 Task: Create relationship between feedback and registration object.
Action: Mouse moved to (806, 64)
Screenshot: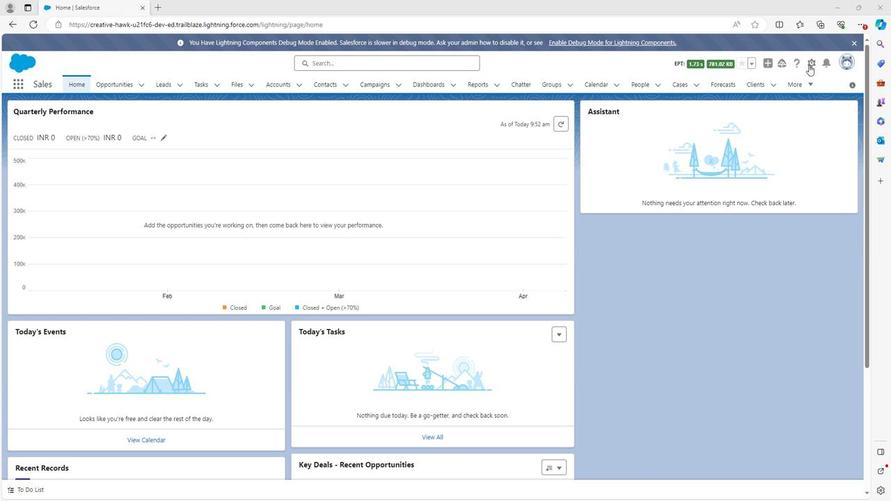 
Action: Mouse pressed left at (806, 64)
Screenshot: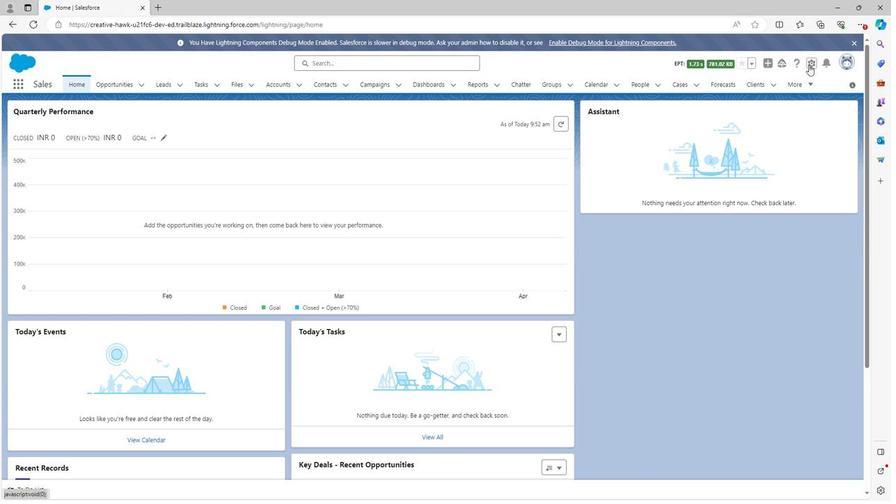 
Action: Mouse moved to (765, 89)
Screenshot: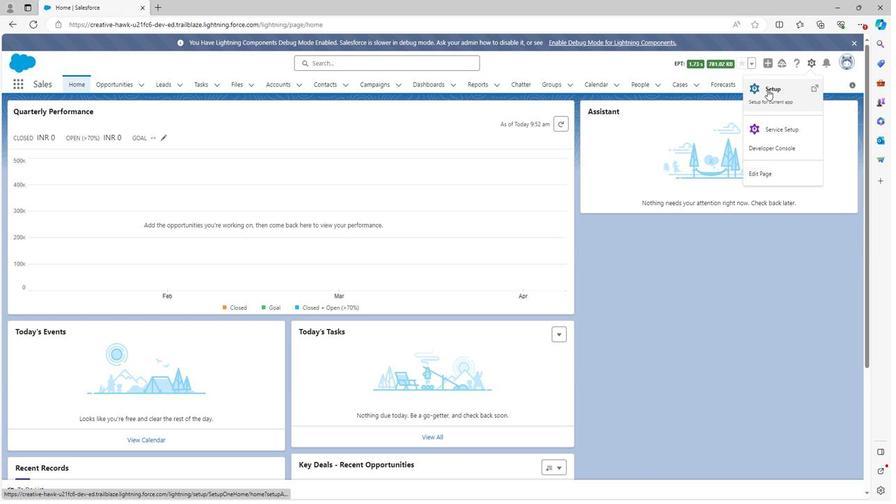 
Action: Mouse pressed left at (765, 89)
Screenshot: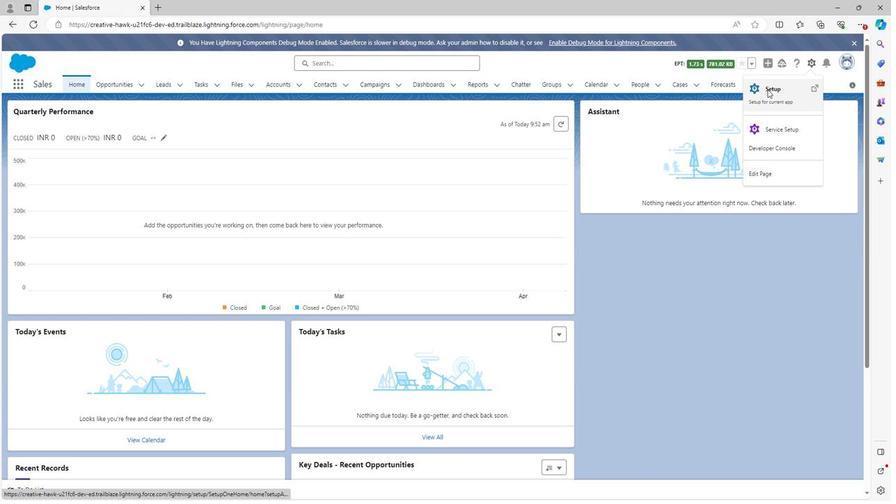 
Action: Mouse moved to (115, 85)
Screenshot: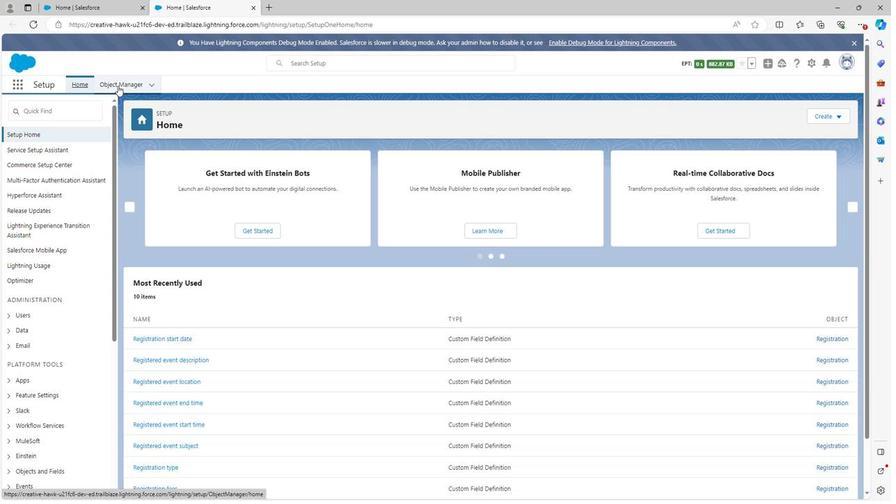 
Action: Mouse pressed left at (115, 85)
Screenshot: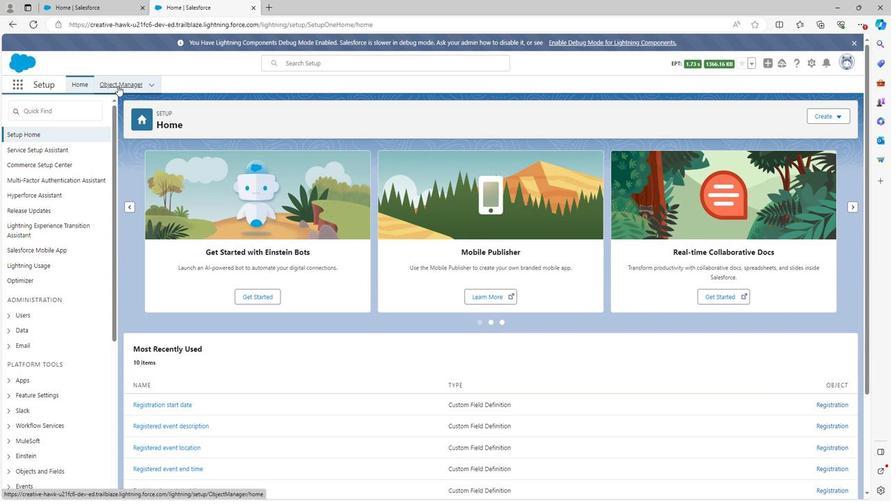 
Action: Mouse moved to (94, 379)
Screenshot: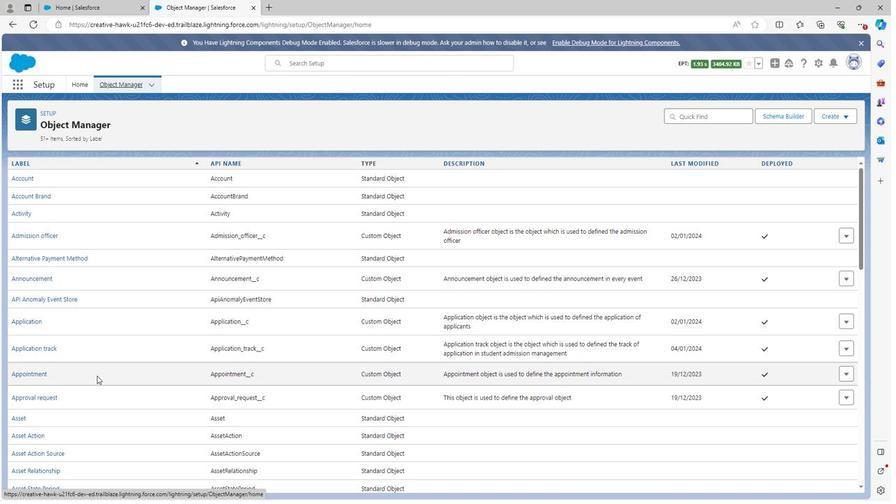 
Action: Mouse scrolled (94, 378) with delta (0, 0)
Screenshot: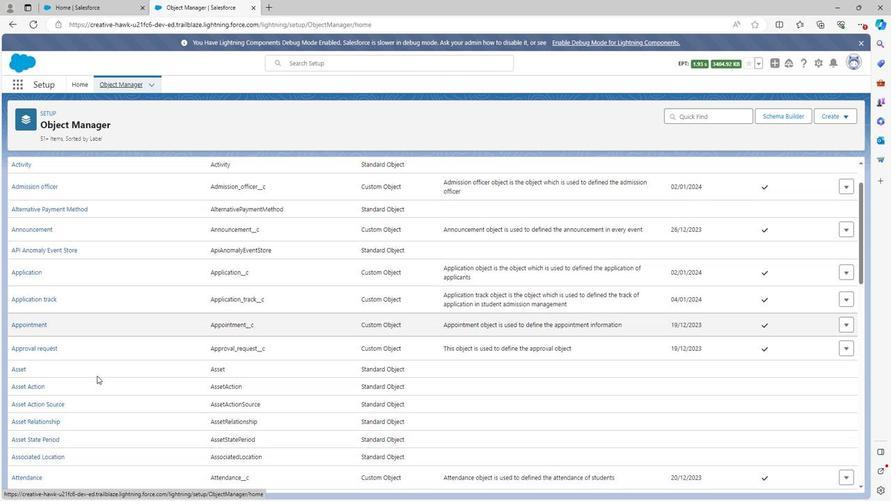 
Action: Mouse moved to (95, 378)
Screenshot: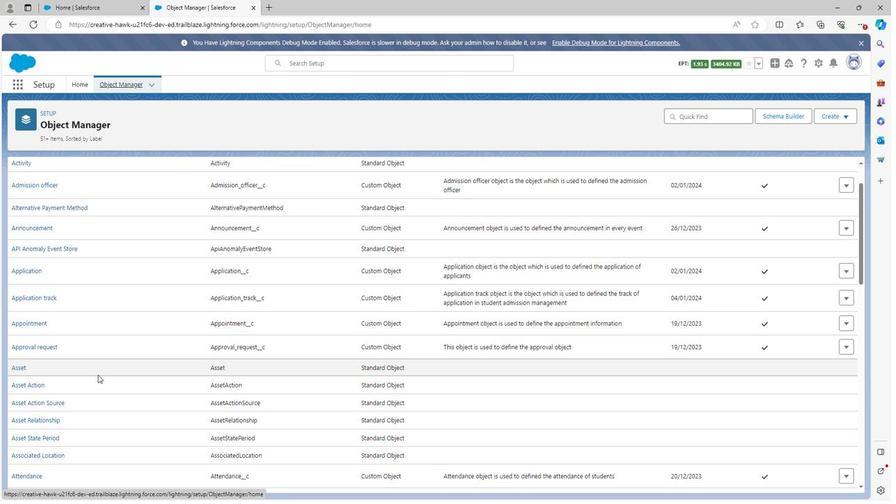 
Action: Mouse scrolled (95, 378) with delta (0, 0)
Screenshot: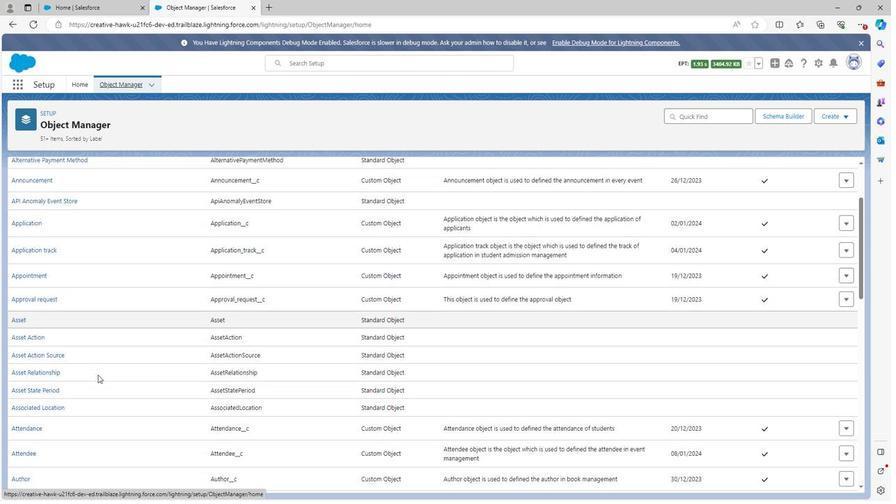 
Action: Mouse scrolled (95, 378) with delta (0, 0)
Screenshot: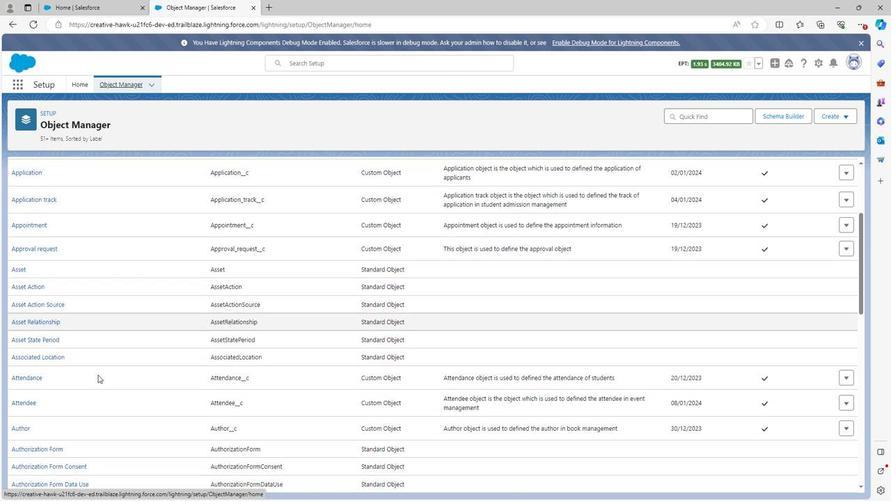 
Action: Mouse scrolled (95, 378) with delta (0, 0)
Screenshot: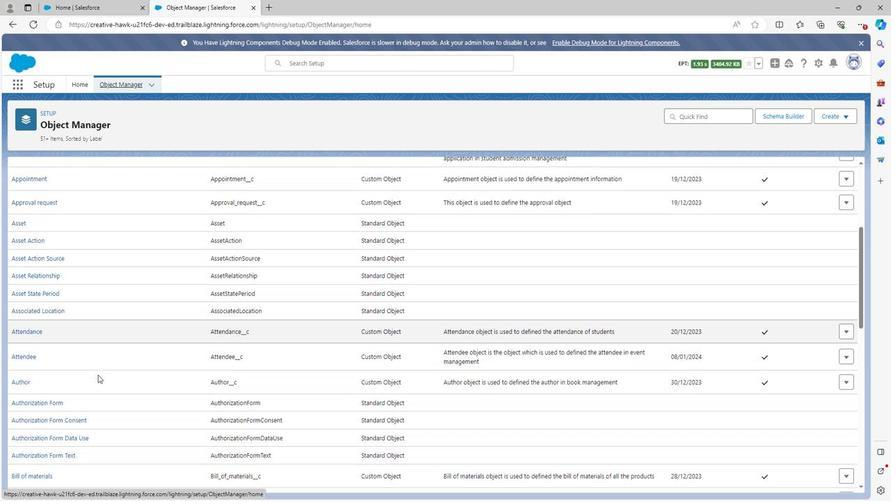 
Action: Mouse scrolled (95, 378) with delta (0, 0)
Screenshot: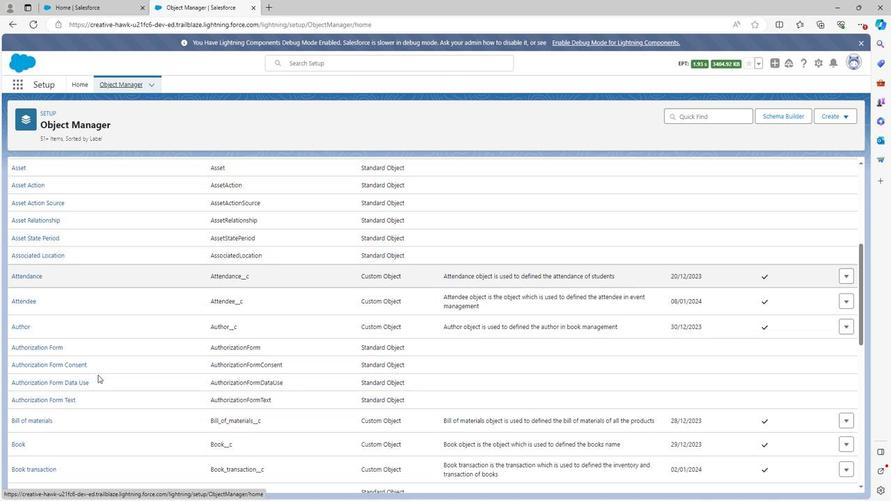 
Action: Mouse scrolled (95, 378) with delta (0, 0)
Screenshot: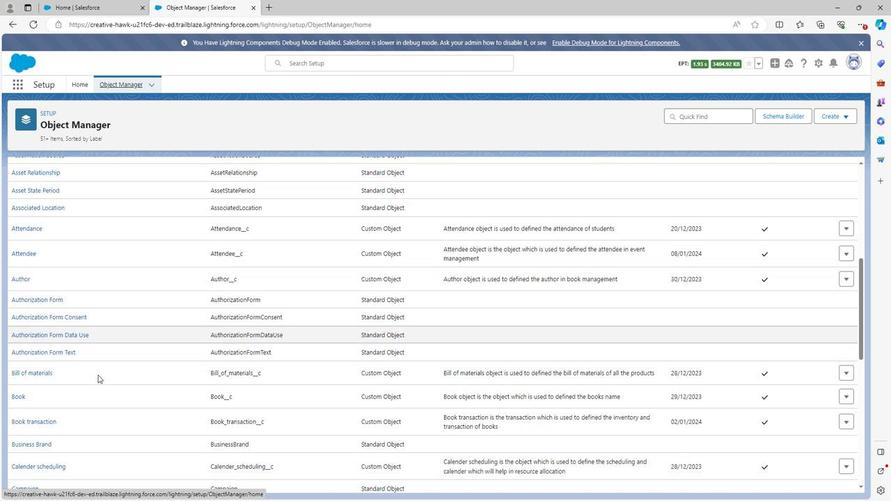 
Action: Mouse scrolled (95, 378) with delta (0, 0)
Screenshot: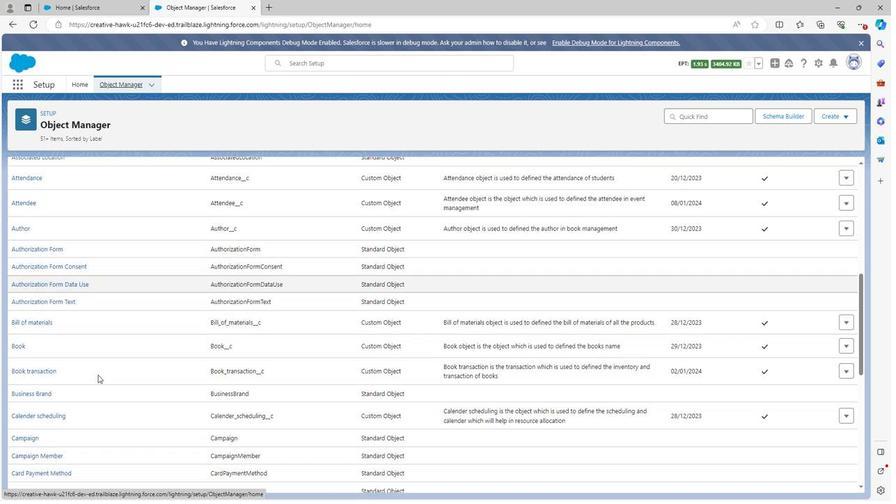 
Action: Mouse scrolled (95, 378) with delta (0, 0)
Screenshot: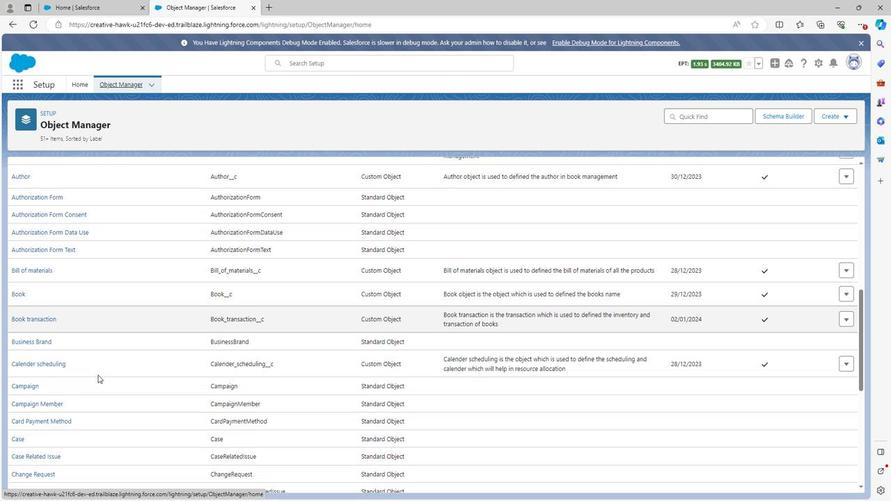 
Action: Mouse scrolled (95, 378) with delta (0, 0)
Screenshot: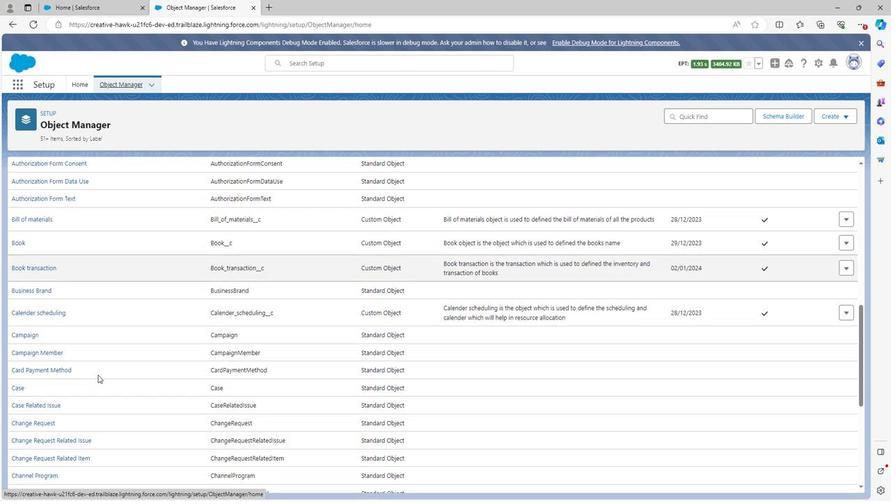 
Action: Mouse scrolled (95, 378) with delta (0, 0)
Screenshot: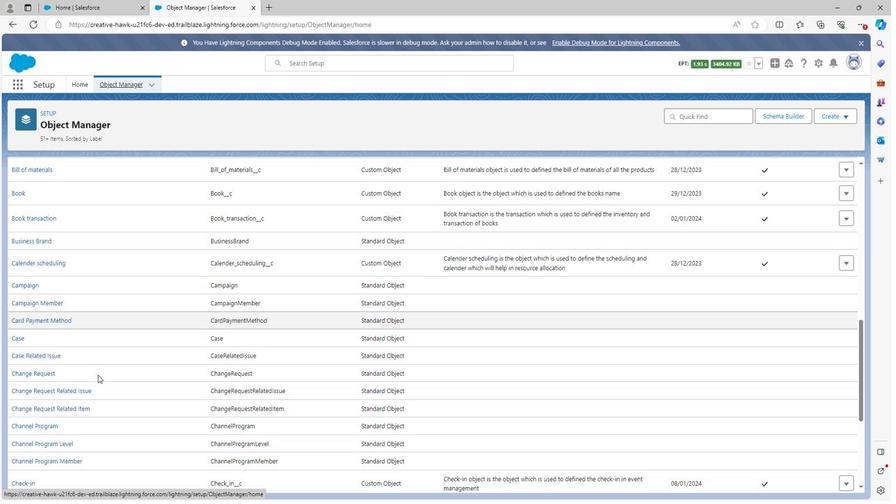 
Action: Mouse scrolled (95, 378) with delta (0, 0)
Screenshot: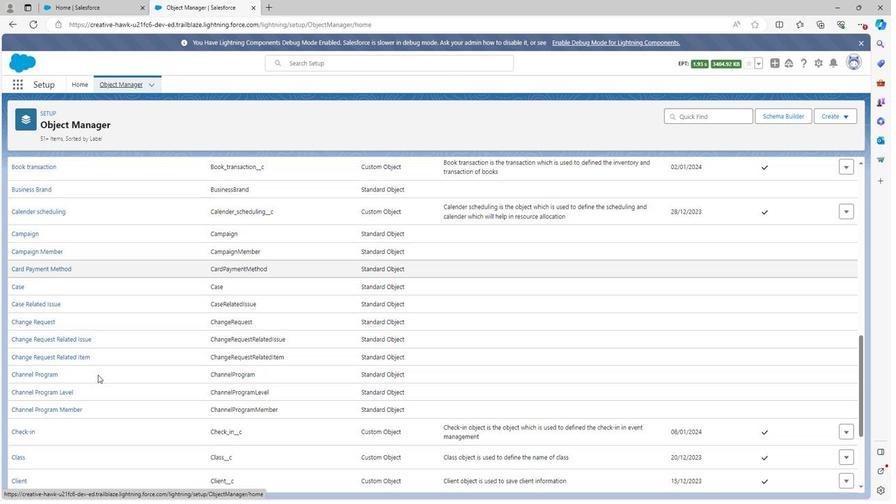
Action: Mouse scrolled (95, 378) with delta (0, 0)
Screenshot: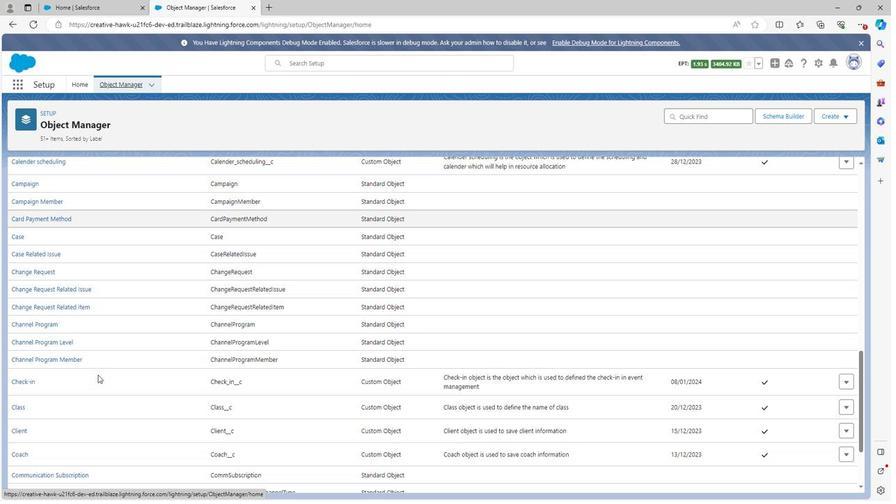 
Action: Mouse scrolled (95, 378) with delta (0, 0)
Screenshot: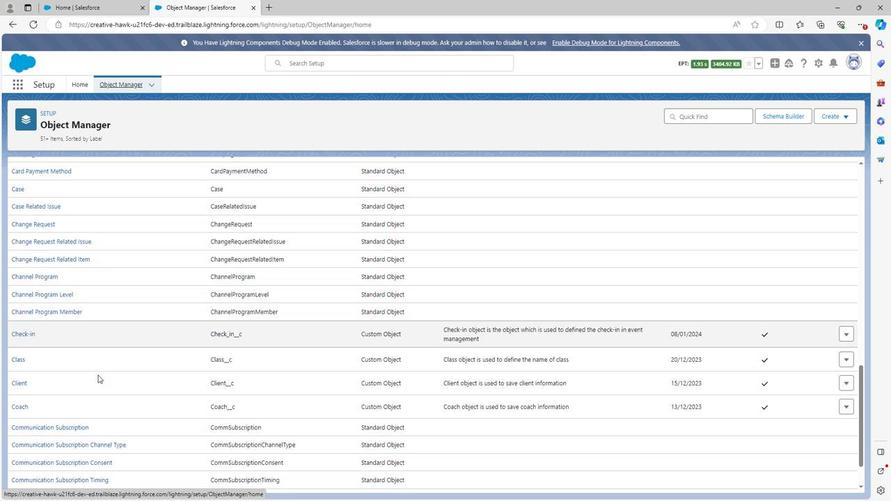 
Action: Mouse scrolled (95, 378) with delta (0, 0)
Screenshot: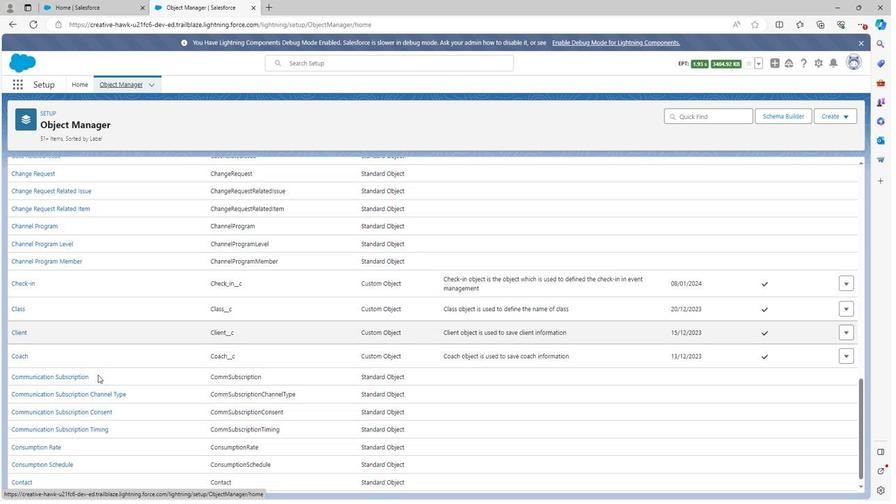 
Action: Mouse scrolled (95, 378) with delta (0, 0)
Screenshot: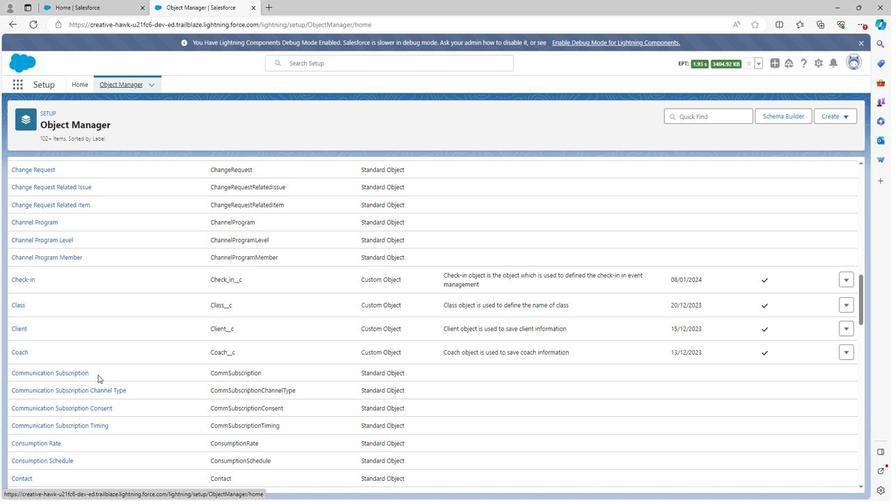 
Action: Mouse scrolled (95, 378) with delta (0, 0)
Screenshot: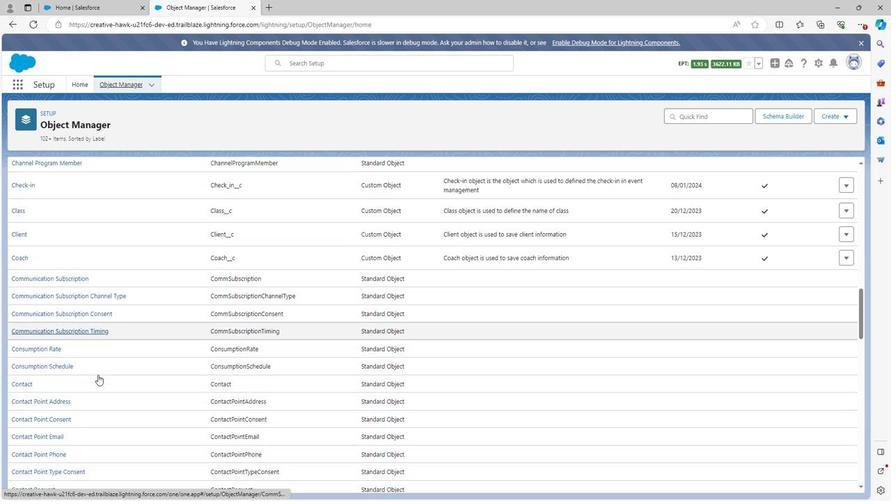 
Action: Mouse scrolled (95, 378) with delta (0, 0)
Screenshot: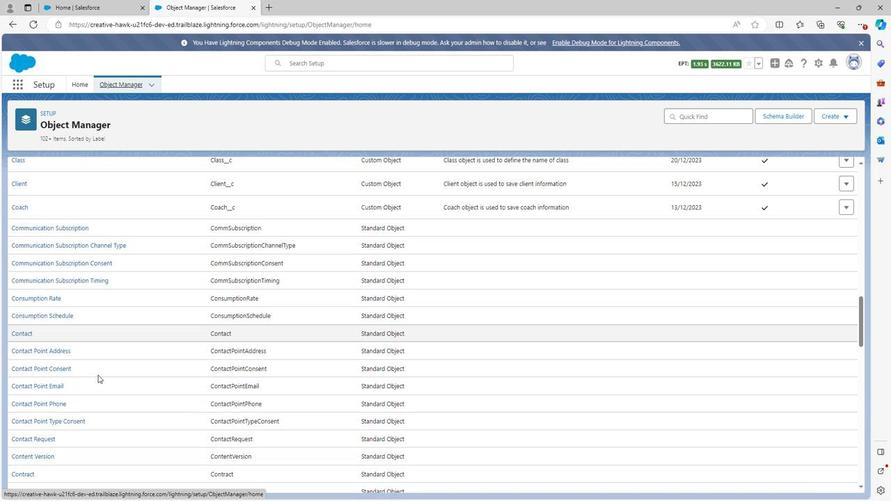 
Action: Mouse scrolled (95, 378) with delta (0, 0)
Screenshot: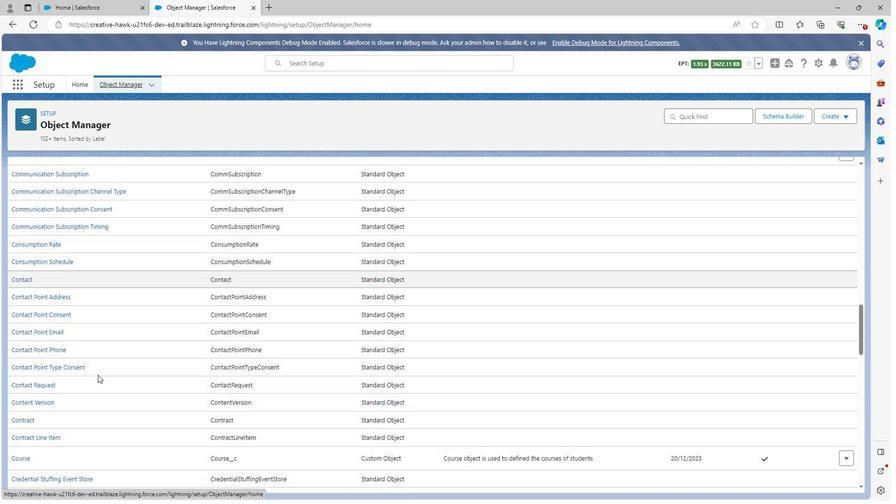 
Action: Mouse scrolled (95, 378) with delta (0, 0)
Screenshot: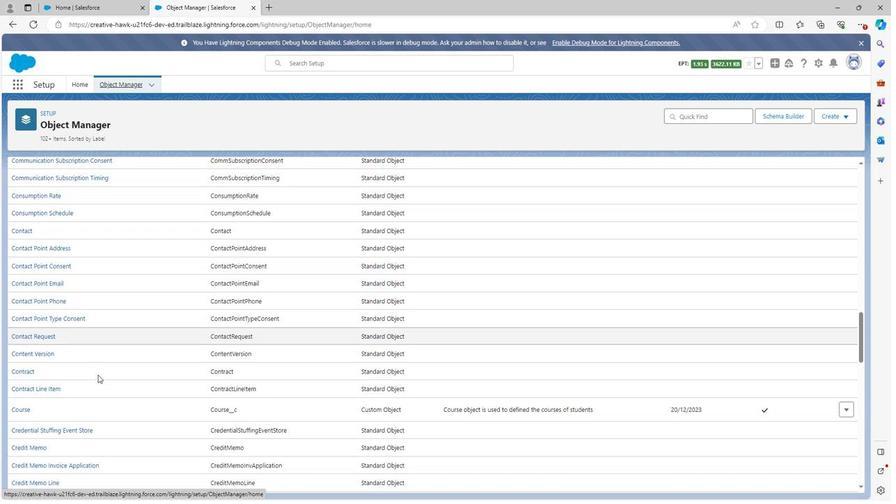 
Action: Mouse scrolled (95, 378) with delta (0, 0)
Screenshot: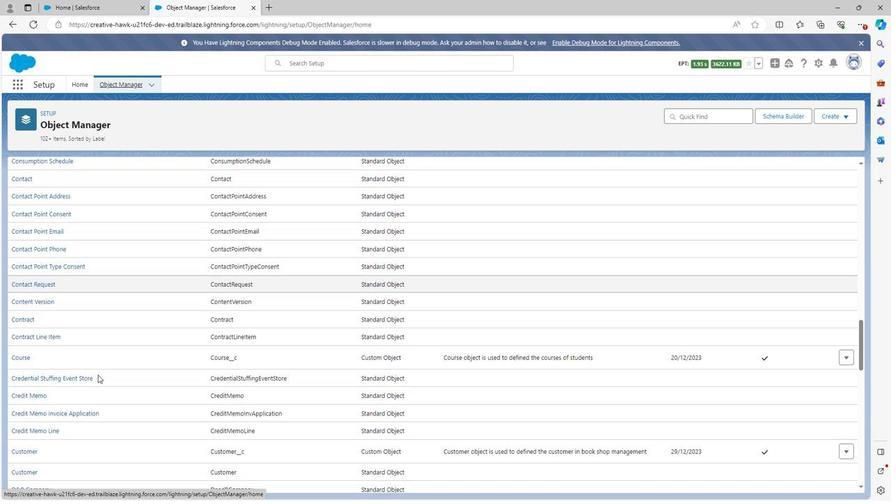 
Action: Mouse scrolled (95, 378) with delta (0, 0)
Screenshot: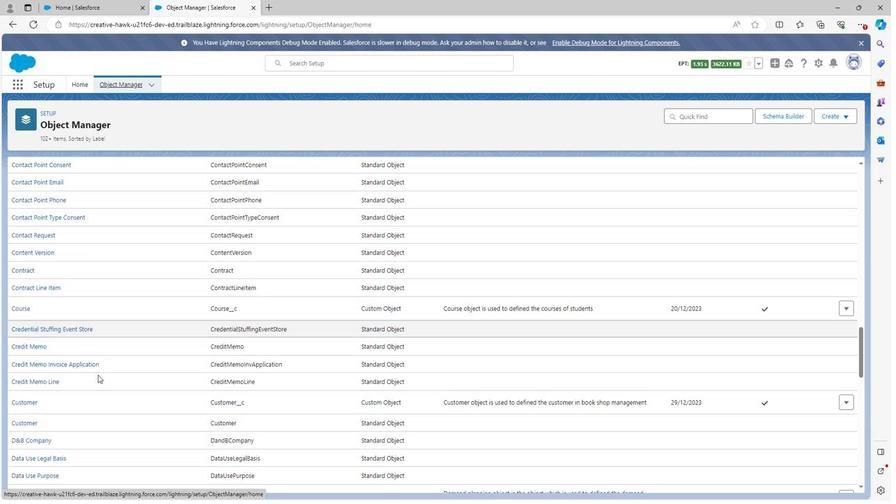 
Action: Mouse scrolled (95, 378) with delta (0, 0)
Screenshot: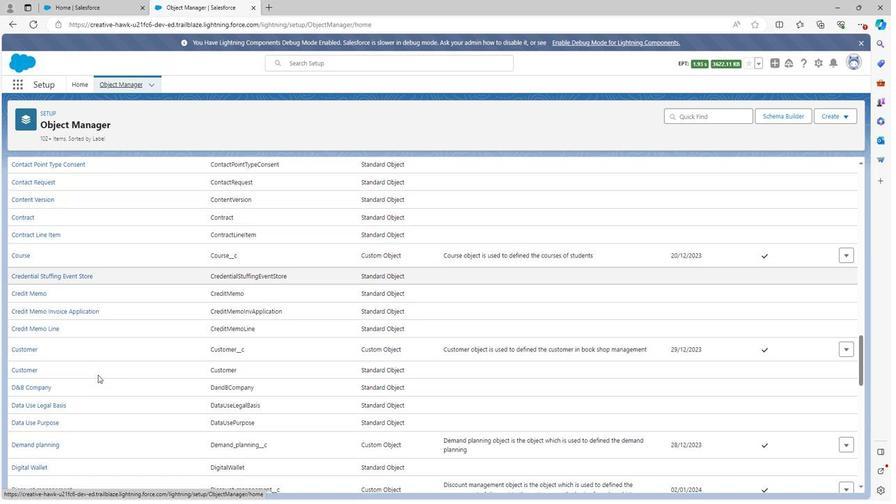 
Action: Mouse scrolled (95, 378) with delta (0, 0)
Screenshot: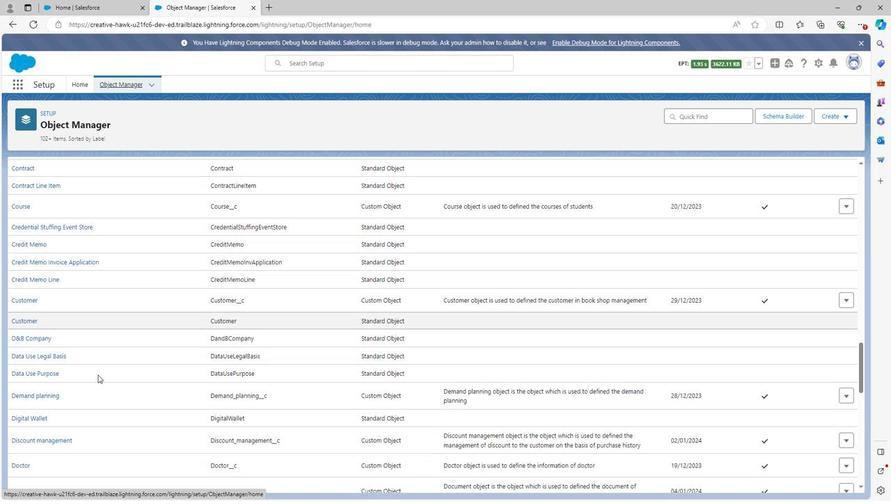 
Action: Mouse scrolled (95, 378) with delta (0, 0)
Screenshot: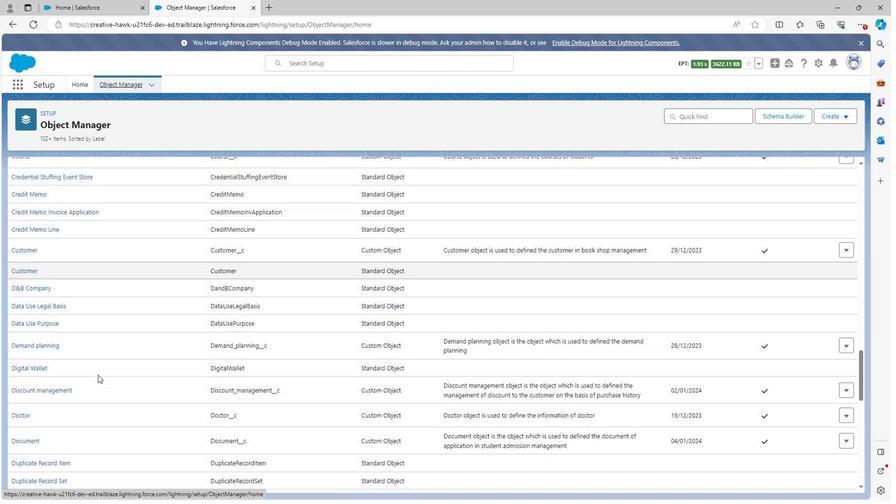 
Action: Mouse scrolled (95, 378) with delta (0, 0)
Screenshot: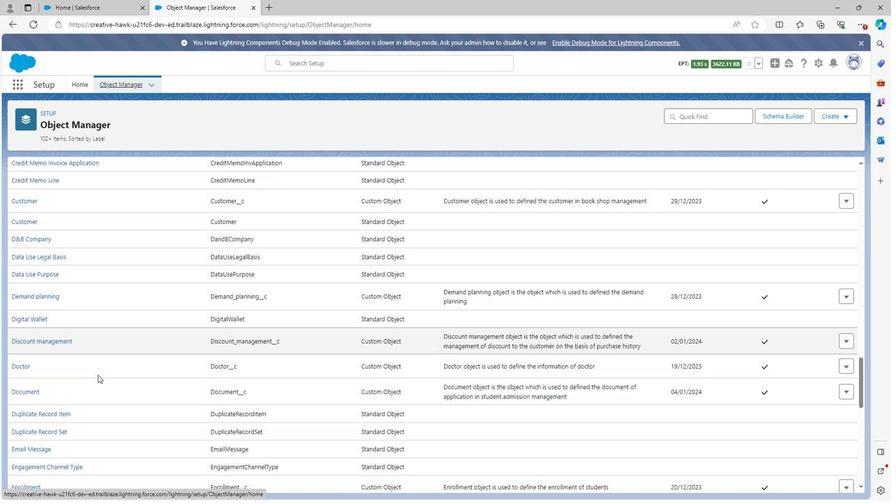
Action: Mouse scrolled (95, 378) with delta (0, 0)
Screenshot: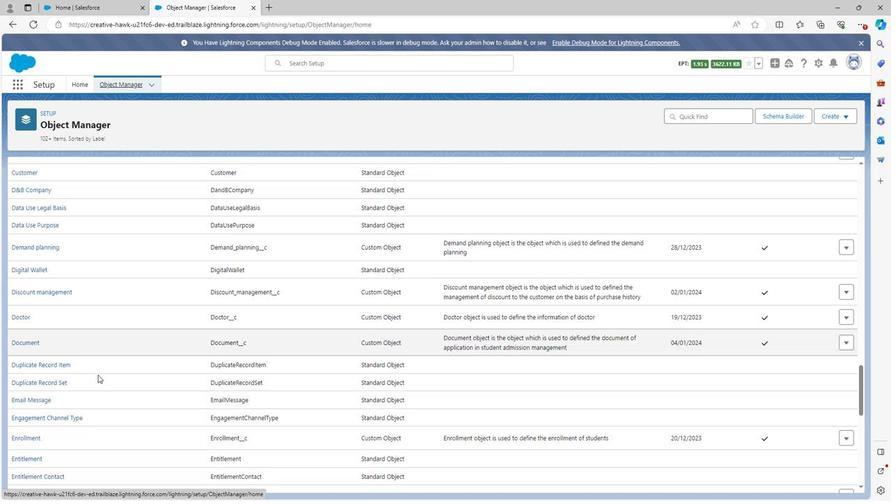 
Action: Mouse scrolled (95, 378) with delta (0, 0)
Screenshot: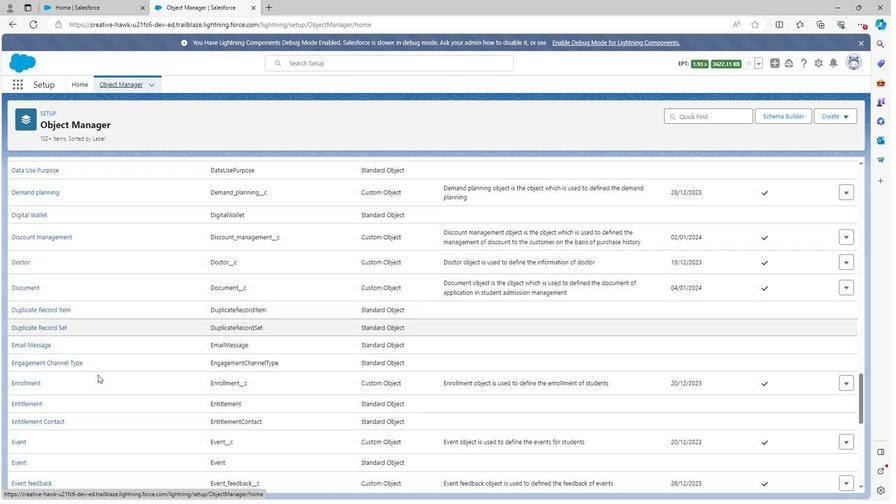 
Action: Mouse scrolled (95, 378) with delta (0, 0)
Screenshot: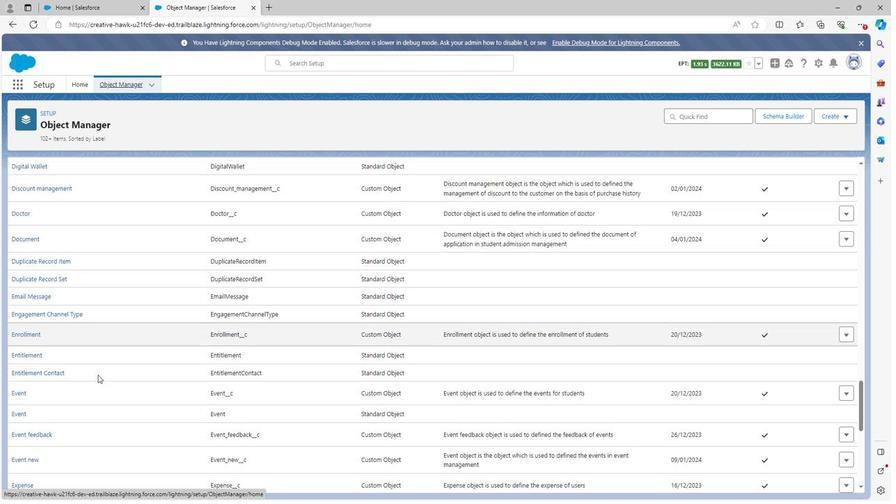 
Action: Mouse scrolled (95, 378) with delta (0, 0)
Screenshot: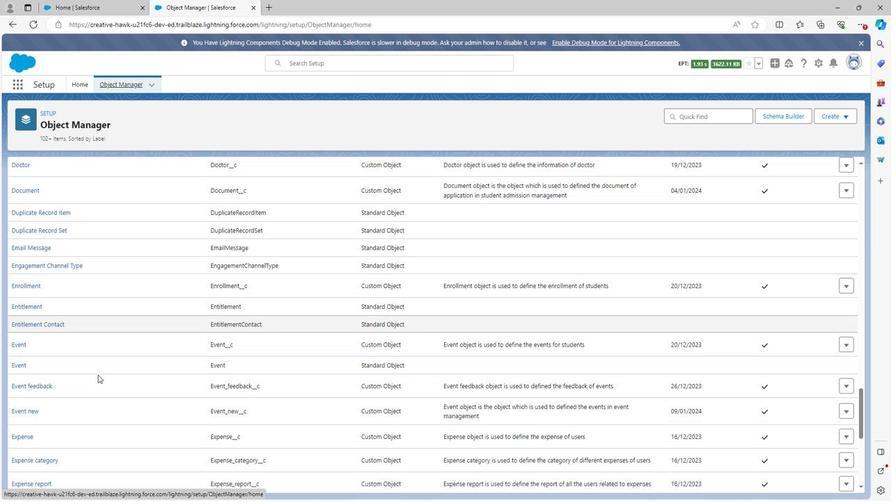 
Action: Mouse scrolled (95, 378) with delta (0, 0)
Screenshot: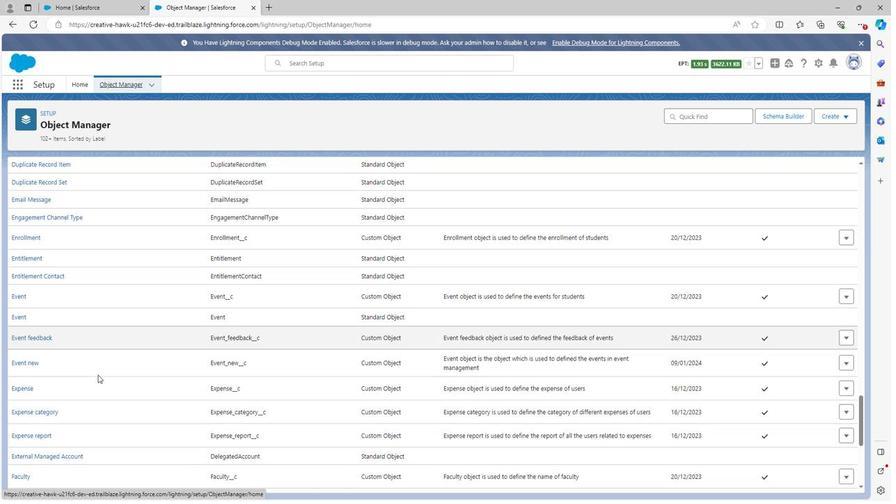 
Action: Mouse scrolled (95, 378) with delta (0, 0)
Screenshot: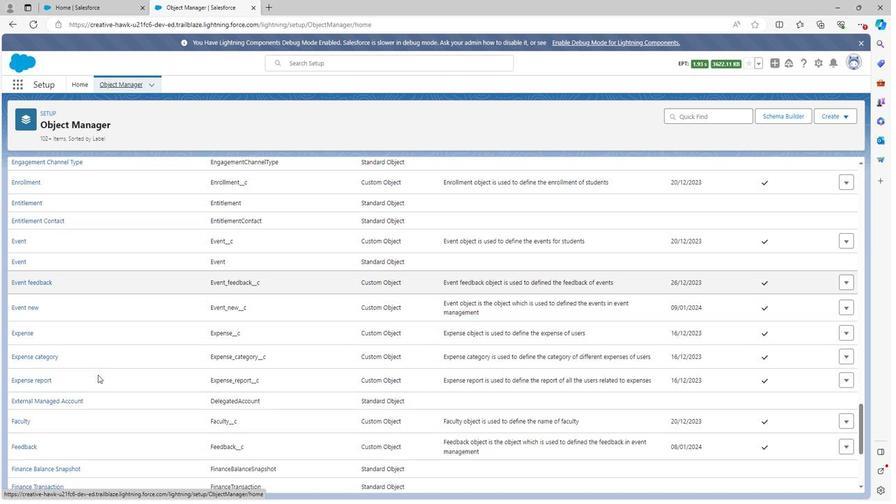 
Action: Mouse scrolled (95, 378) with delta (0, 0)
Screenshot: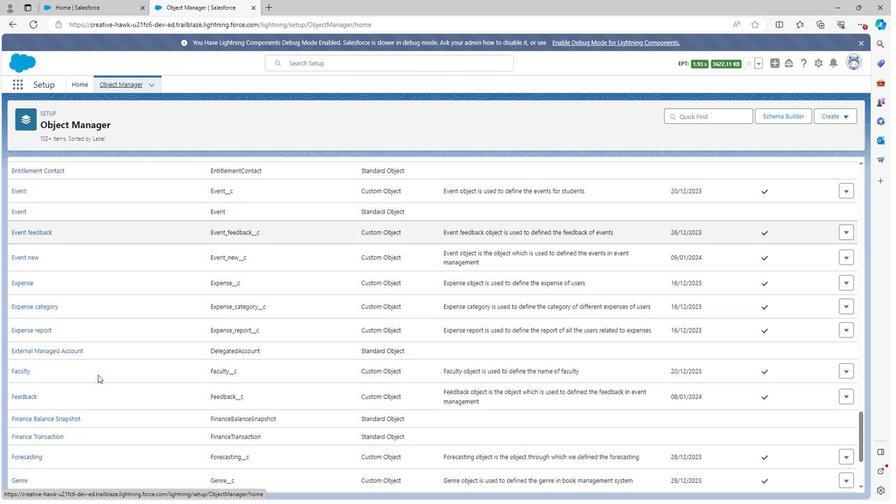 
Action: Mouse moved to (25, 396)
Screenshot: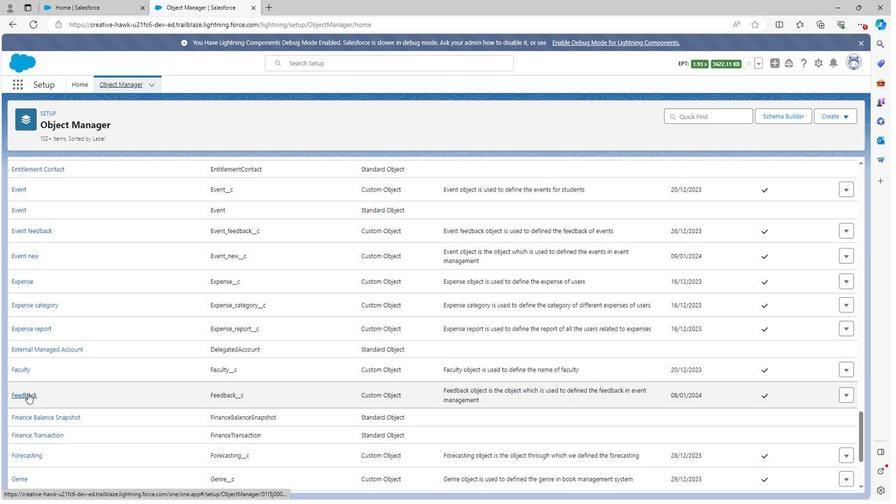 
Action: Mouse pressed left at (25, 396)
Screenshot: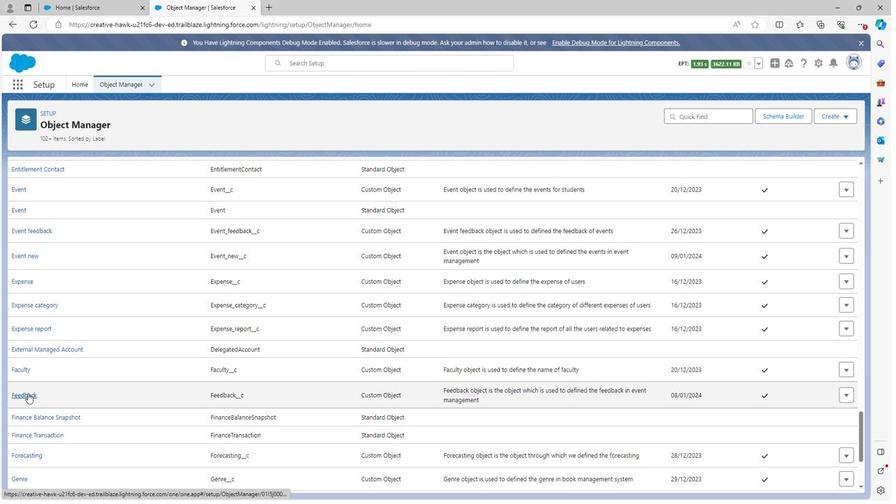 
Action: Mouse moved to (75, 178)
Screenshot: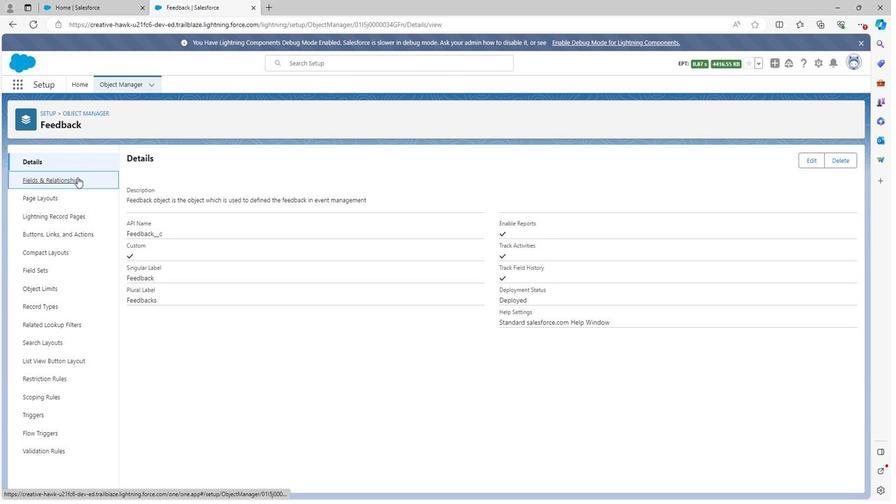 
Action: Mouse pressed left at (75, 178)
Screenshot: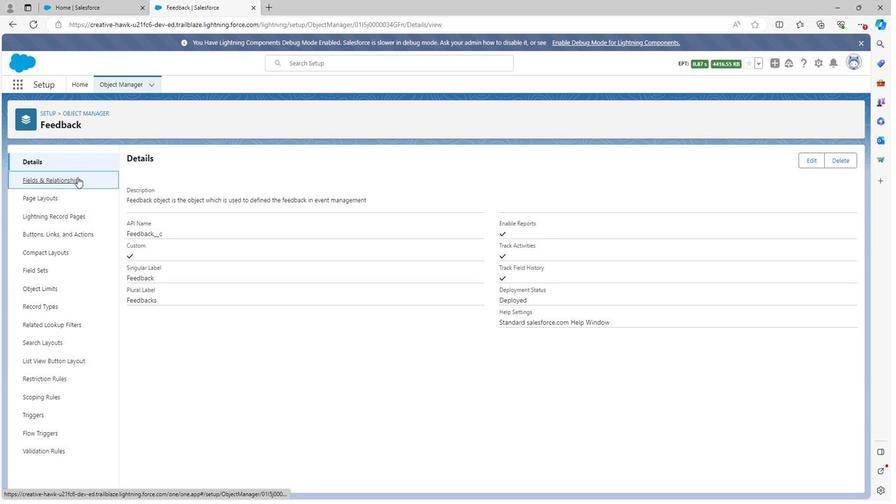 
Action: Mouse moved to (653, 158)
Screenshot: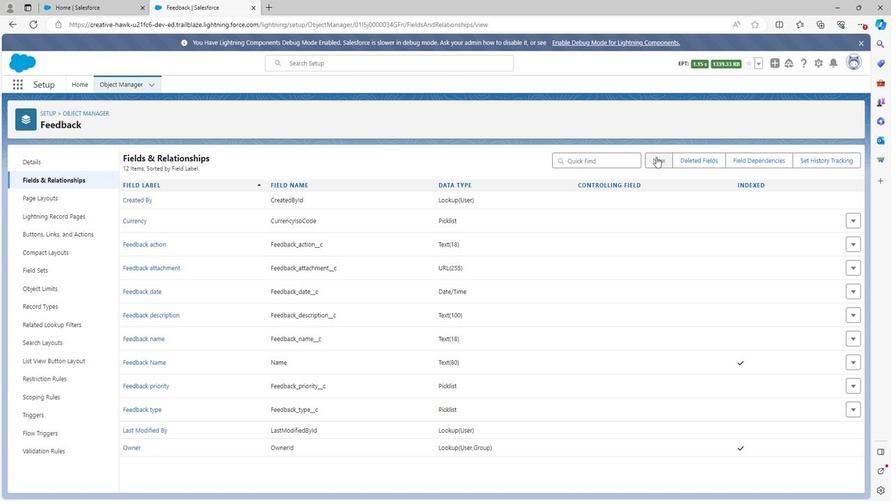 
Action: Mouse pressed left at (653, 158)
Screenshot: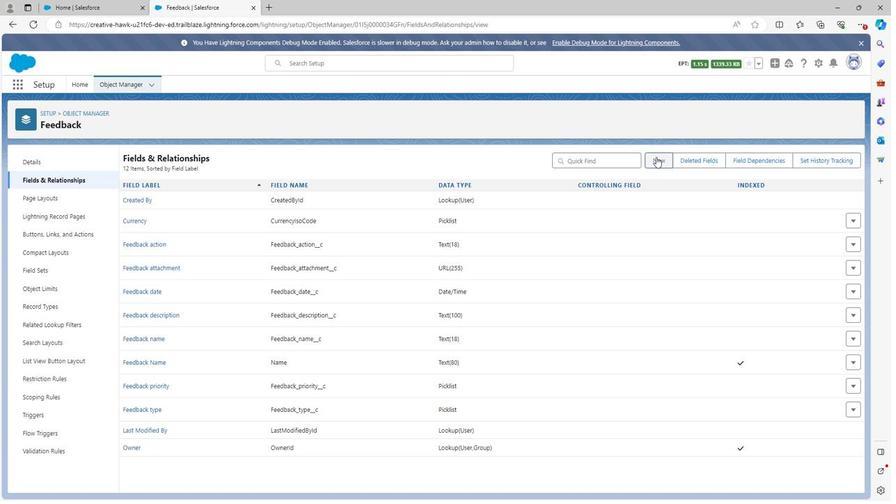 
Action: Mouse moved to (136, 332)
Screenshot: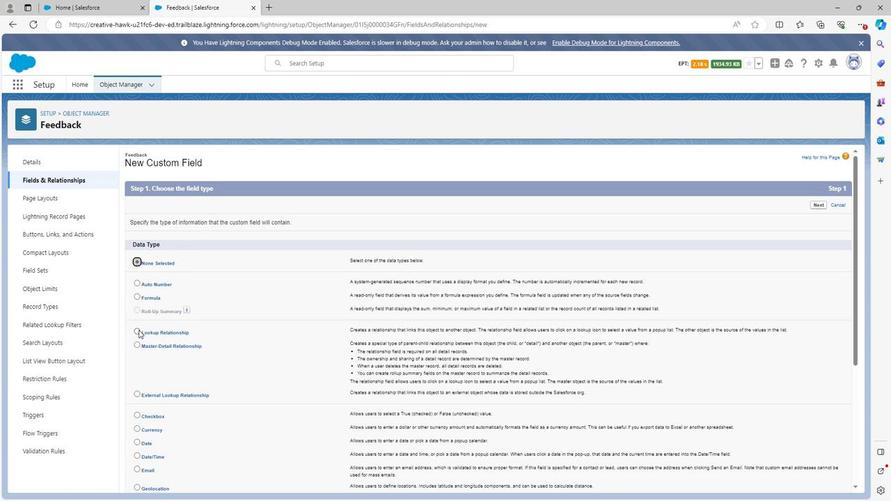 
Action: Mouse pressed left at (136, 332)
Screenshot: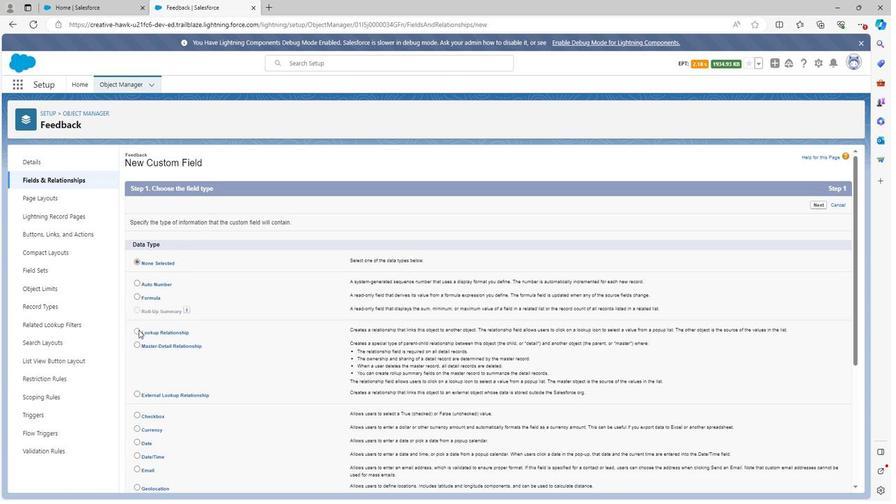 
Action: Mouse moved to (748, 409)
Screenshot: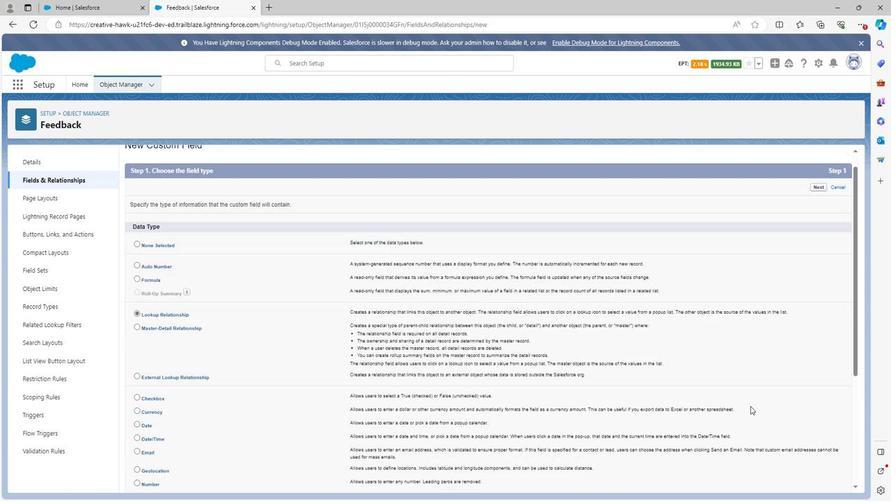 
Action: Mouse scrolled (748, 409) with delta (0, 0)
Screenshot: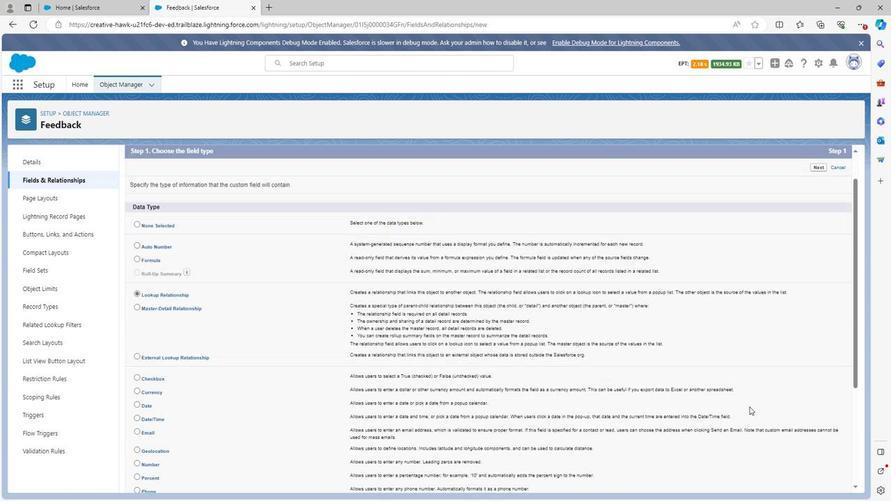 
Action: Mouse moved to (746, 410)
Screenshot: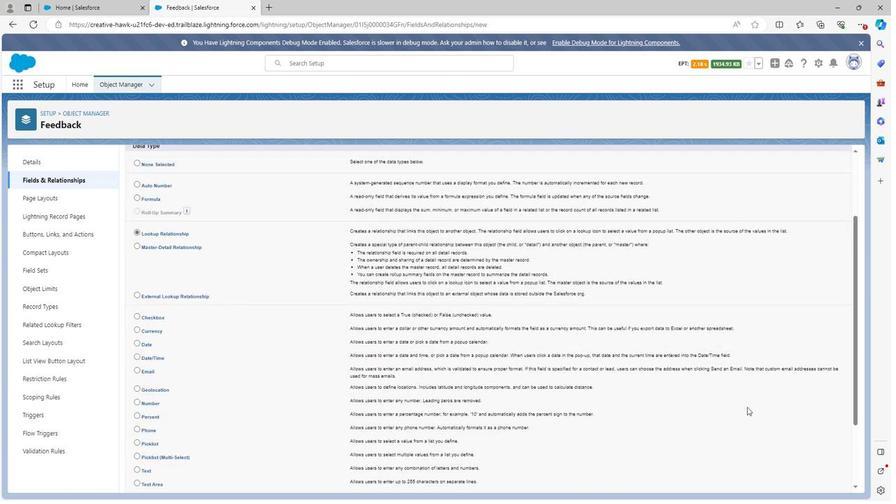 
Action: Mouse scrolled (746, 410) with delta (0, 0)
Screenshot: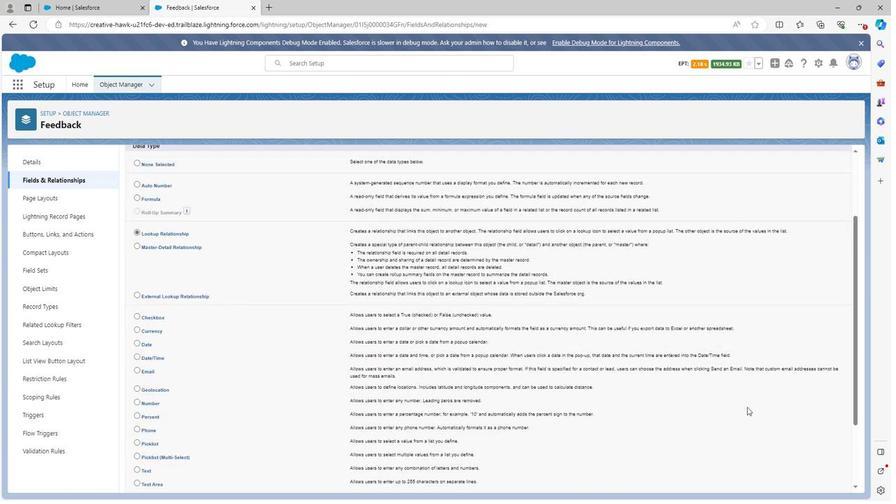 
Action: Mouse moved to (744, 410)
Screenshot: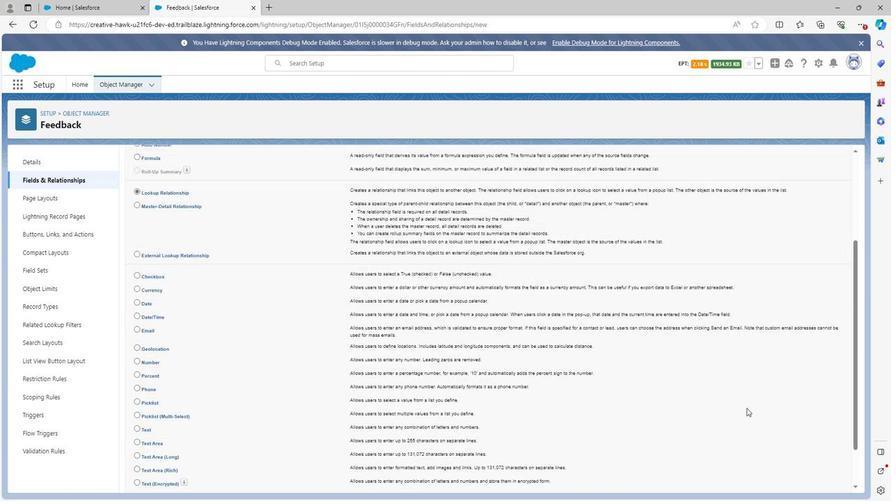 
Action: Mouse scrolled (744, 410) with delta (0, 0)
Screenshot: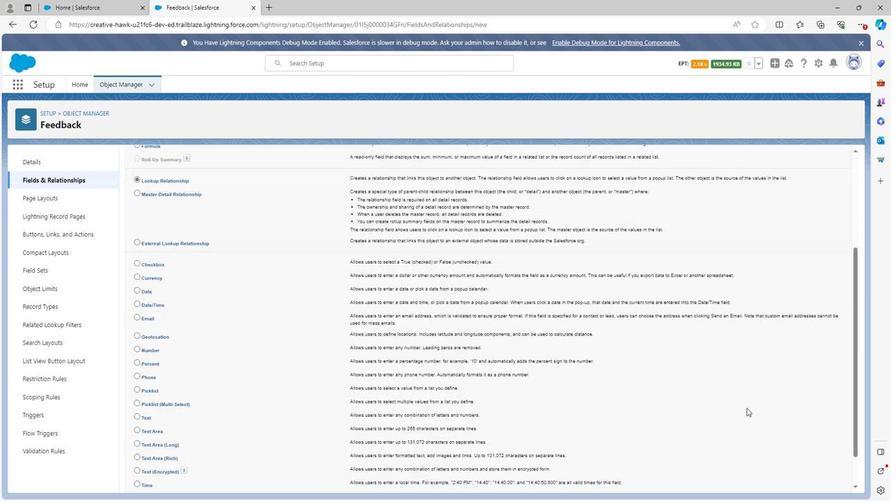 
Action: Mouse moved to (744, 412)
Screenshot: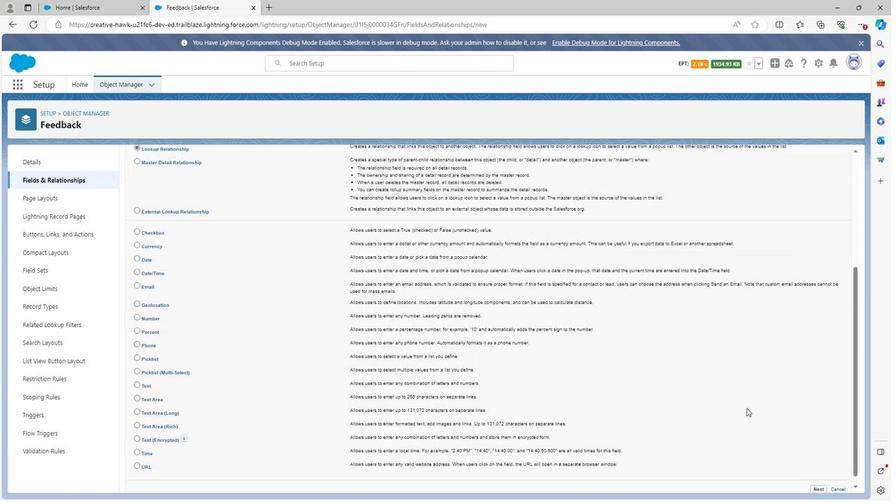 
Action: Mouse scrolled (744, 411) with delta (0, 0)
Screenshot: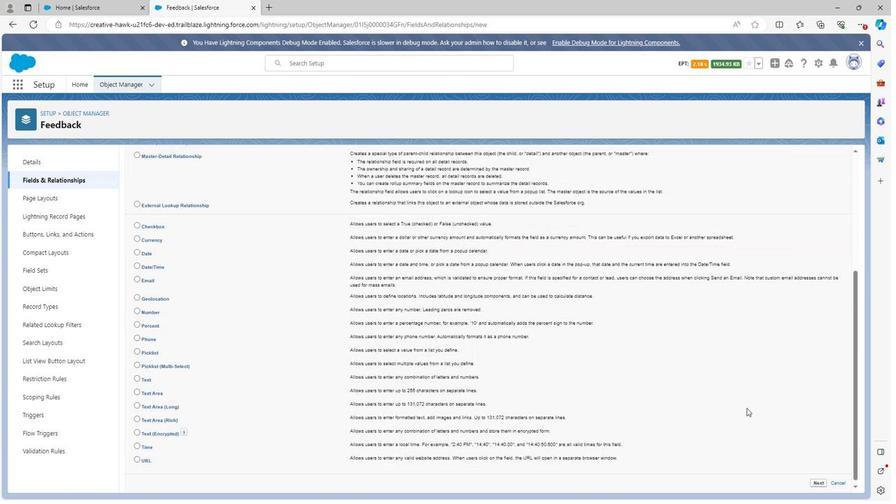 
Action: Mouse scrolled (744, 411) with delta (0, 0)
Screenshot: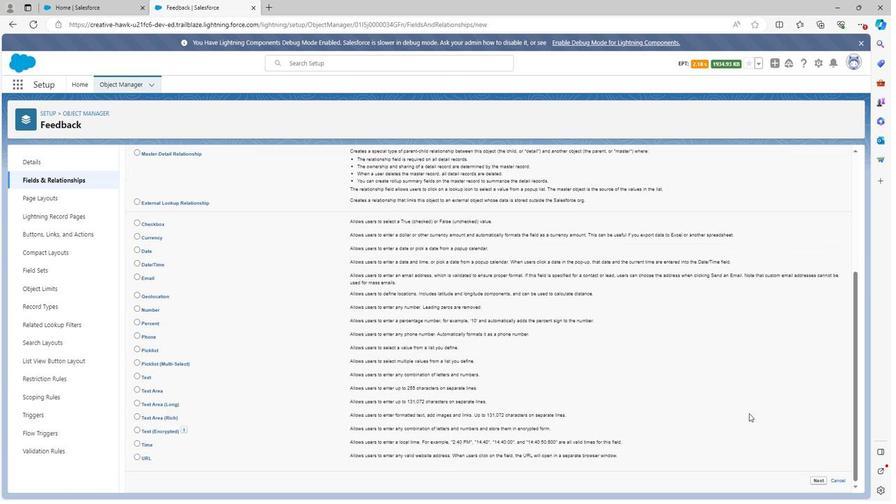 
Action: Mouse moved to (811, 483)
Screenshot: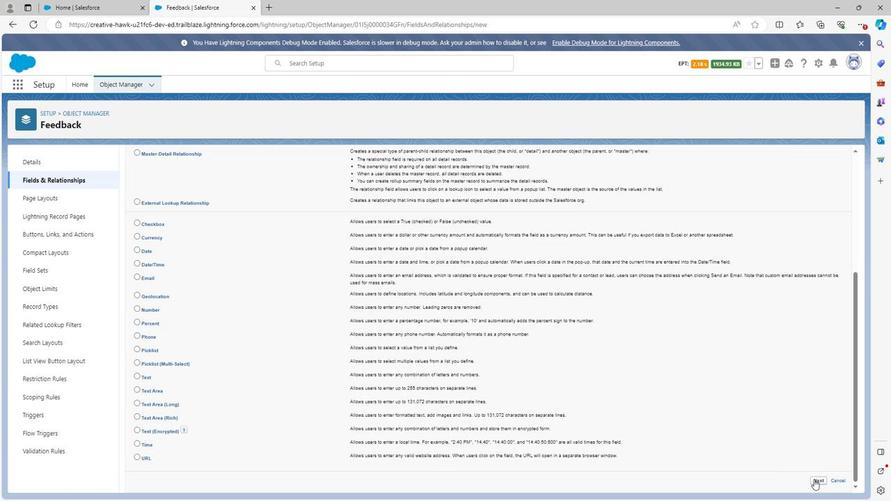 
Action: Mouse pressed left at (811, 483)
Screenshot: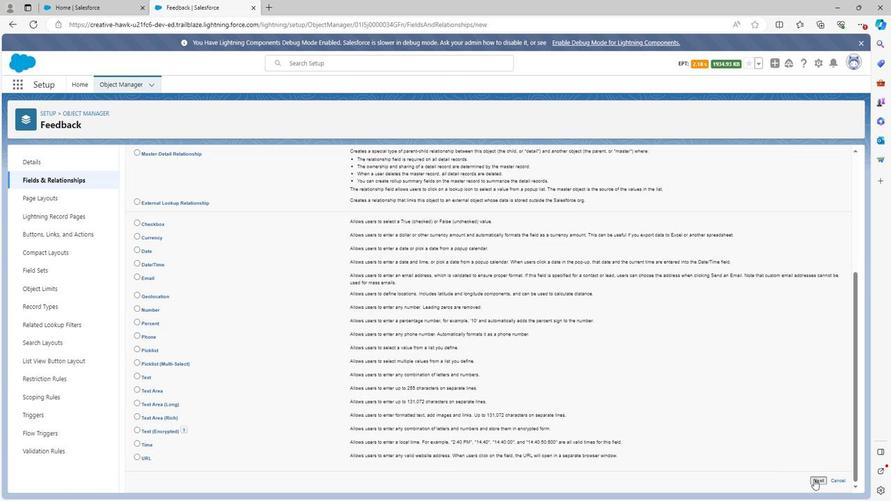 
Action: Mouse moved to (318, 242)
Screenshot: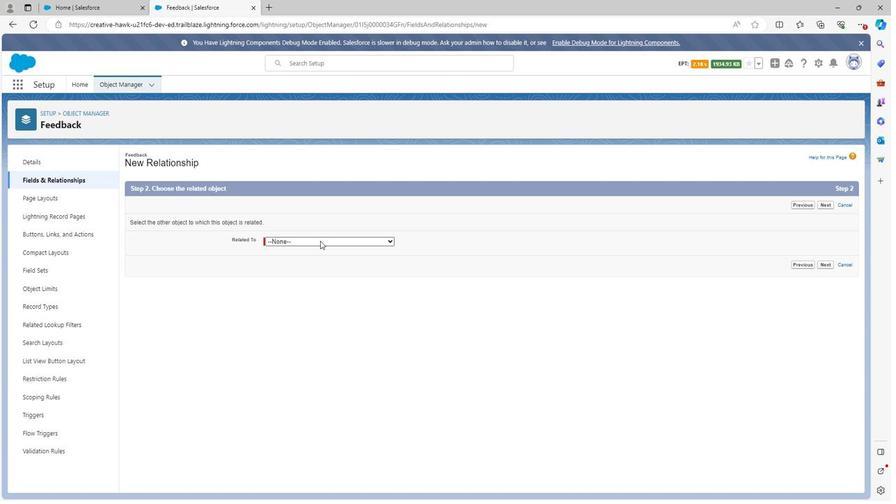 
Action: Mouse pressed left at (318, 242)
Screenshot: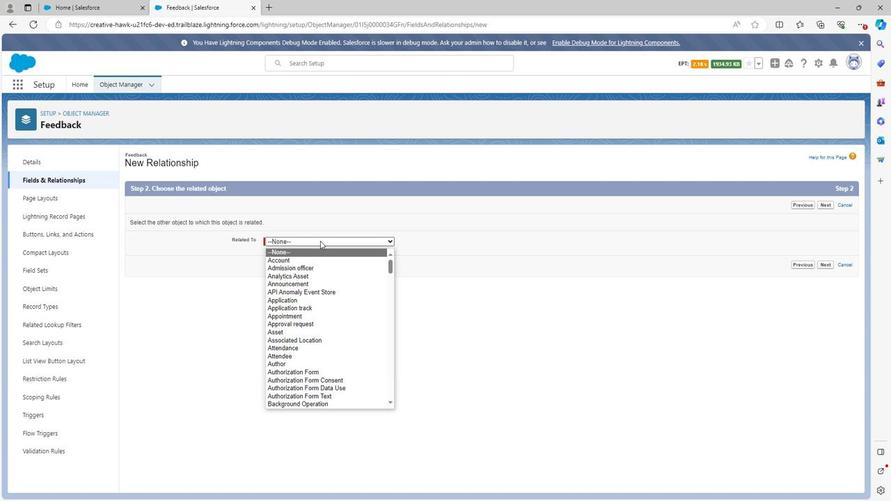 
Action: Mouse moved to (303, 349)
Screenshot: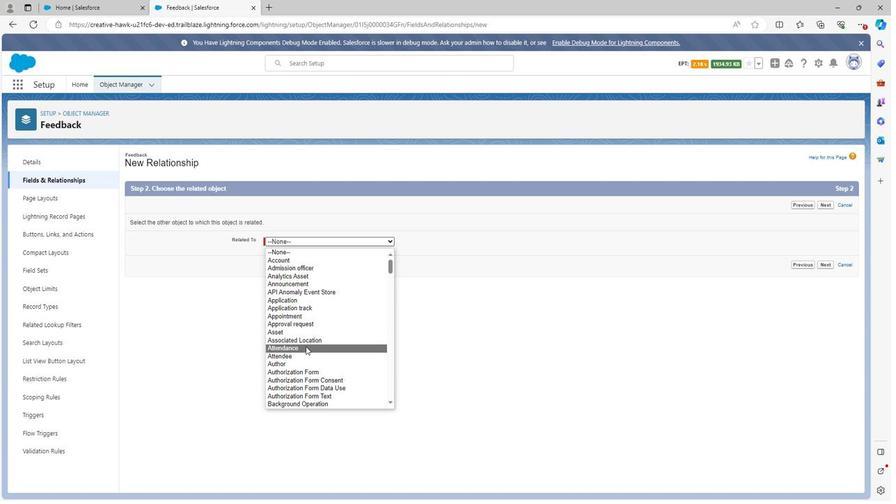 
Action: Mouse scrolled (303, 348) with delta (0, 0)
Screenshot: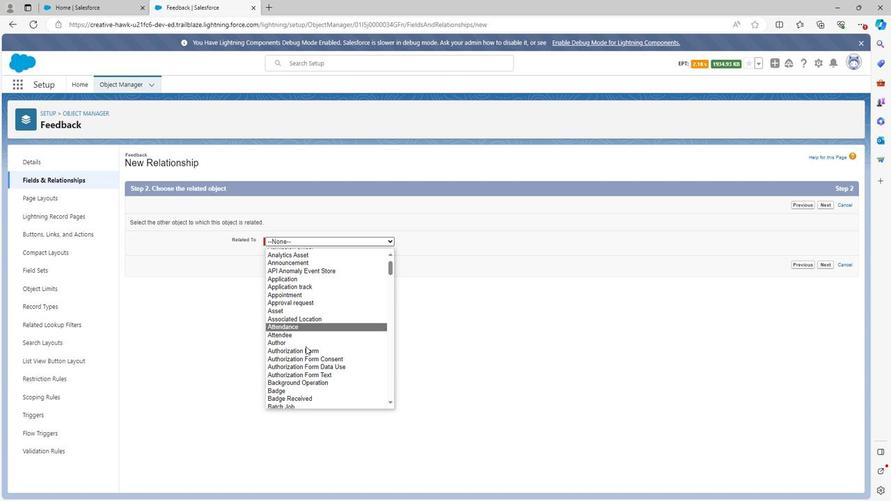 
Action: Mouse scrolled (303, 348) with delta (0, 0)
Screenshot: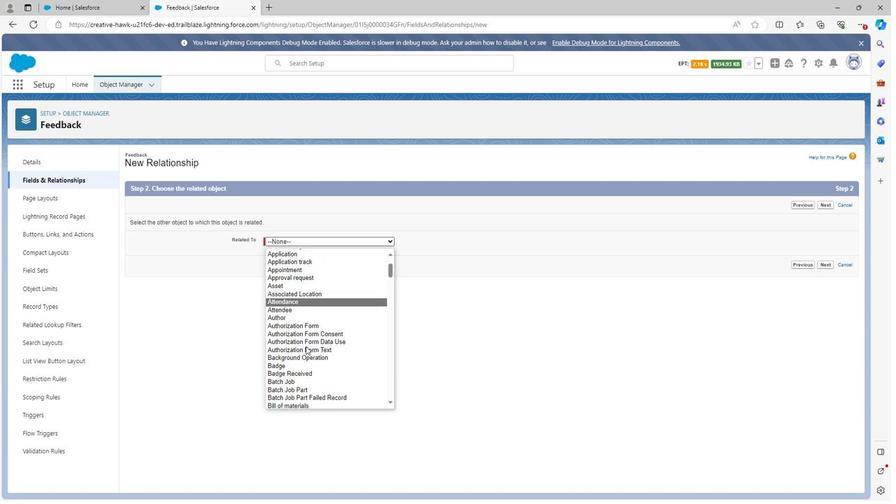 
Action: Mouse scrolled (303, 348) with delta (0, 0)
Screenshot: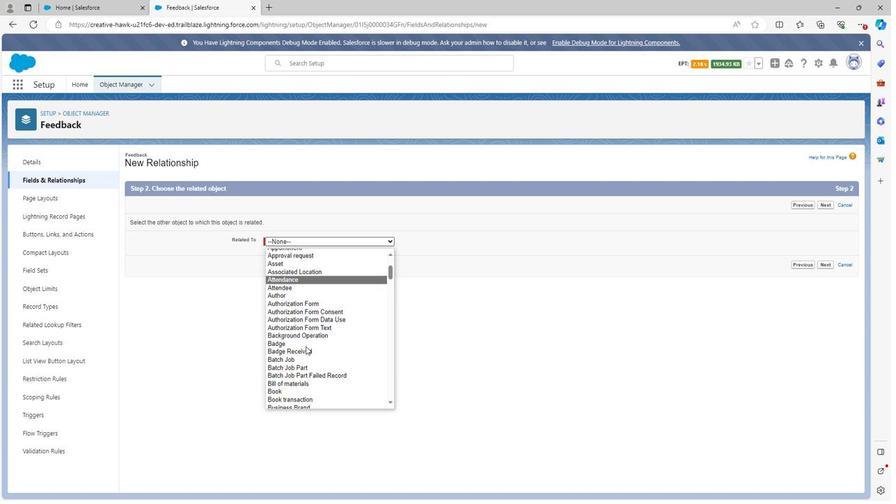
Action: Mouse scrolled (303, 348) with delta (0, 0)
Screenshot: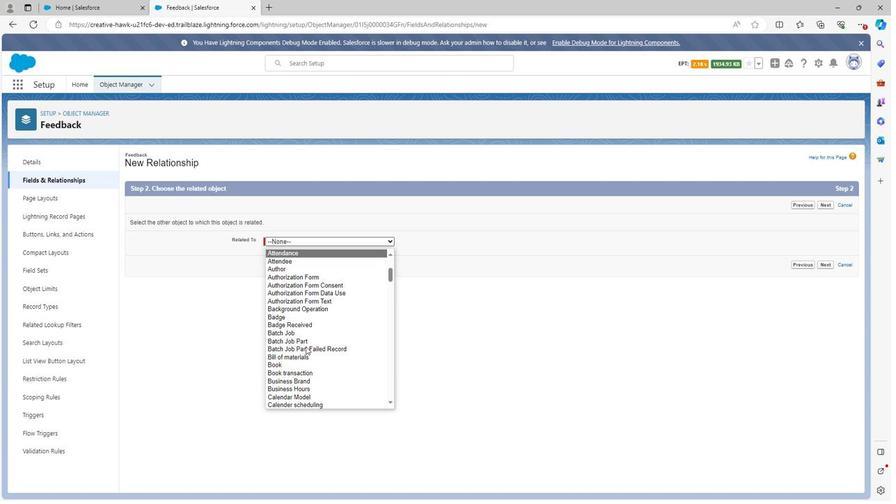 
Action: Mouse scrolled (303, 348) with delta (0, 0)
Screenshot: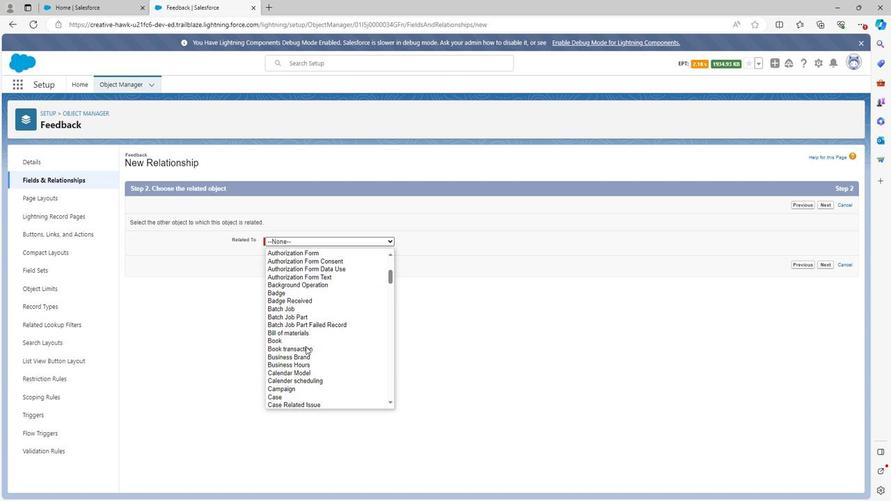 
Action: Mouse scrolled (303, 348) with delta (0, 0)
Screenshot: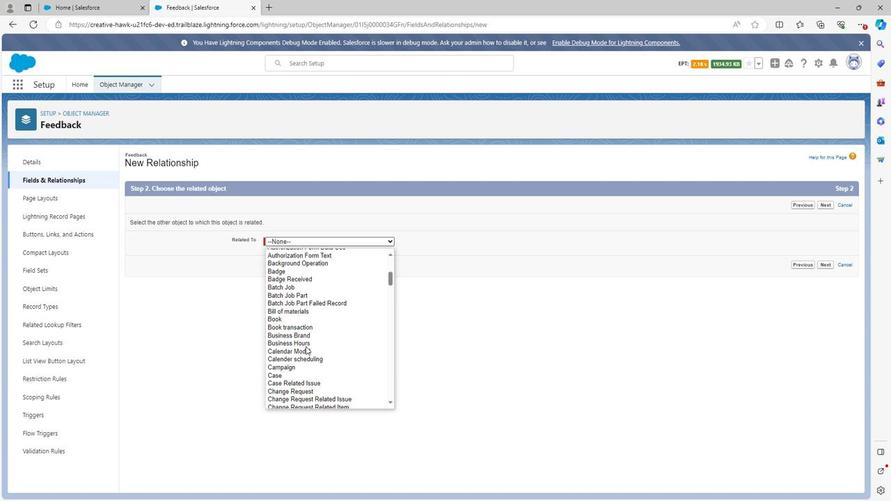 
Action: Mouse scrolled (303, 348) with delta (0, 0)
Screenshot: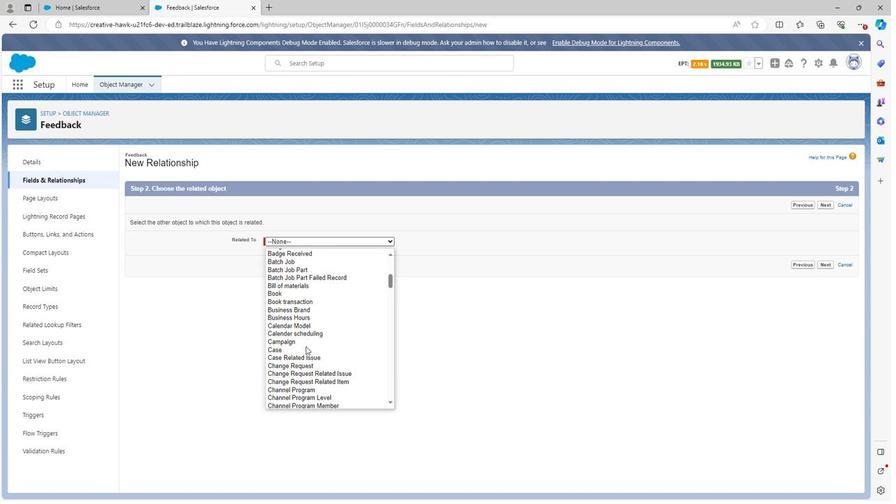 
Action: Mouse moved to (302, 352)
Screenshot: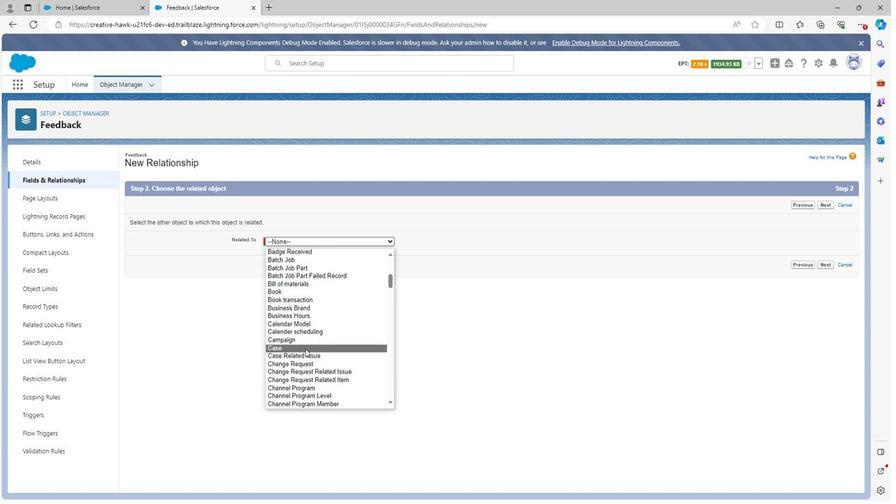 
Action: Mouse scrolled (302, 351) with delta (0, 0)
Screenshot: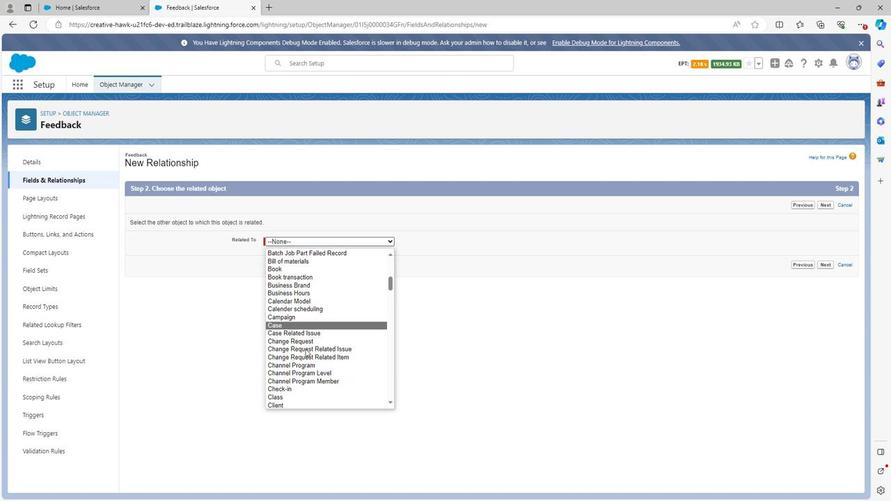 
Action: Mouse scrolled (302, 351) with delta (0, 0)
Screenshot: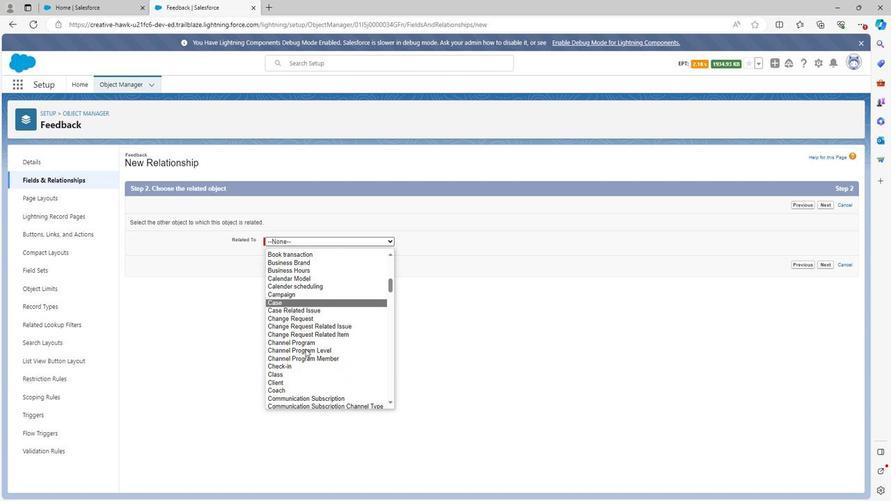 
Action: Mouse scrolled (302, 351) with delta (0, 0)
Screenshot: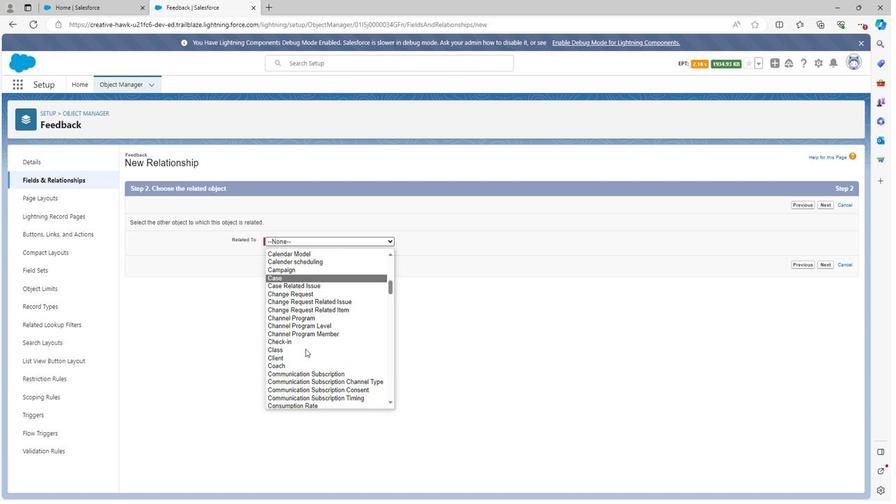 
Action: Mouse scrolled (302, 351) with delta (0, 0)
Screenshot: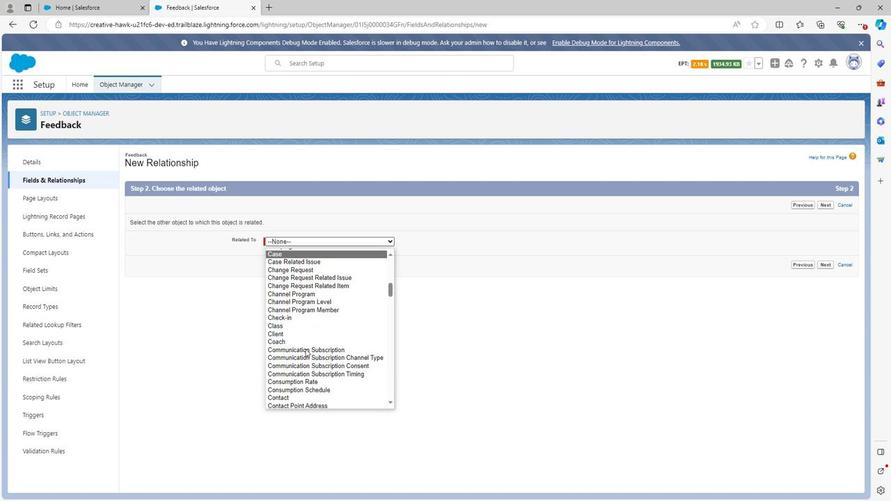
Action: Mouse scrolled (302, 351) with delta (0, 0)
Screenshot: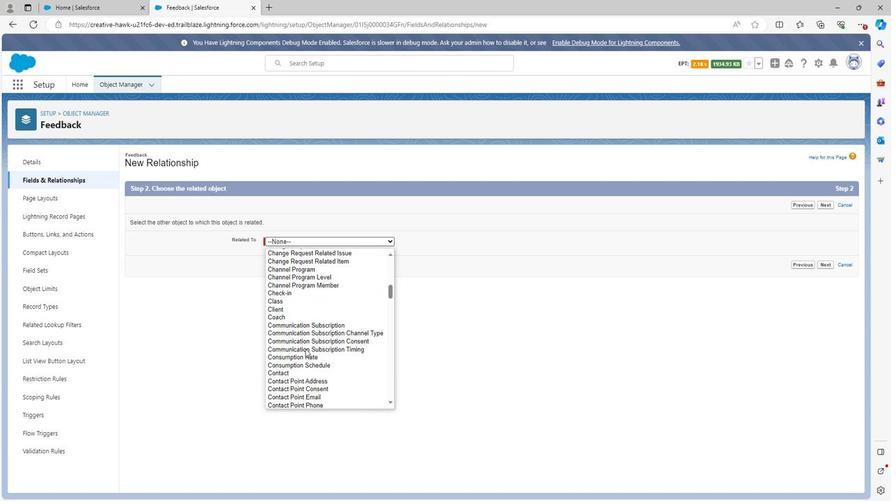 
Action: Mouse scrolled (302, 351) with delta (0, 0)
Screenshot: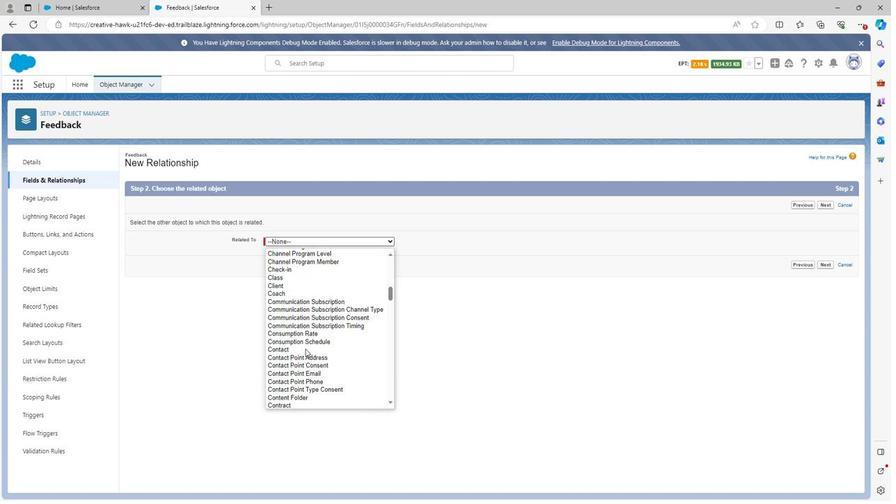 
Action: Mouse scrolled (302, 351) with delta (0, 0)
Screenshot: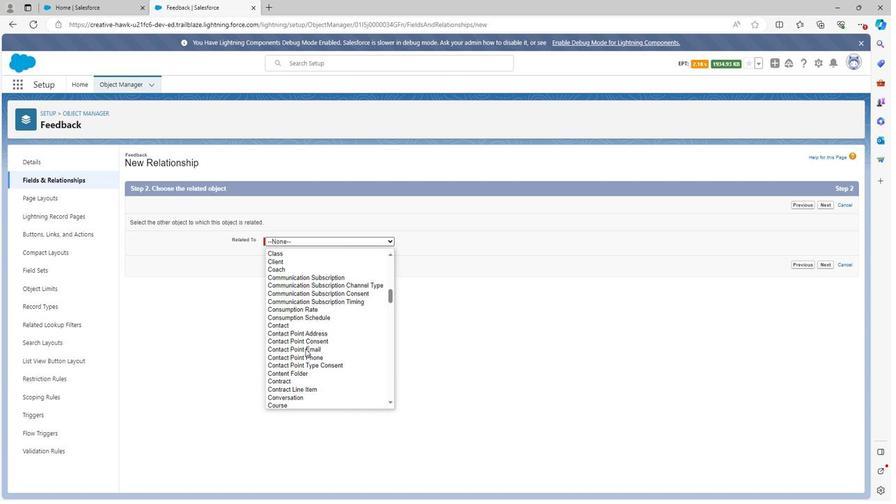 
Action: Mouse scrolled (302, 351) with delta (0, 0)
Screenshot: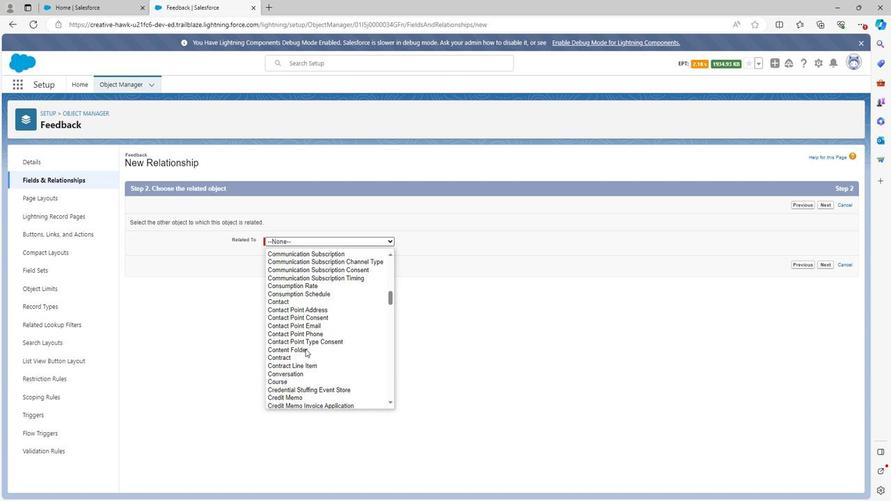 
Action: Mouse scrolled (302, 351) with delta (0, 0)
Screenshot: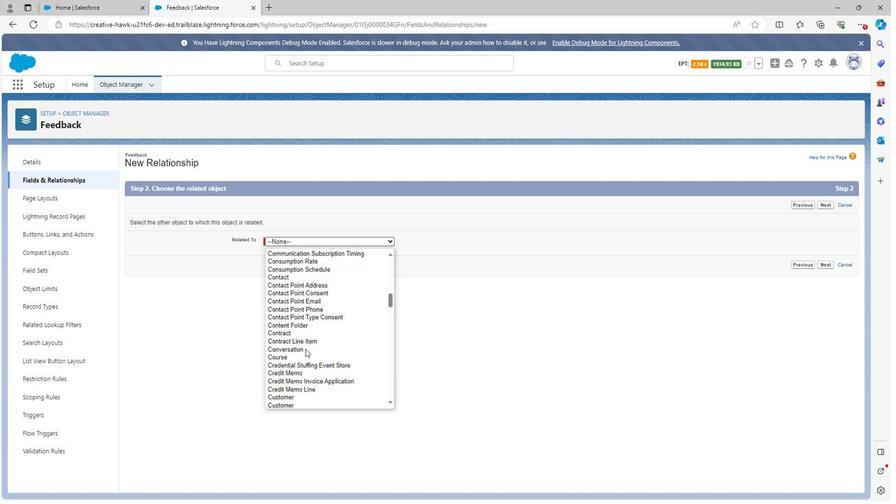 
Action: Mouse scrolled (302, 351) with delta (0, 0)
Screenshot: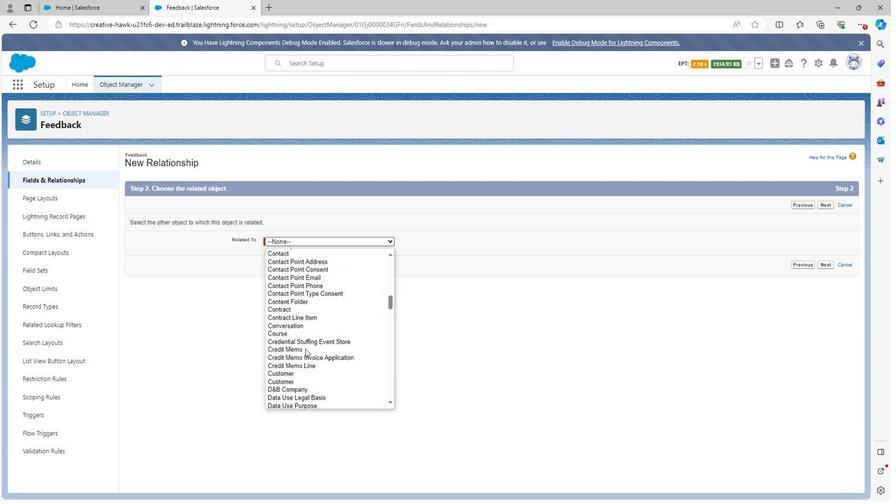 
Action: Mouse scrolled (302, 351) with delta (0, 0)
Screenshot: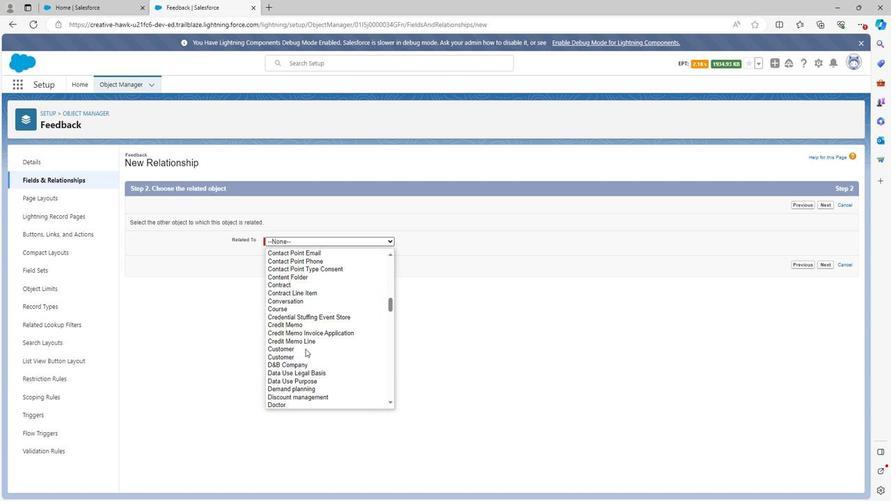
Action: Mouse scrolled (302, 351) with delta (0, 0)
Screenshot: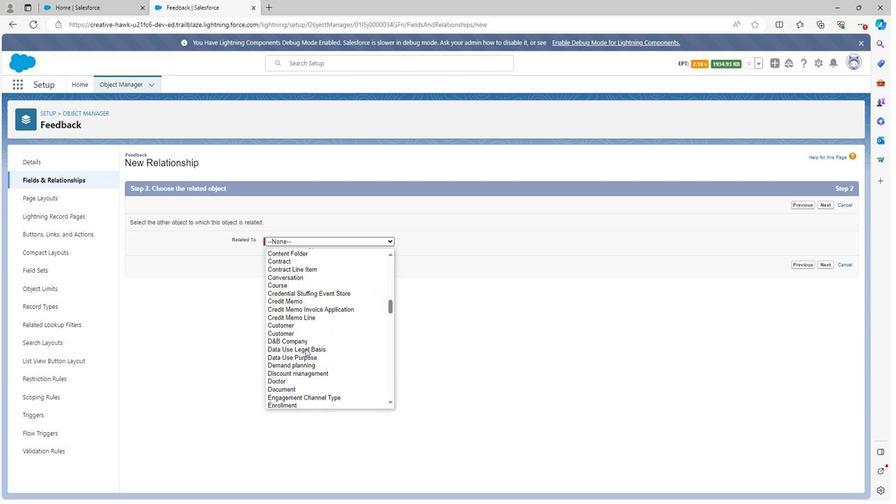 
Action: Mouse scrolled (302, 351) with delta (0, 0)
Screenshot: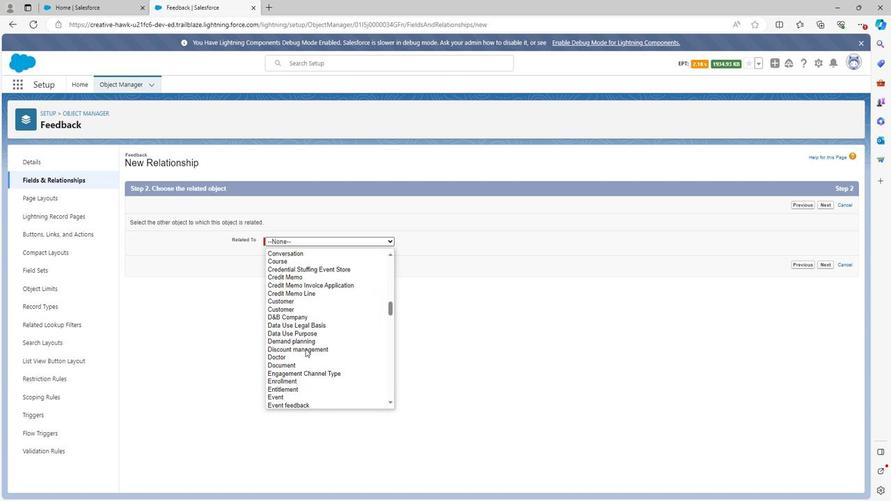 
Action: Mouse scrolled (302, 351) with delta (0, 0)
Screenshot: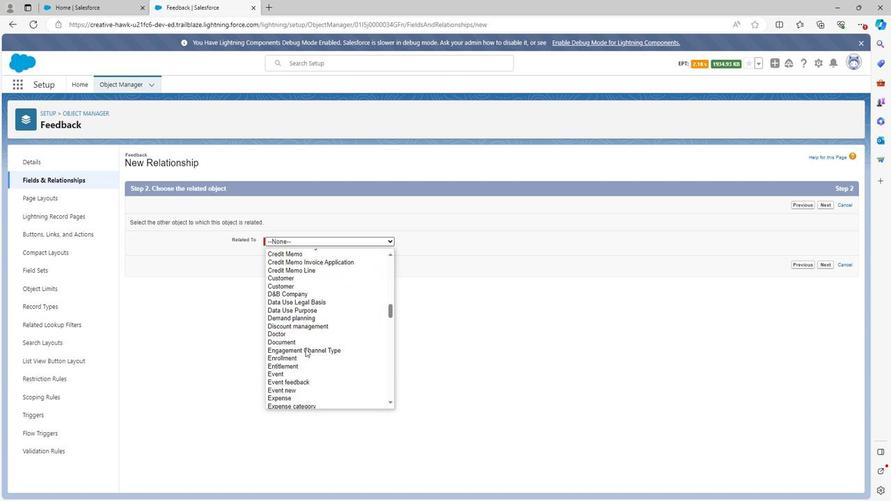
Action: Mouse scrolled (302, 351) with delta (0, 0)
Screenshot: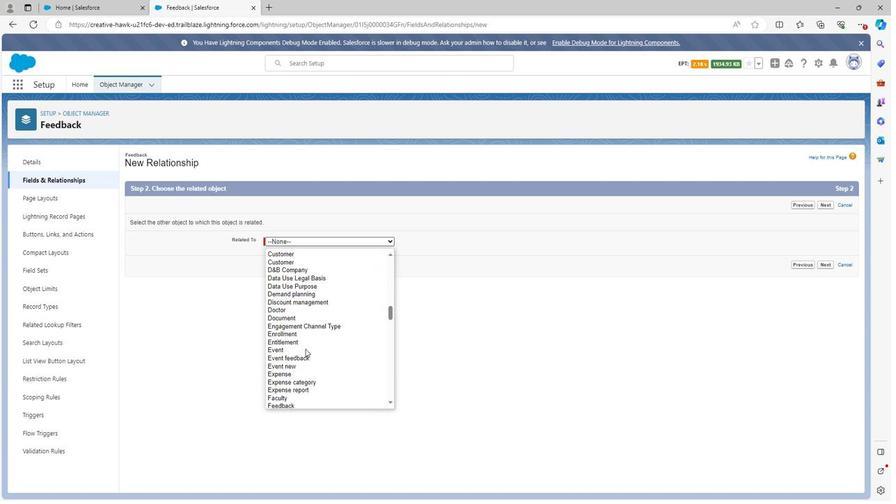 
Action: Mouse scrolled (302, 351) with delta (0, 0)
Screenshot: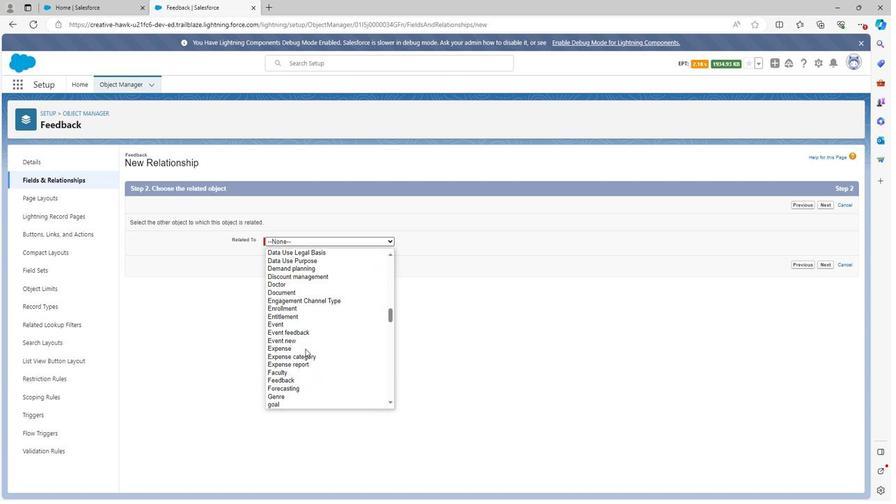 
Action: Mouse scrolled (302, 351) with delta (0, 0)
Screenshot: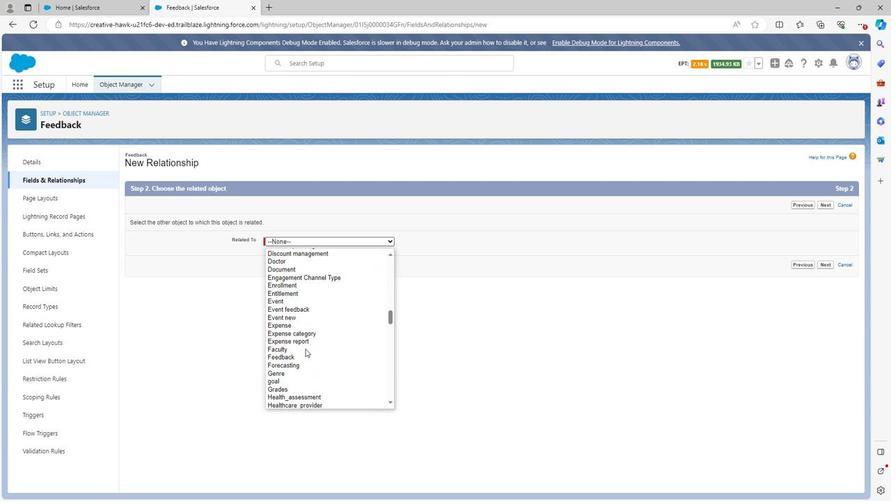 
Action: Mouse scrolled (302, 351) with delta (0, 0)
Screenshot: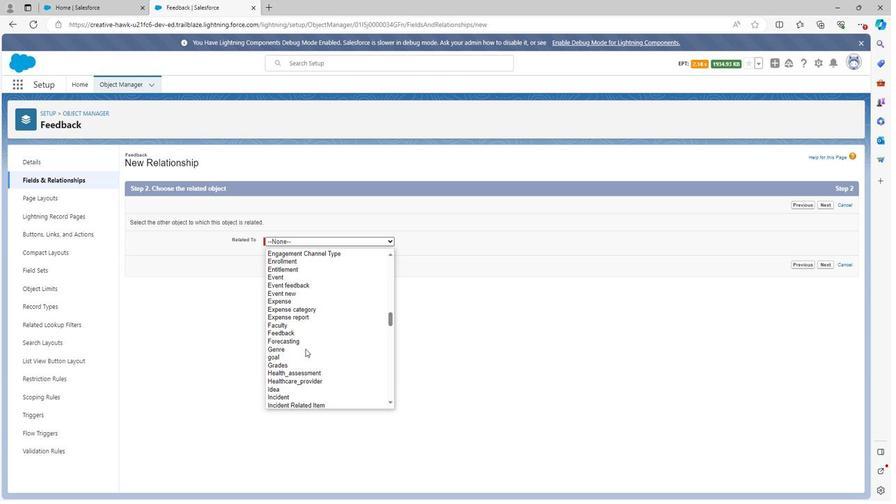 
Action: Mouse scrolled (302, 351) with delta (0, 0)
Screenshot: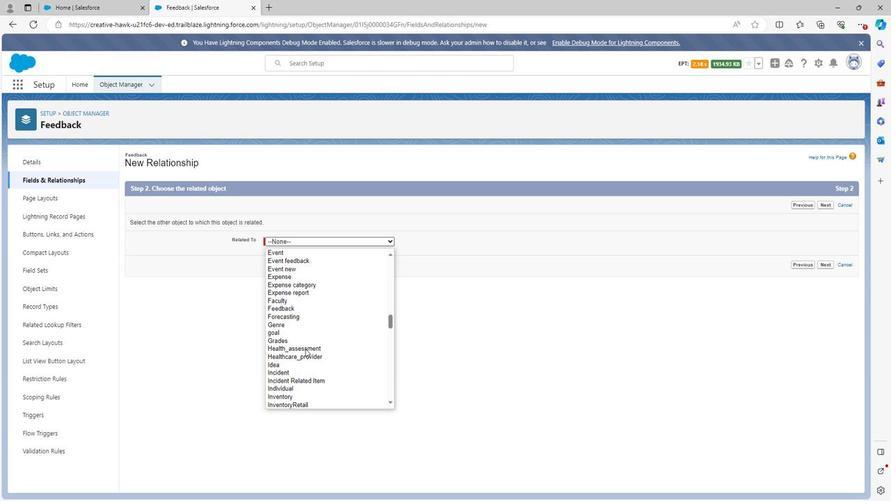 
Action: Mouse scrolled (302, 351) with delta (0, 0)
Screenshot: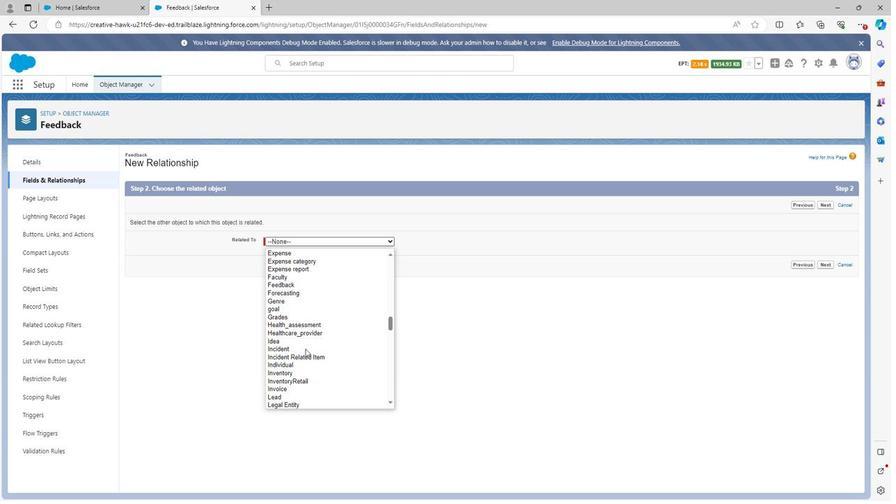 
Action: Mouse scrolled (302, 351) with delta (0, 0)
Screenshot: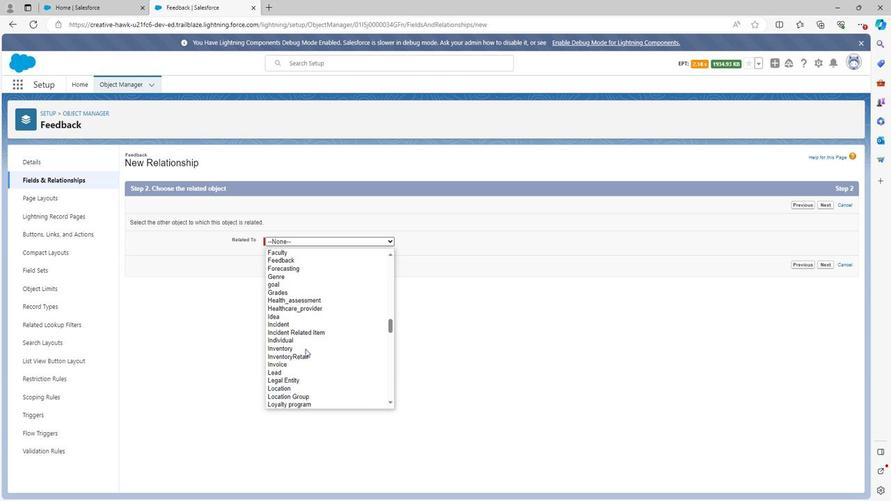 
Action: Mouse scrolled (302, 351) with delta (0, 0)
Screenshot: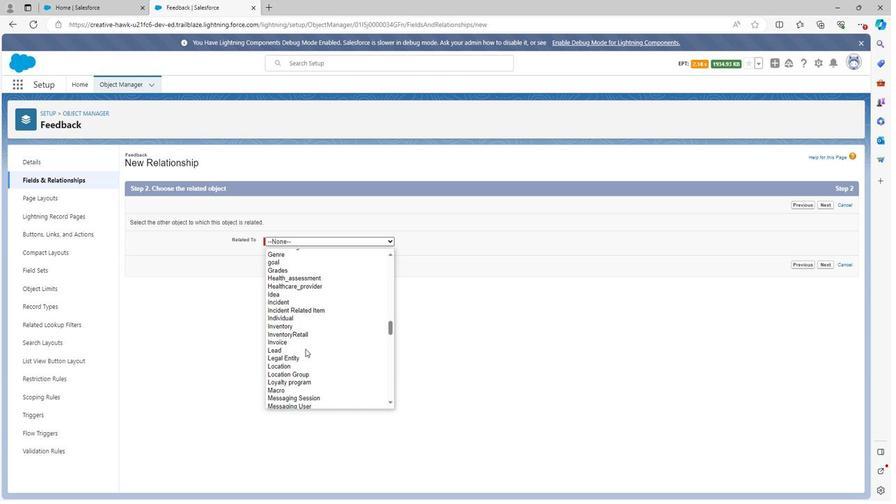 
Action: Mouse scrolled (302, 351) with delta (0, 0)
Screenshot: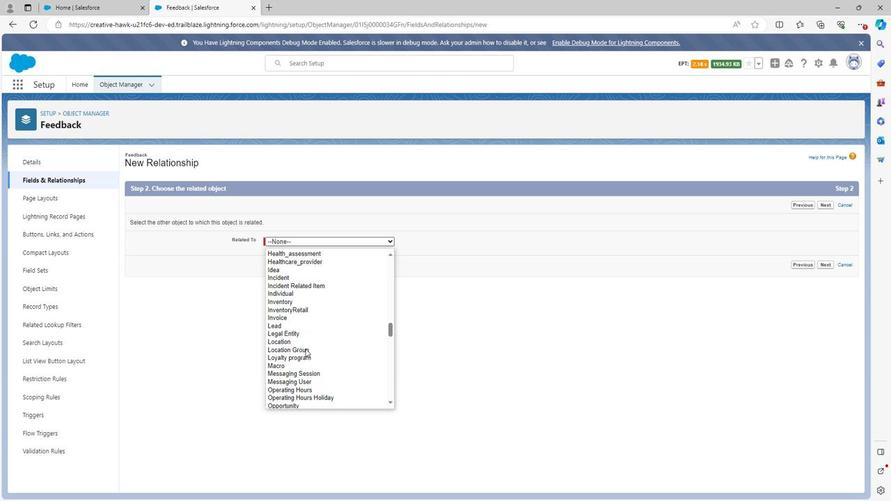 
Action: Mouse scrolled (302, 351) with delta (0, 0)
Screenshot: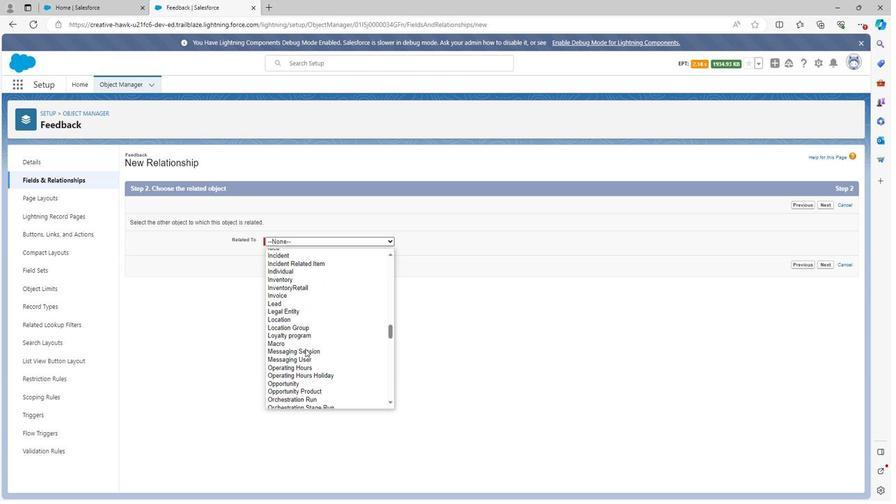 
Action: Mouse scrolled (302, 351) with delta (0, 0)
Screenshot: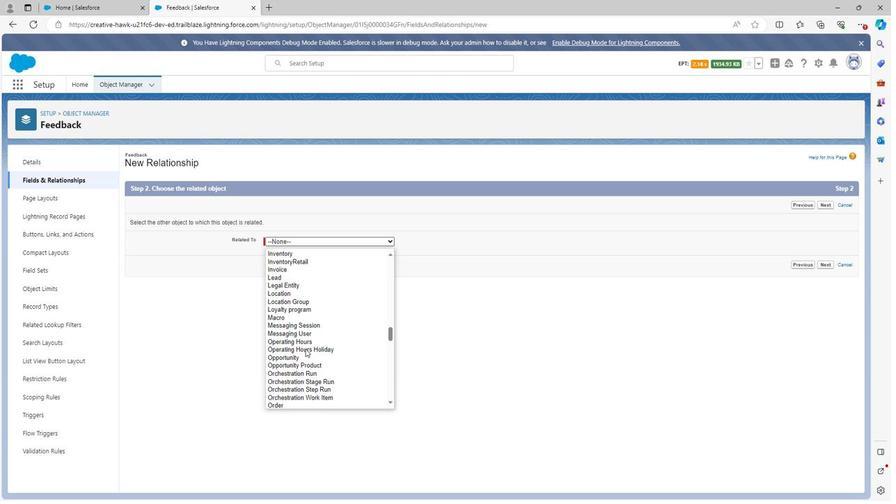 
Action: Mouse scrolled (302, 351) with delta (0, 0)
Screenshot: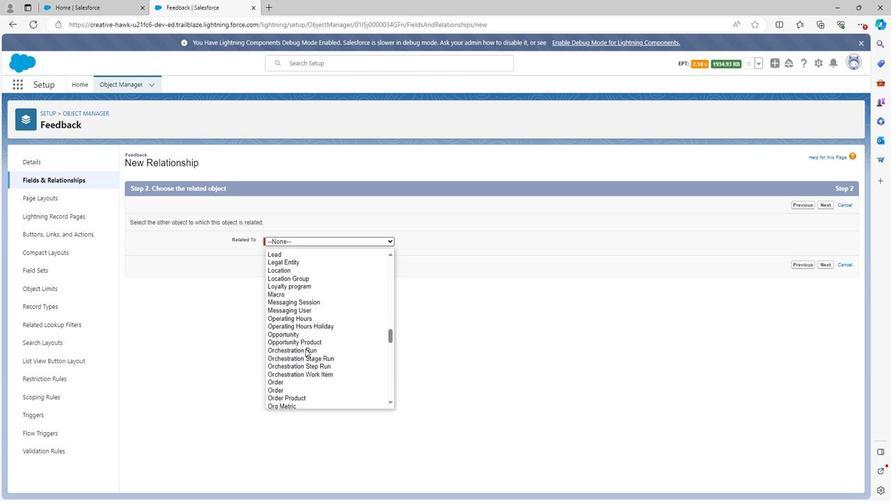 
Action: Mouse scrolled (302, 351) with delta (0, 0)
Screenshot: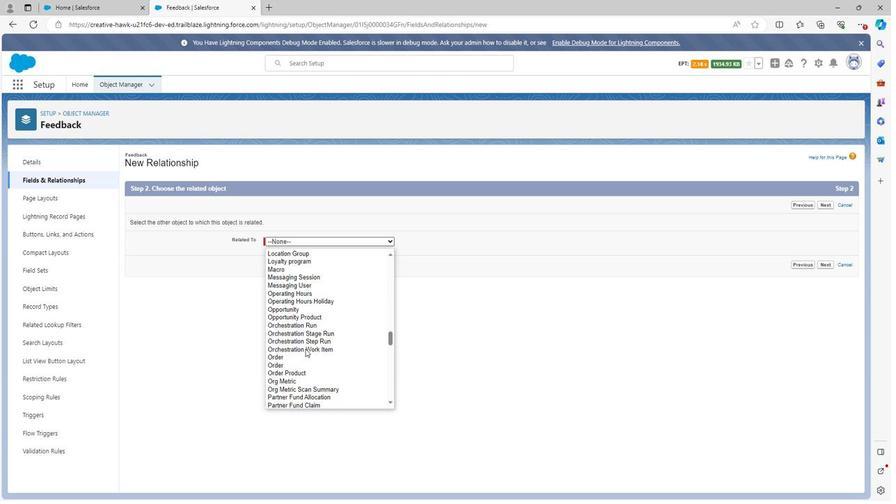 
Action: Mouse scrolled (302, 351) with delta (0, 0)
Screenshot: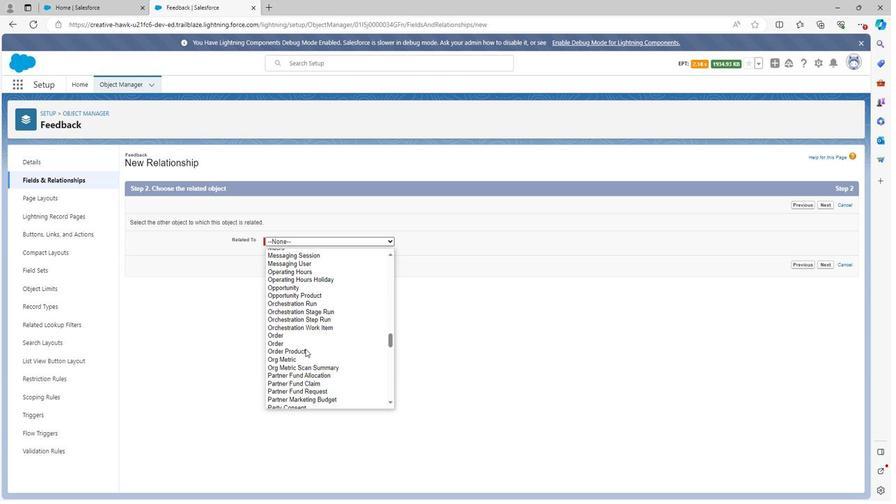 
Action: Mouse scrolled (302, 351) with delta (0, 0)
Screenshot: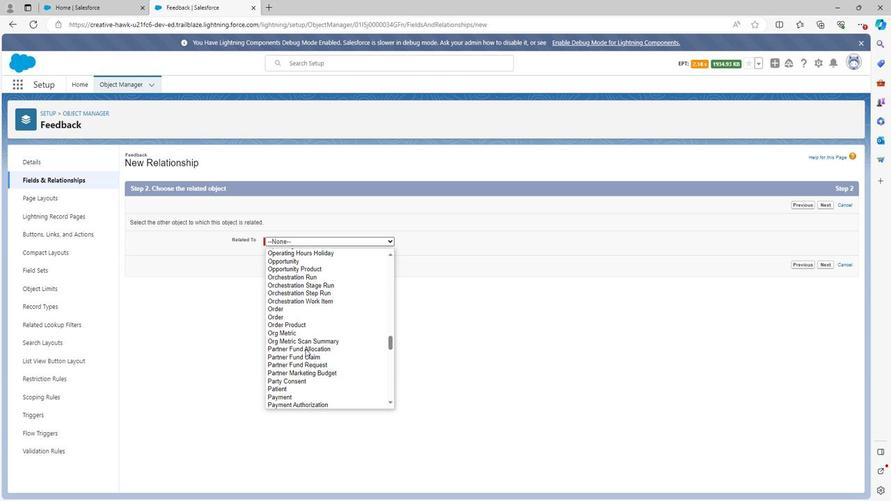
Action: Mouse scrolled (302, 351) with delta (0, 0)
Screenshot: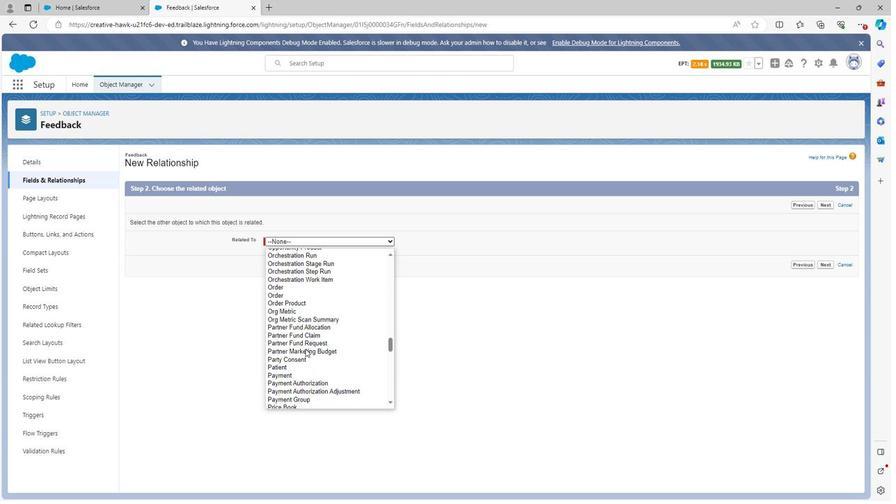 
Action: Mouse scrolled (302, 351) with delta (0, 0)
Screenshot: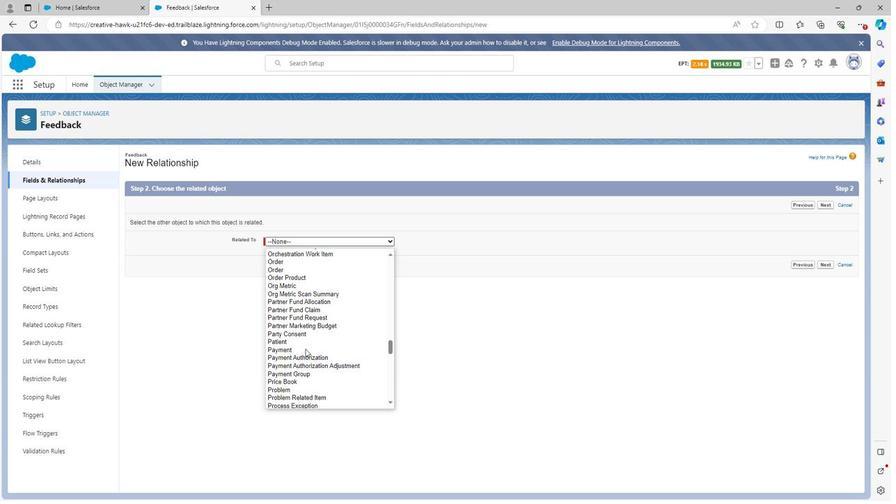 
Action: Mouse scrolled (302, 351) with delta (0, 0)
Screenshot: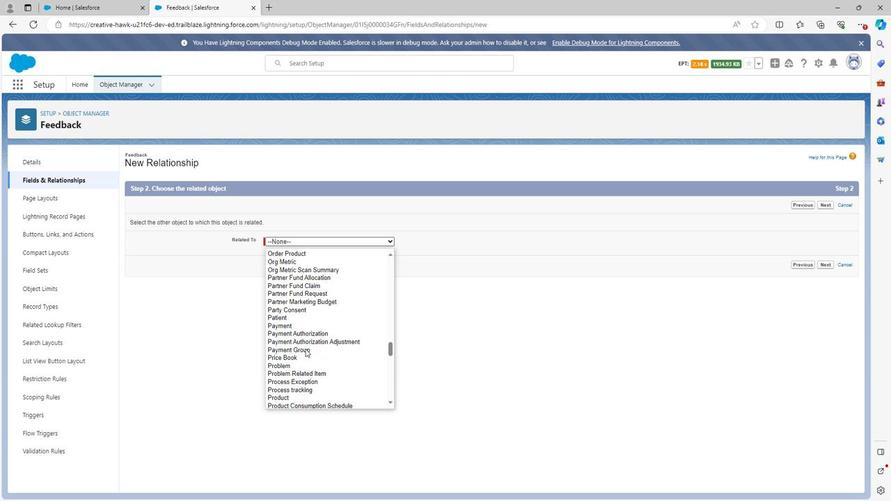 
Action: Mouse scrolled (302, 351) with delta (0, 0)
Screenshot: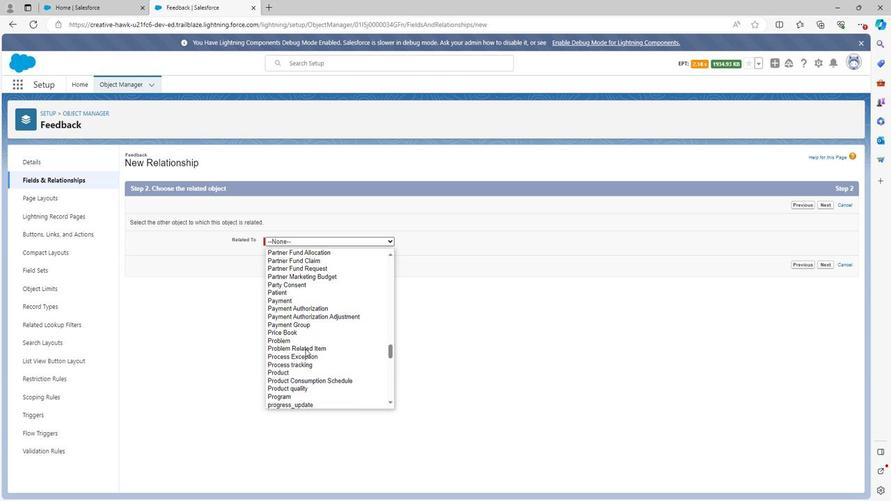 
Action: Mouse scrolled (302, 351) with delta (0, 0)
Screenshot: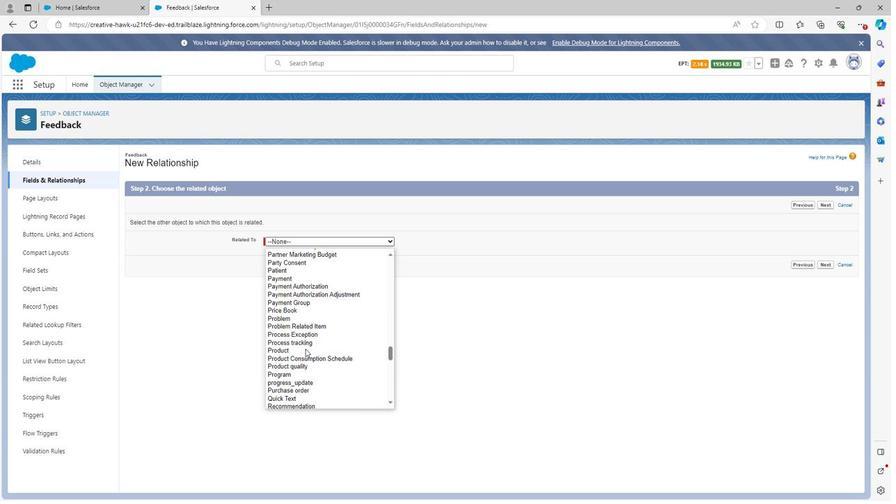 
Action: Mouse scrolled (302, 351) with delta (0, 0)
Screenshot: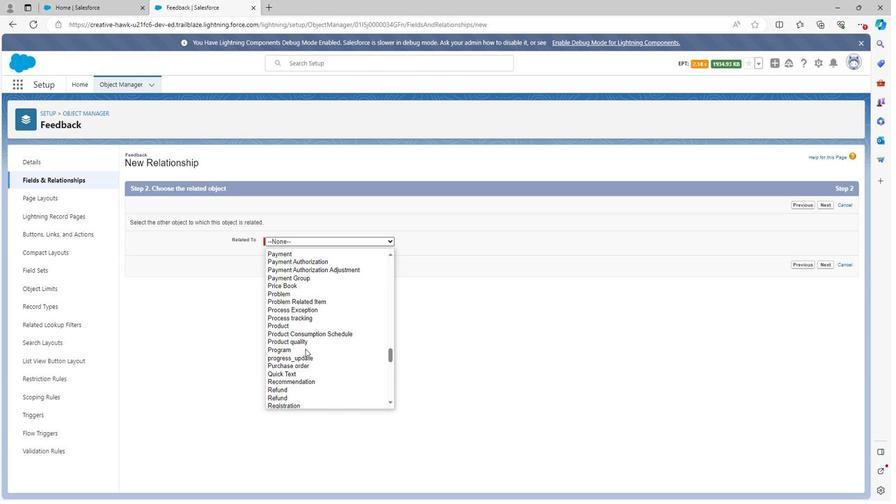 
Action: Mouse scrolled (302, 351) with delta (0, 0)
Screenshot: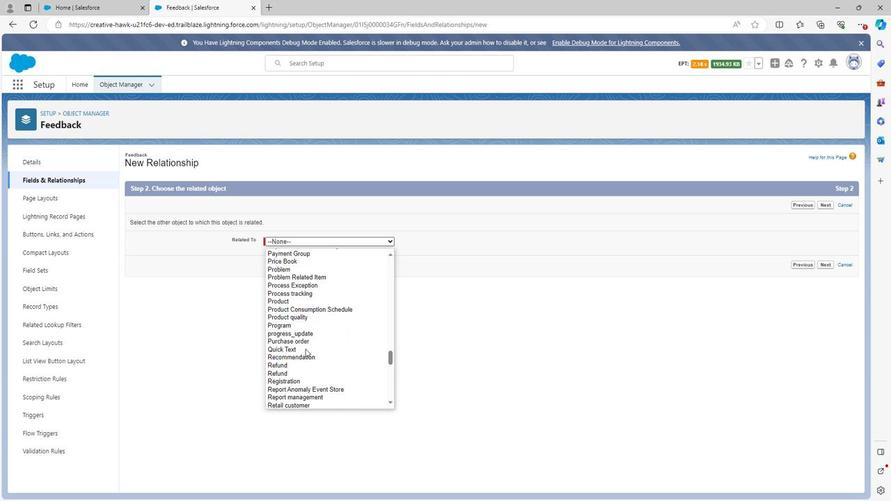 
Action: Mouse scrolled (302, 351) with delta (0, 0)
Screenshot: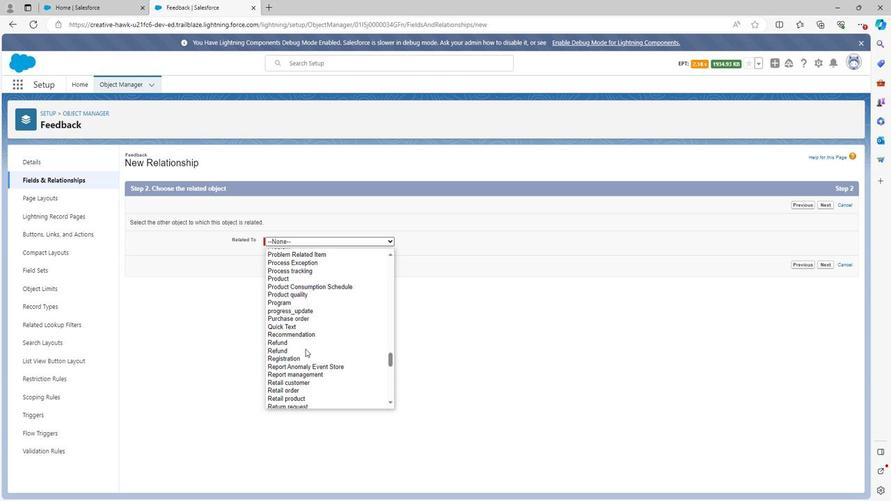 
Action: Mouse scrolled (302, 351) with delta (0, 0)
Screenshot: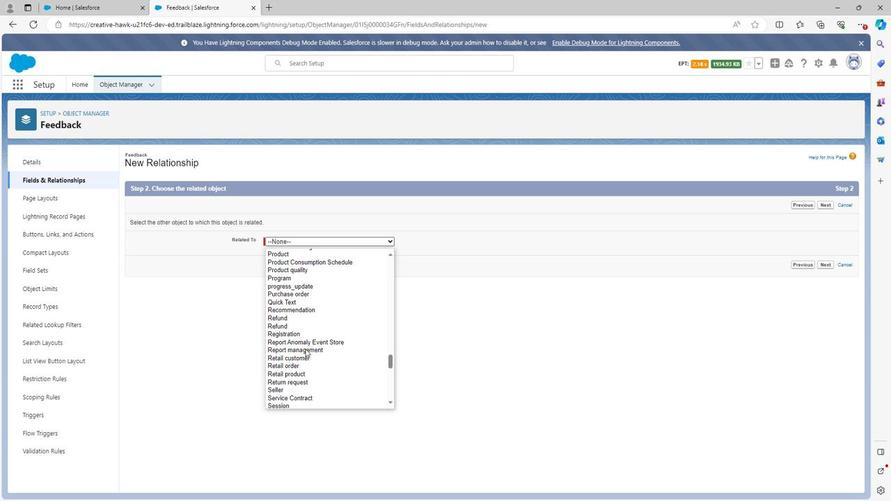 
Action: Mouse scrolled (302, 351) with delta (0, 0)
Screenshot: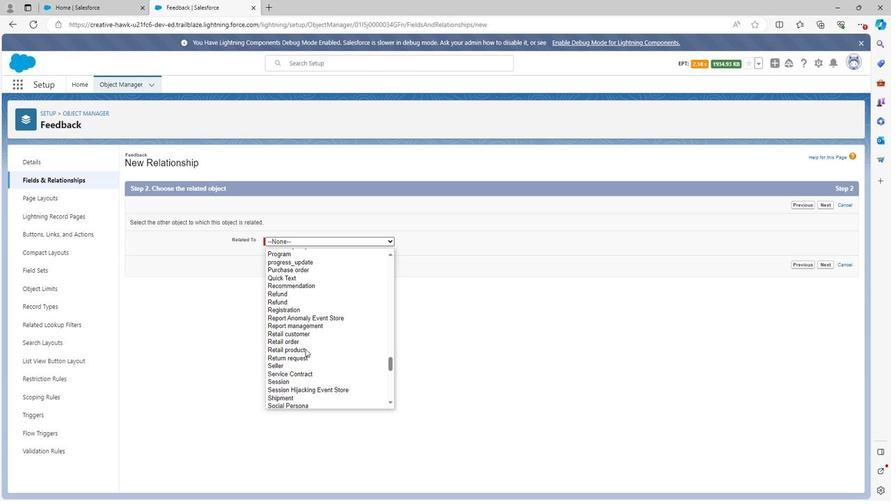
Action: Mouse moved to (281, 309)
Screenshot: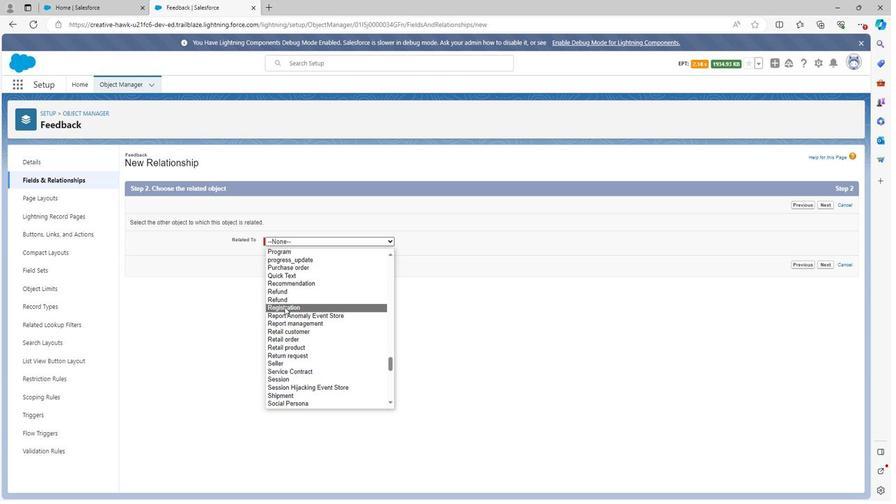 
Action: Mouse pressed left at (281, 309)
Screenshot: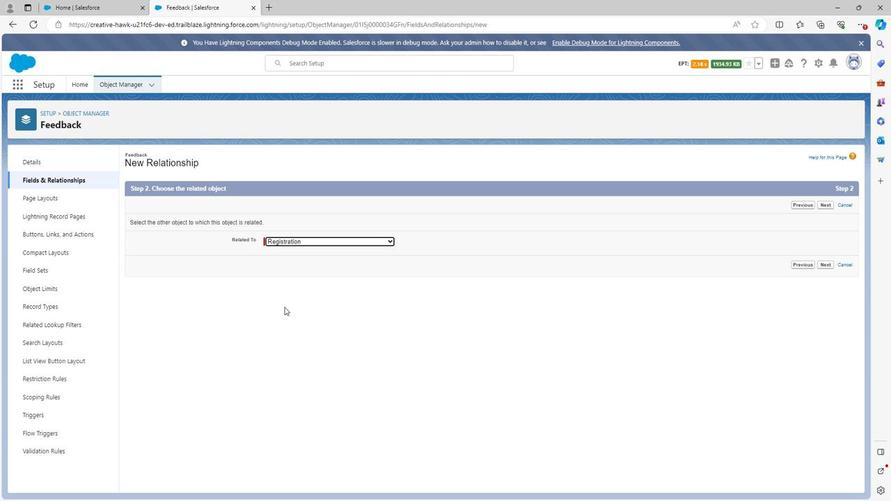 
Action: Mouse moved to (823, 267)
Screenshot: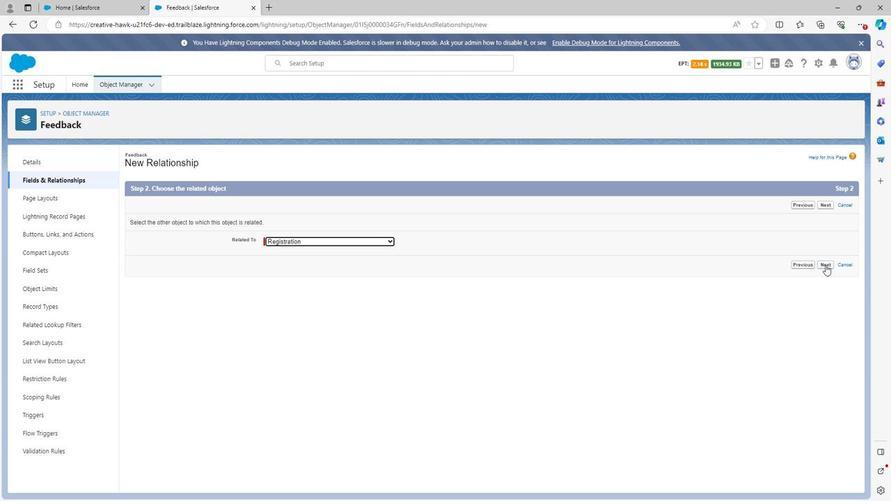 
Action: Mouse pressed left at (823, 267)
Screenshot: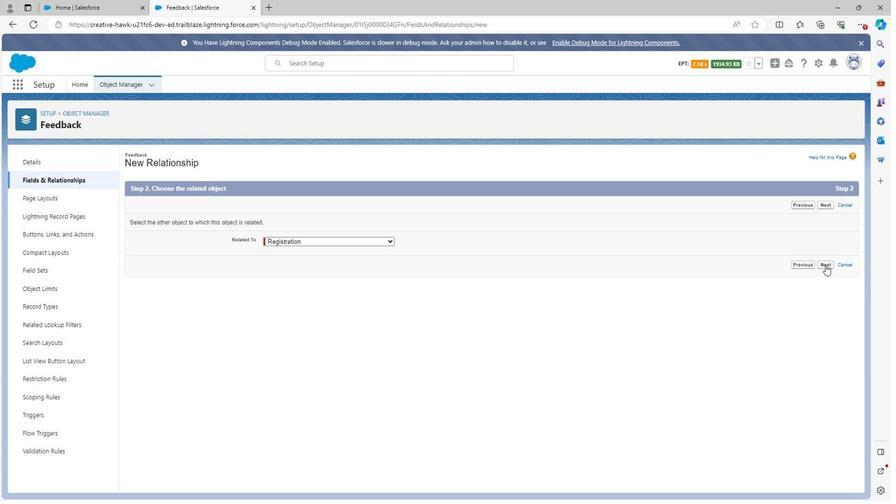 
Action: Mouse moved to (275, 224)
Screenshot: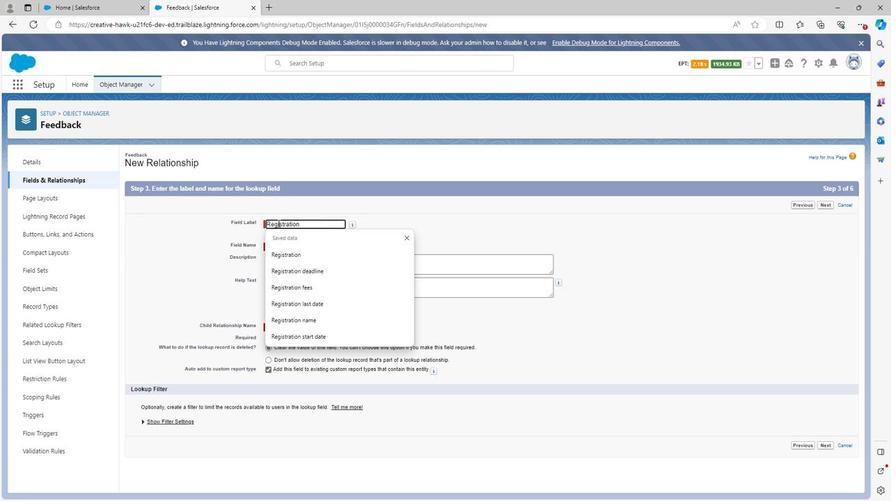 
Action: Mouse pressed left at (275, 224)
Screenshot: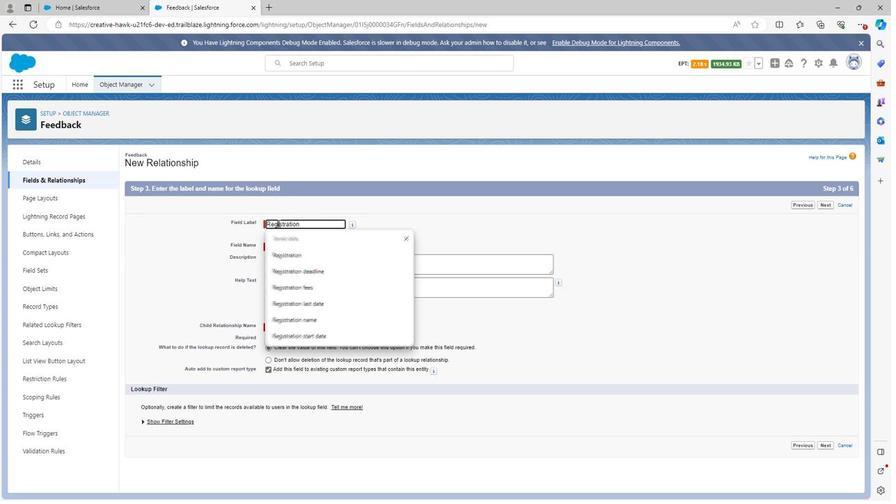 
Action: Mouse pressed left at (275, 224)
Screenshot: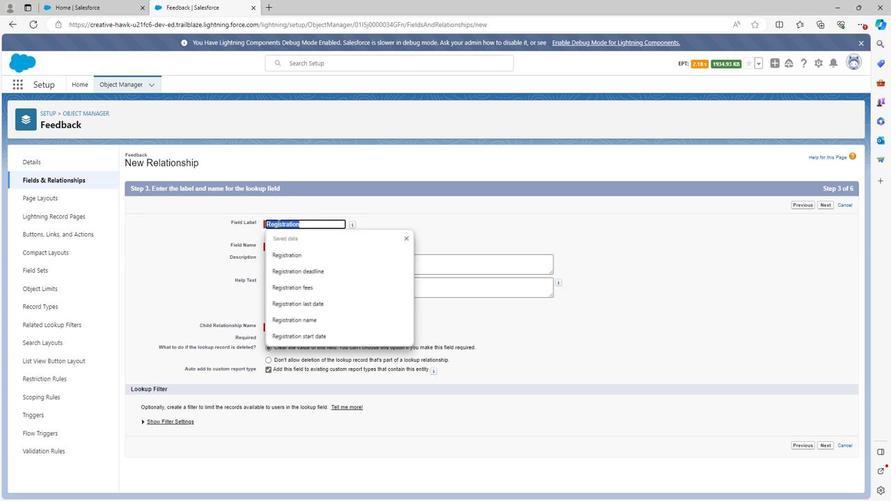 
Action: Key pressed <Key.shift>Registration<Key.space>start<Key.space>dat
Screenshot: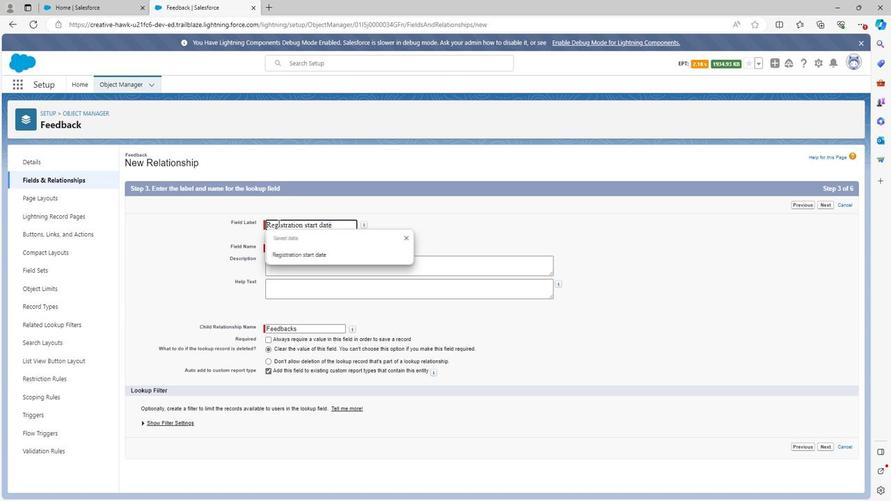
Action: Mouse moved to (277, 226)
Screenshot: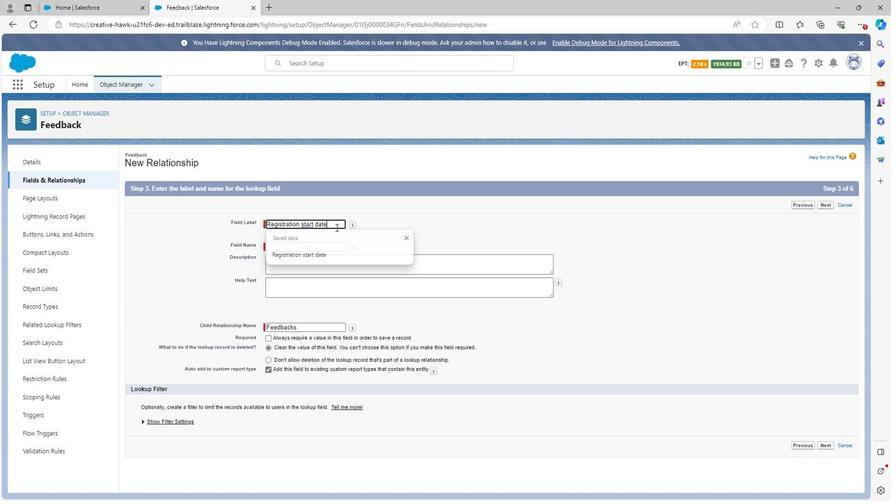 
Action: Key pressed e
Screenshot: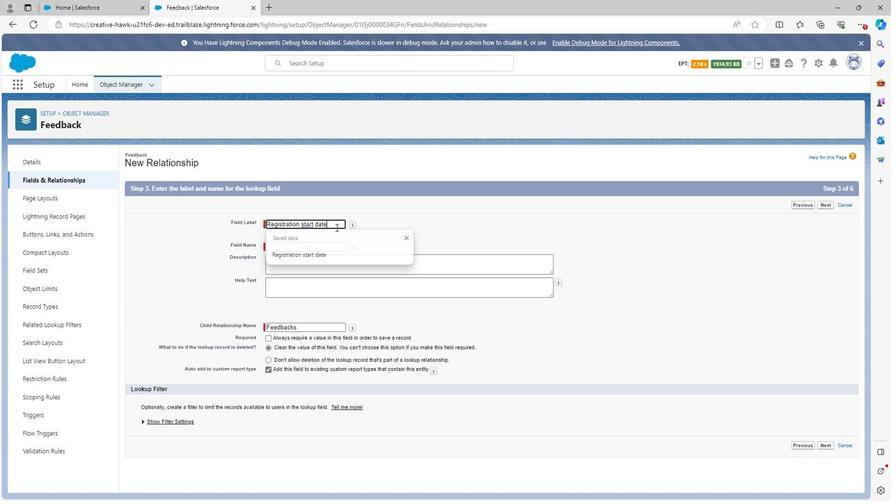 
Action: Mouse moved to (407, 219)
Screenshot: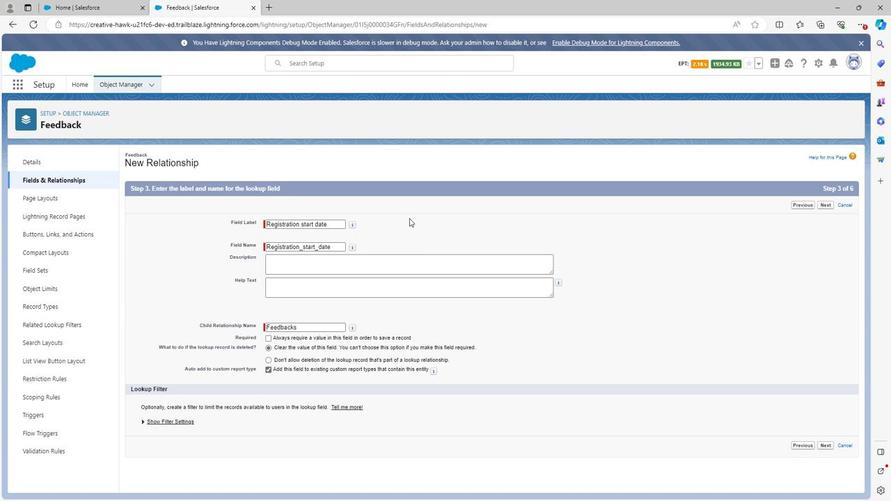 
Action: Mouse pressed left at (407, 219)
Screenshot: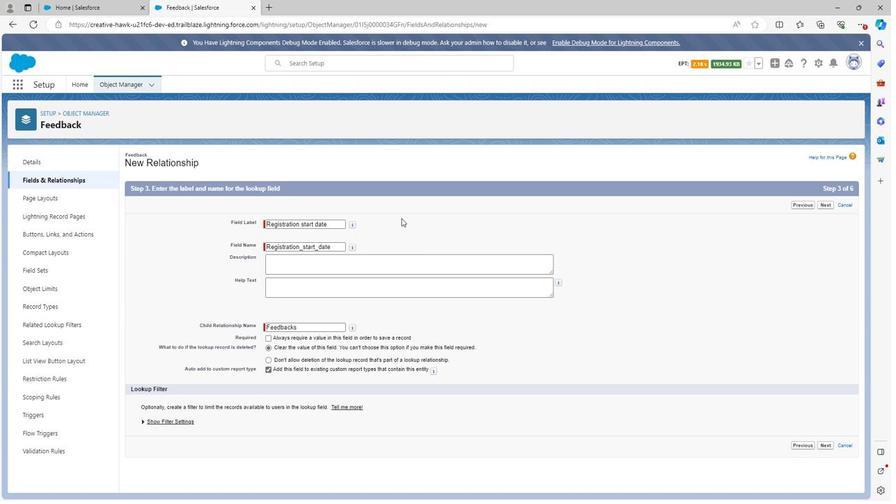 
Action: Mouse moved to (329, 260)
Screenshot: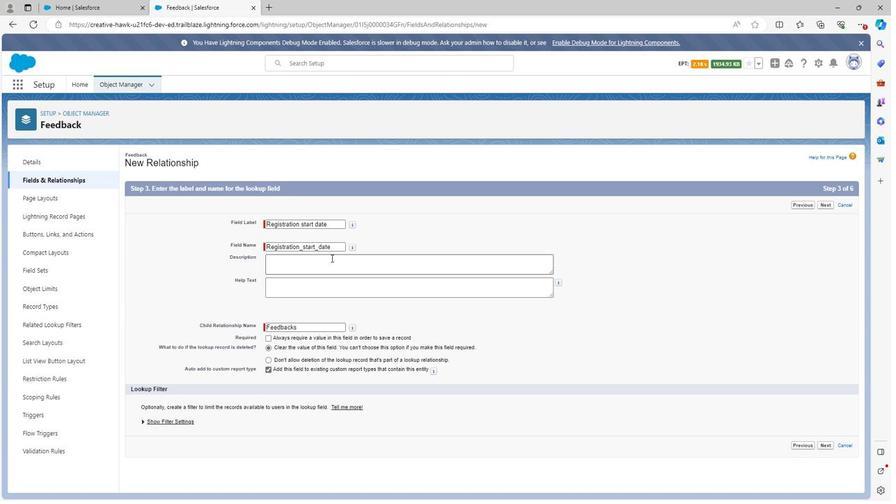 
Action: Mouse pressed left at (329, 260)
Screenshot: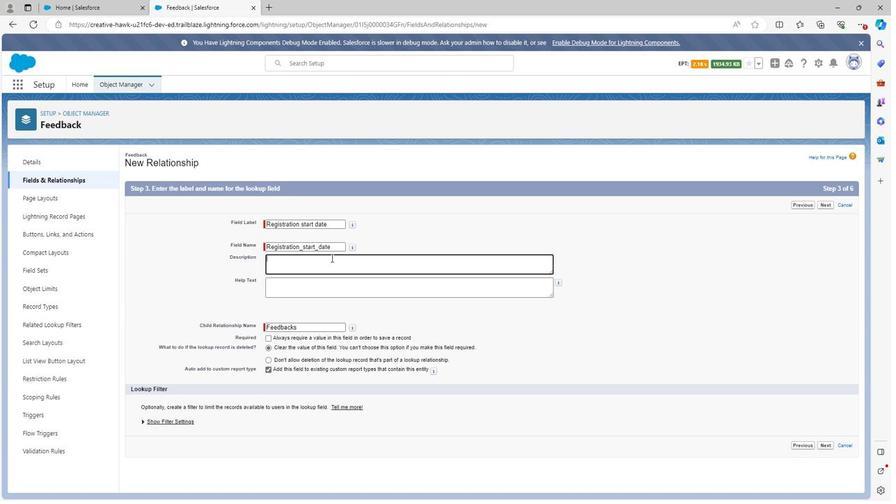 
Action: Key pressed <Key.shift>Registration<Key.space>start<Key.space>date<Key.space>relationship<Key.space>is<Key.space>the<Key.space>relationship<Key.space>in<Key.space>which<Key.space>we<Key.space>get<Key.space>start<Key.space>date<Key.space>of<Key.space>registration<Key.space>from<Key.space>registration<Key.space>object<Key.space>to<Key.space>feedback<Key.space>object<Key.space>in<Key.space>event<Key.space>management
Screenshot: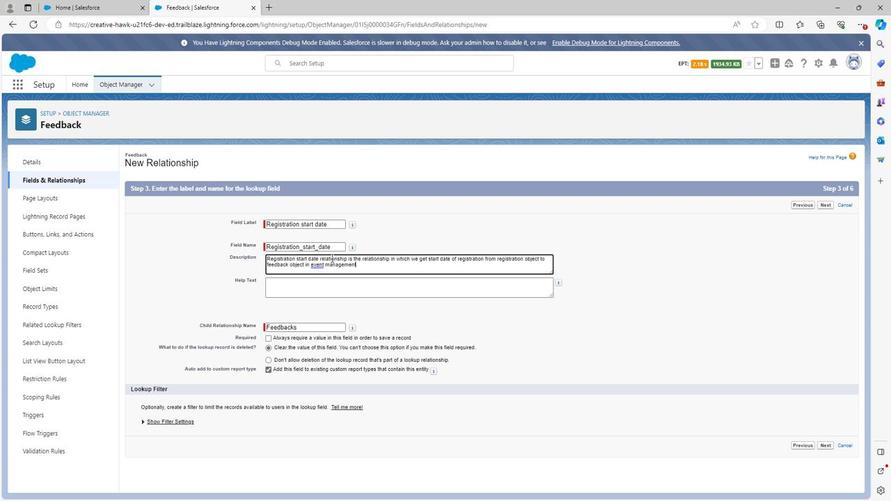 
Action: Mouse moved to (327, 291)
Screenshot: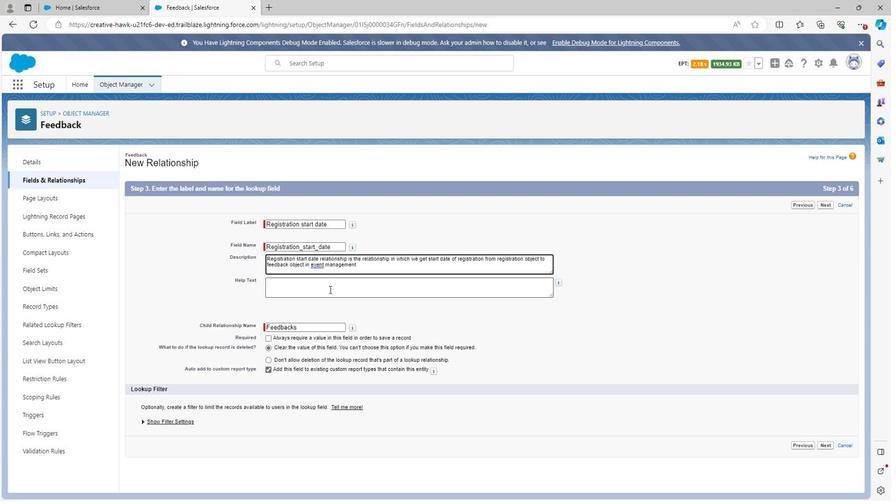 
Action: Mouse pressed left at (327, 291)
Screenshot: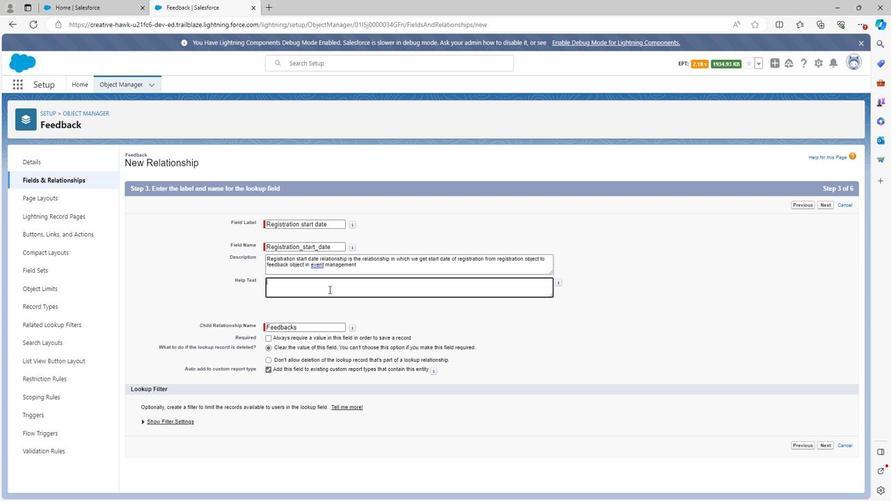 
Action: Mouse moved to (326, 290)
Screenshot: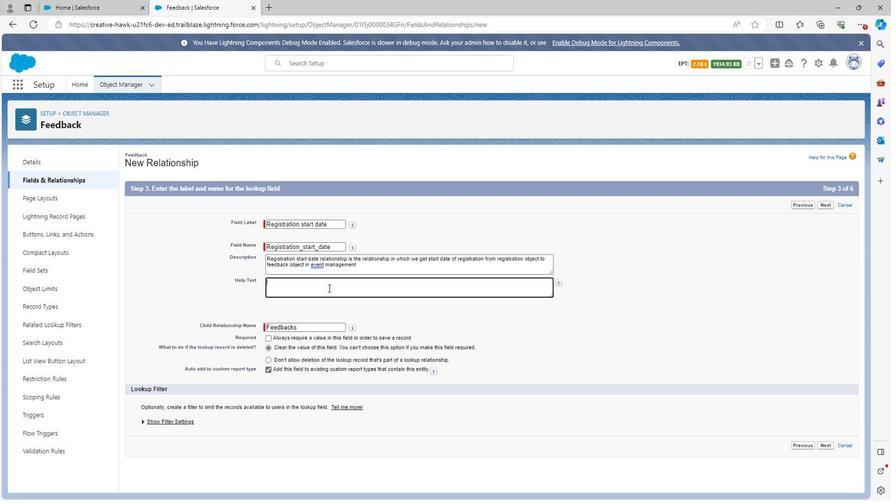 
Action: Key pressed <Key.shift>
Screenshot: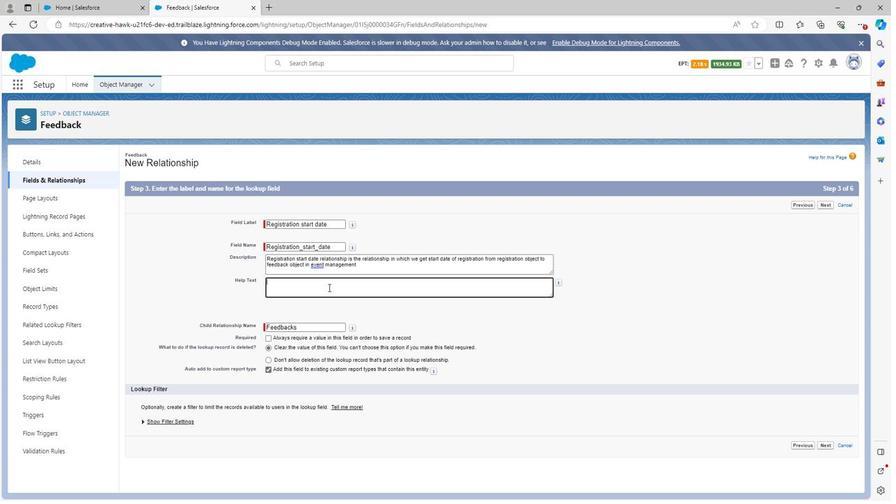 
Action: Mouse moved to (326, 289)
Screenshot: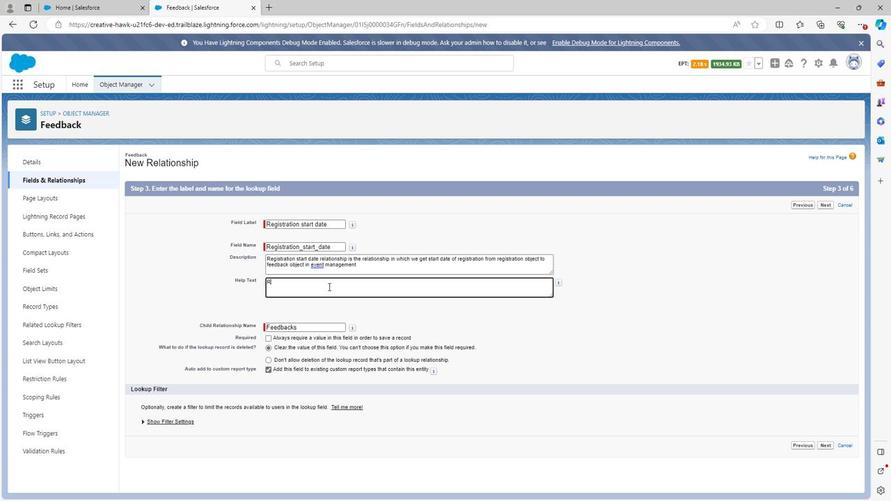 
Action: Key pressed R
Screenshot: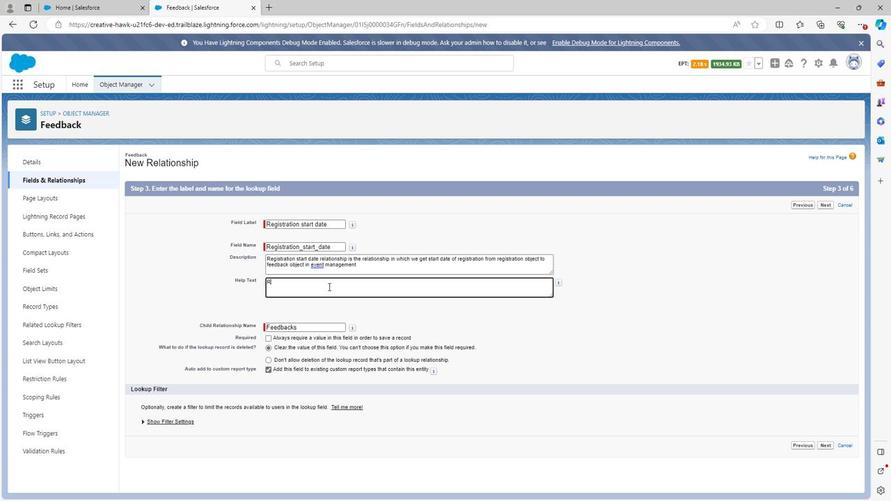 
Action: Mouse moved to (326, 288)
Screenshot: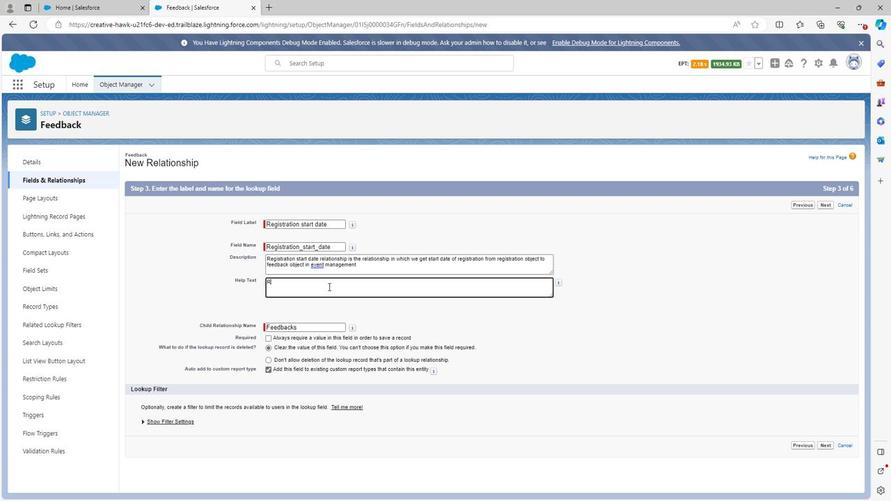 
Action: Key pressed egi
Screenshot: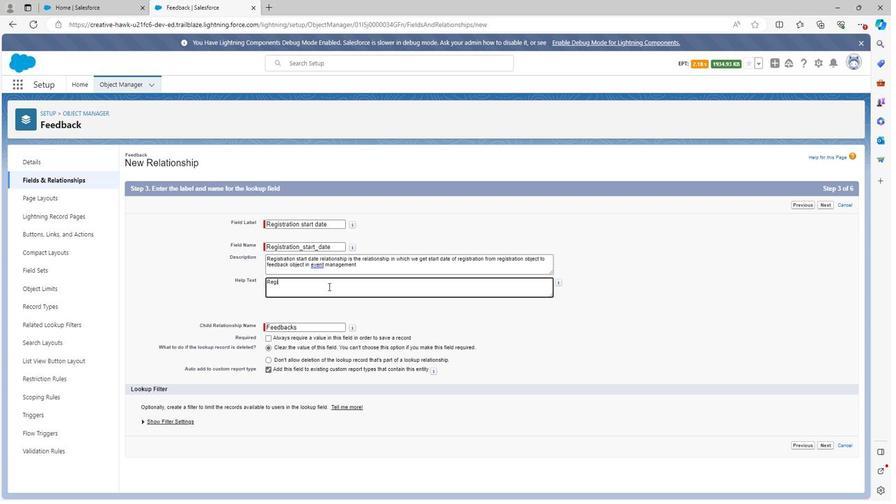 
Action: Mouse moved to (326, 288)
Screenshot: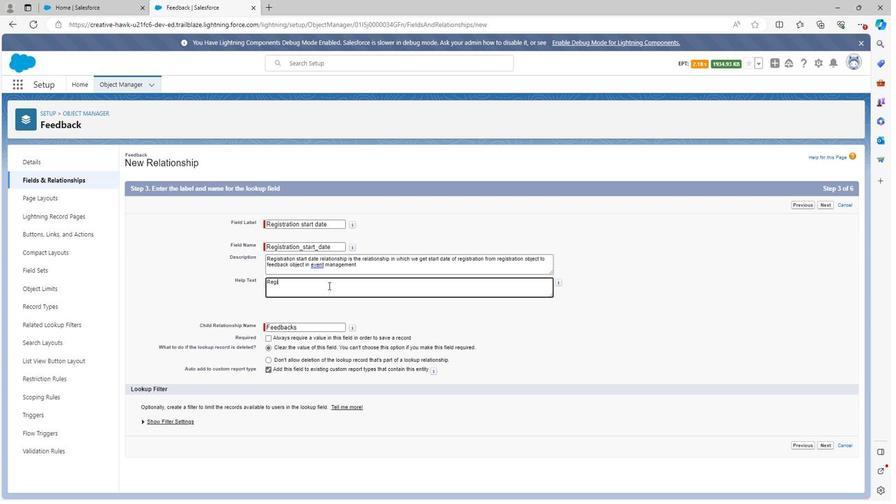 
Action: Key pressed s
Screenshot: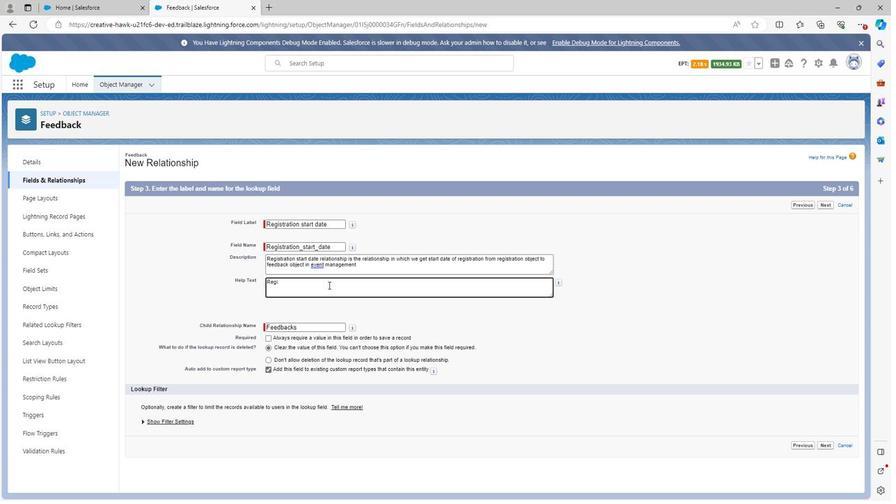 
Action: Mouse moved to (326, 286)
Screenshot: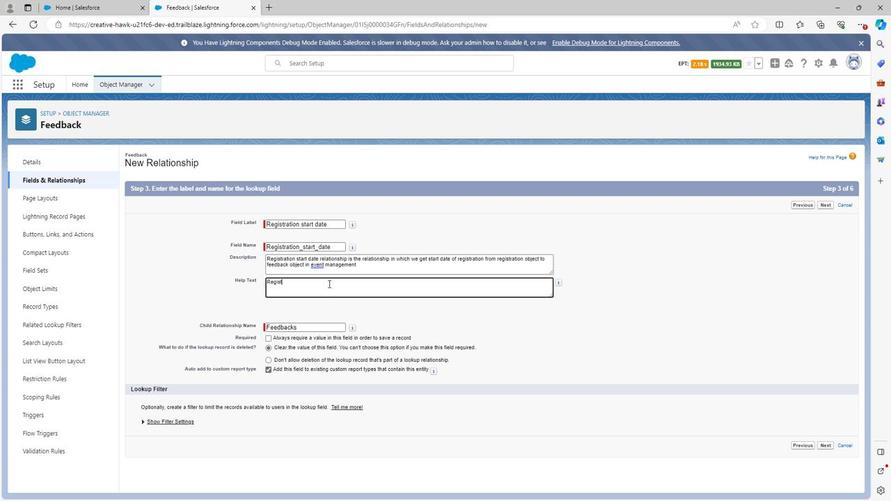 
Action: Key pressed t
Screenshot: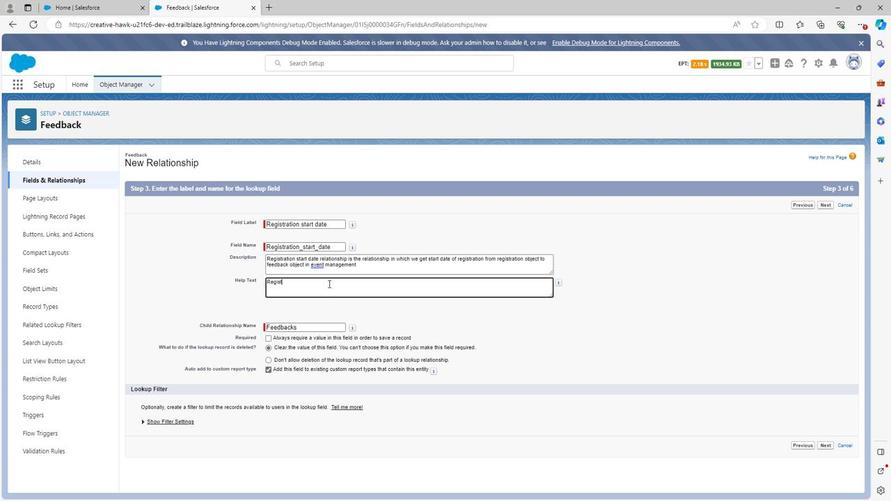 
Action: Mouse moved to (326, 286)
Screenshot: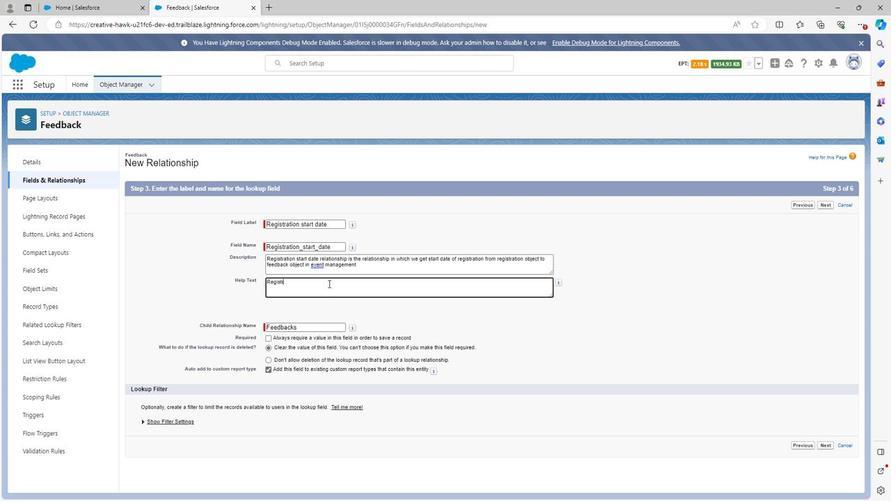 
Action: Key pressed ration<Key.space>start<Key.space>dat
Screenshot: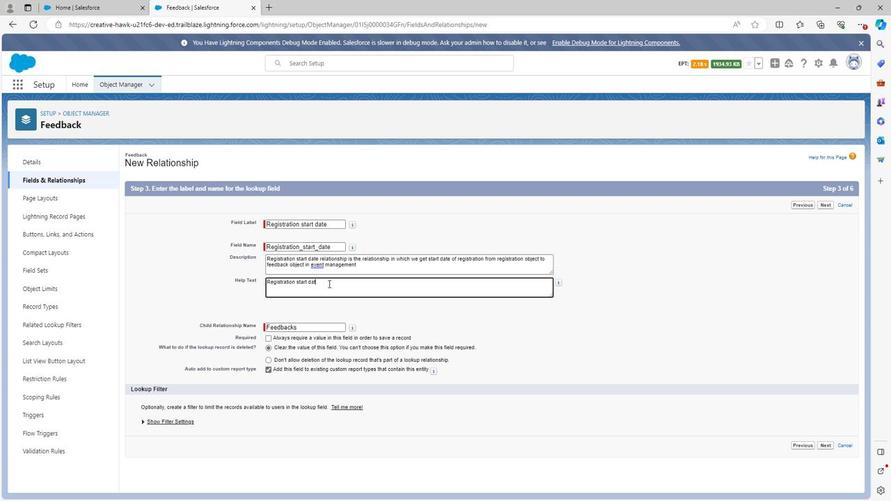 
Action: Mouse moved to (327, 287)
Screenshot: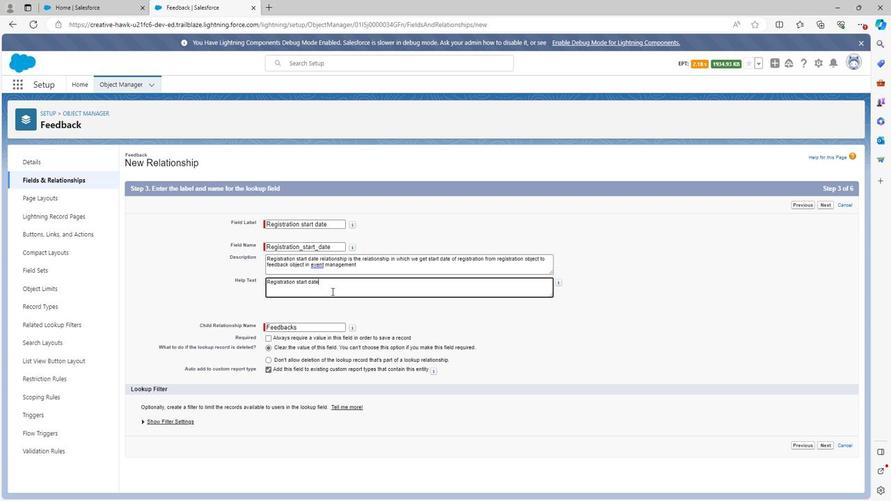 
Action: Key pressed e
Screenshot: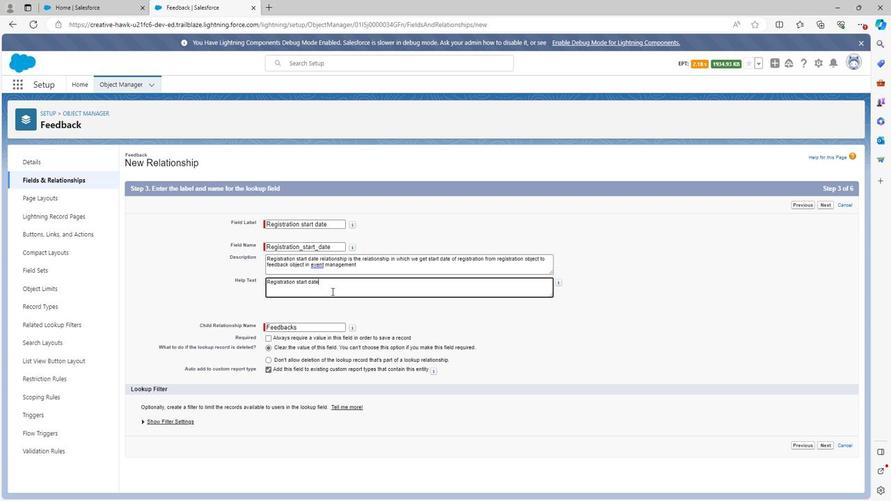 
Action: Mouse moved to (822, 448)
Screenshot: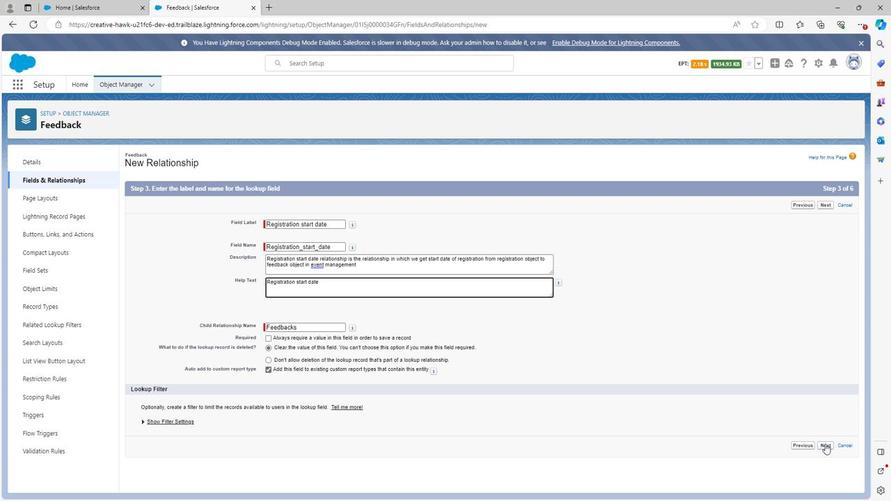 
Action: Mouse pressed left at (822, 448)
Screenshot: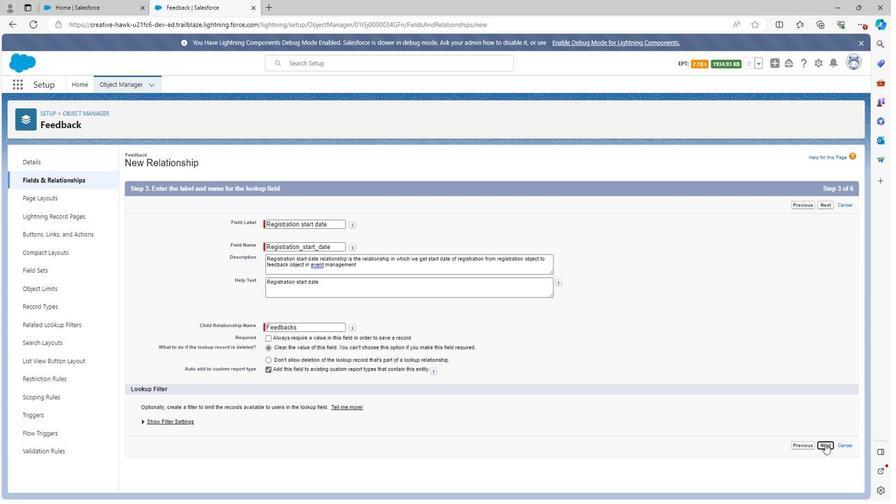 
Action: Mouse moved to (614, 286)
Screenshot: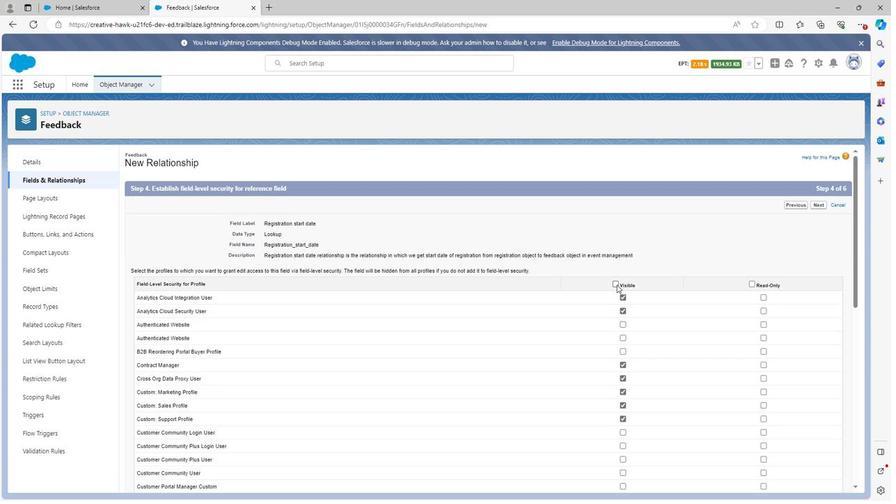 
Action: Mouse pressed left at (614, 286)
Screenshot: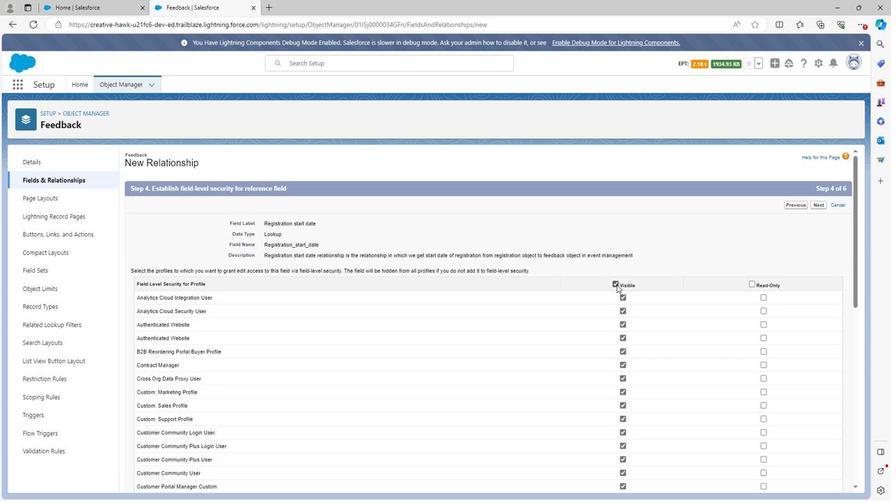 
Action: Mouse moved to (749, 287)
Screenshot: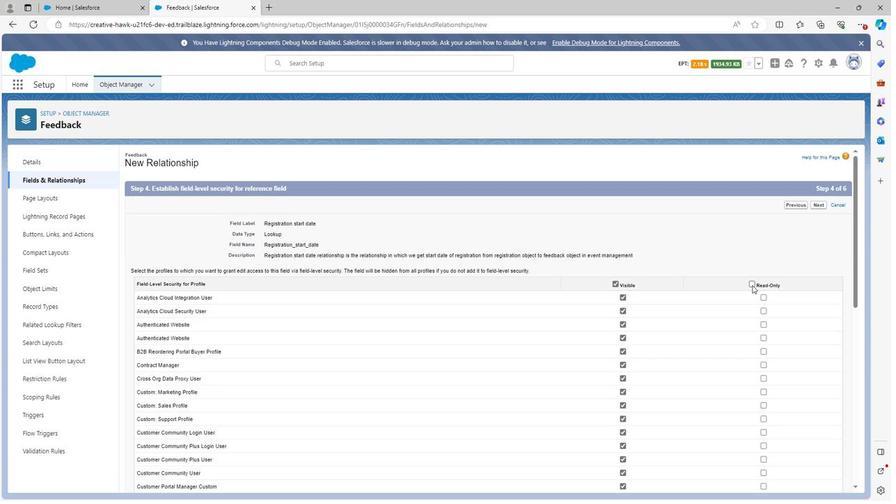 
Action: Mouse pressed left at (749, 287)
Screenshot: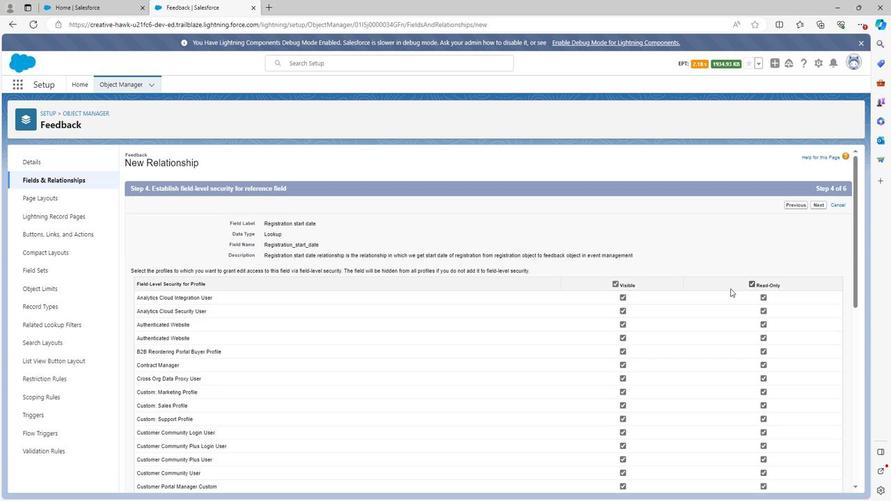 
Action: Mouse moved to (622, 300)
Screenshot: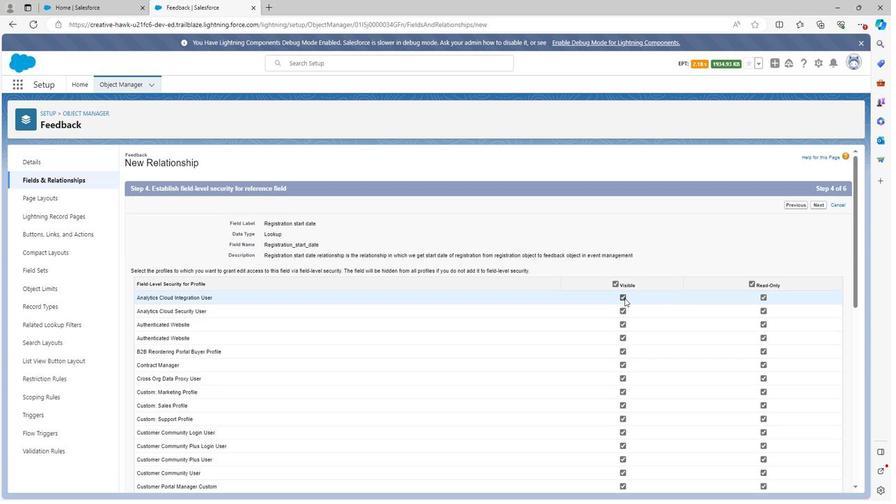 
Action: Mouse pressed left at (622, 300)
Screenshot: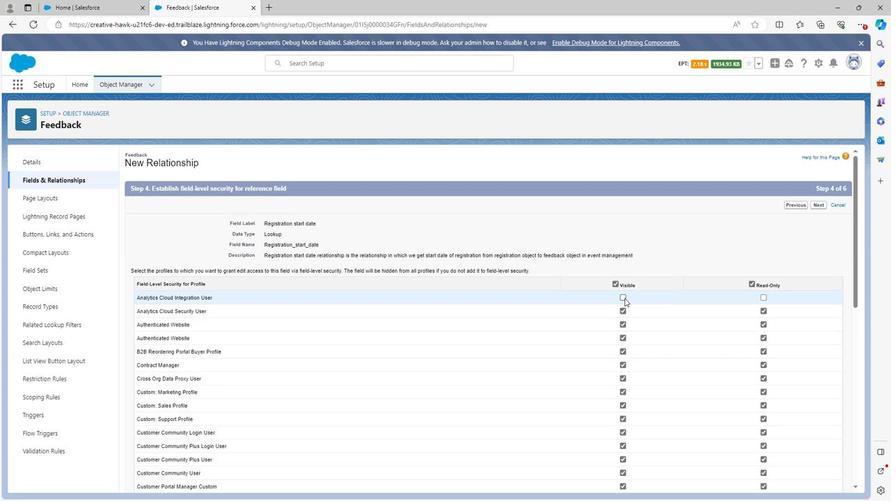 
Action: Mouse moved to (620, 313)
Screenshot: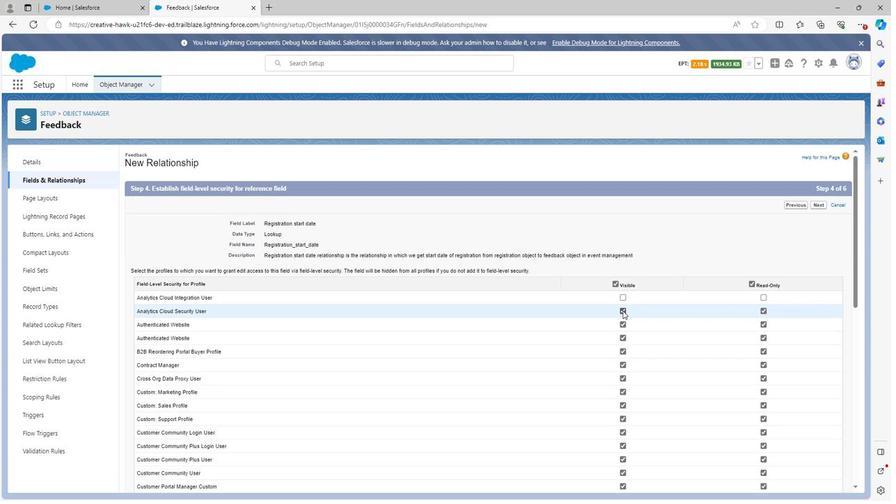 
Action: Mouse pressed left at (620, 313)
Screenshot: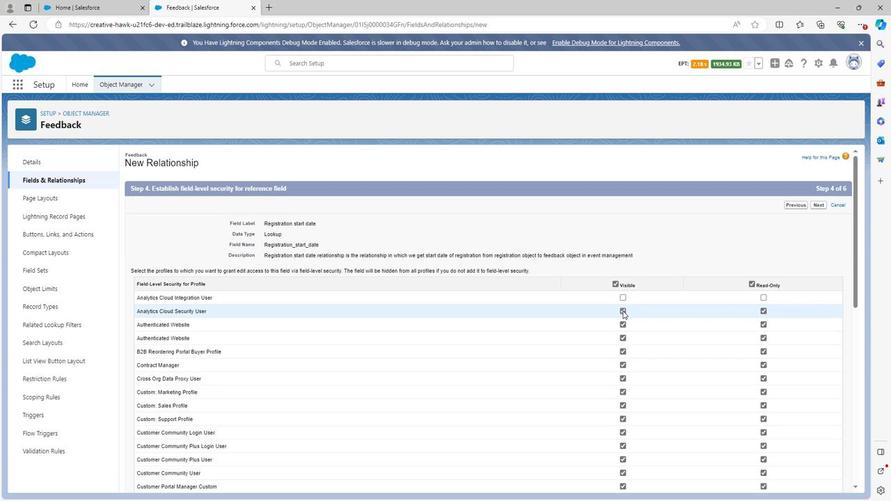 
Action: Mouse moved to (618, 355)
Screenshot: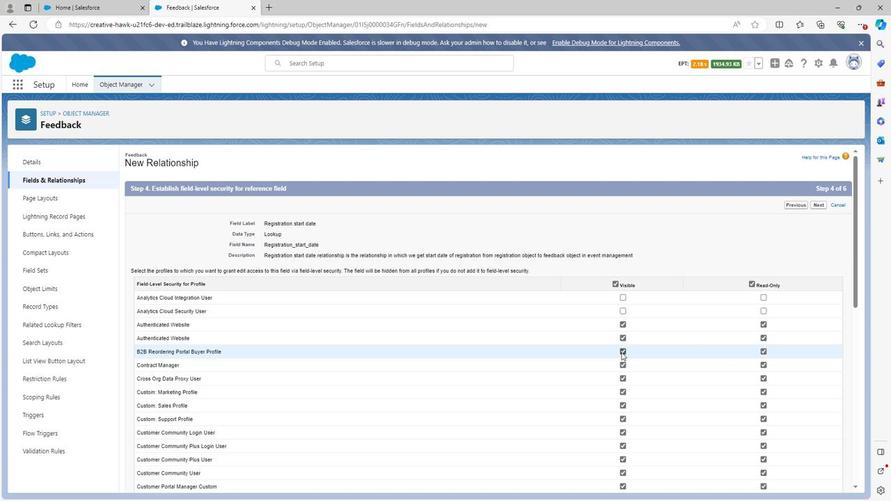 
Action: Mouse pressed left at (618, 355)
Screenshot: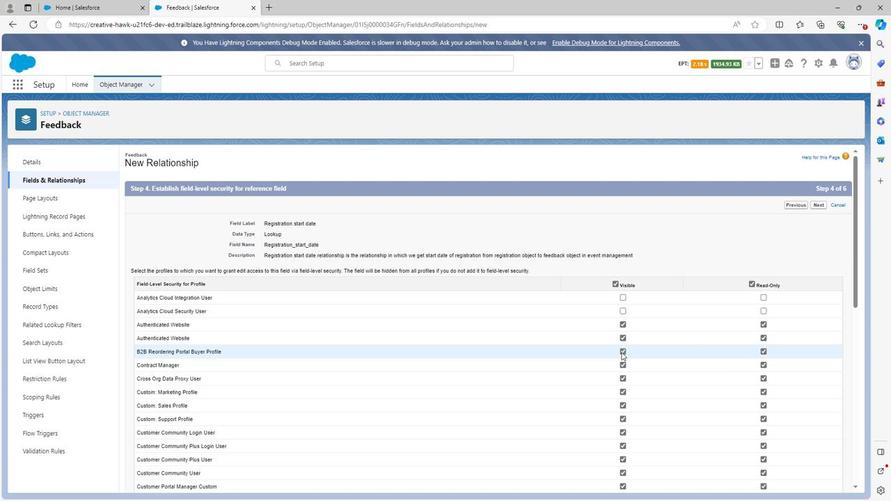 
Action: Mouse moved to (620, 380)
Screenshot: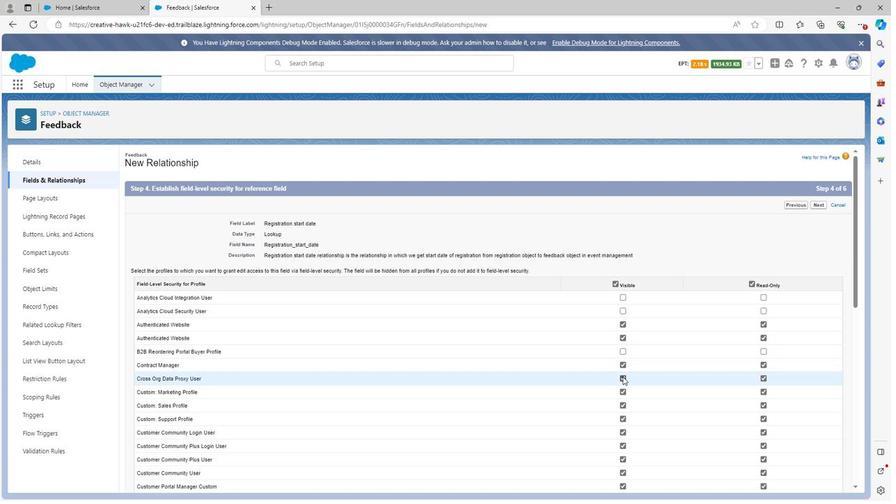 
Action: Mouse pressed left at (620, 380)
Screenshot: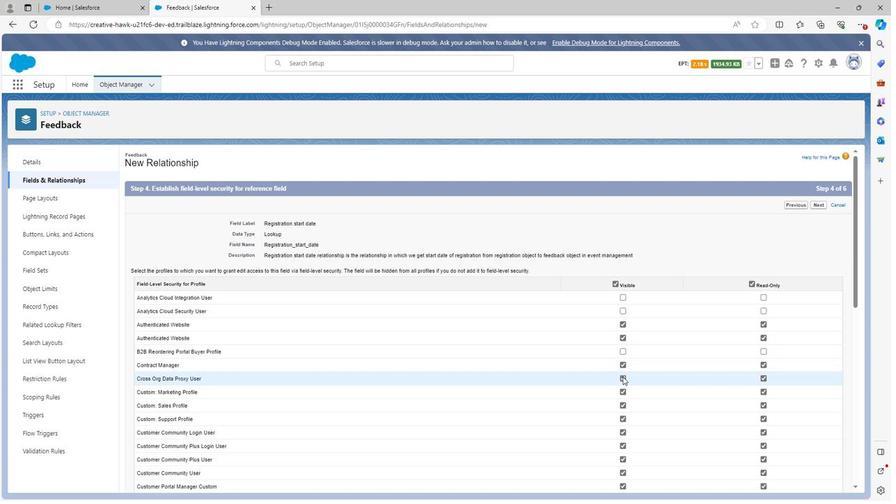 
Action: Mouse moved to (622, 418)
Screenshot: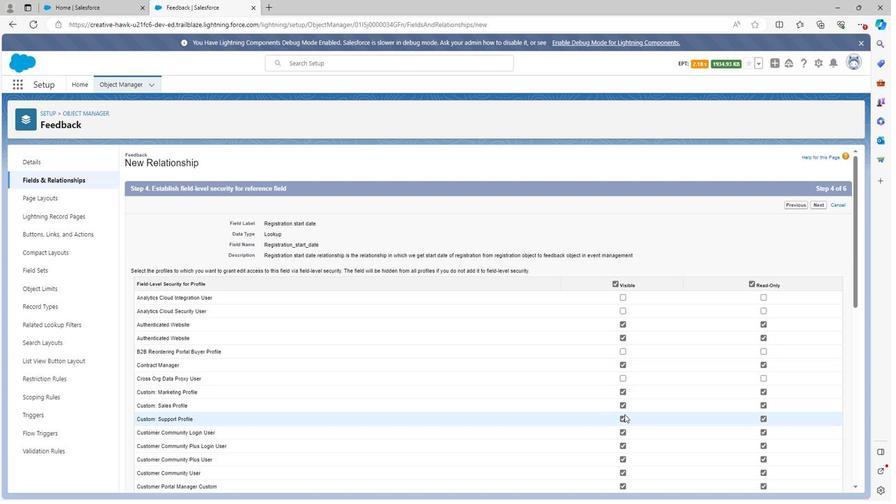 
Action: Mouse pressed left at (622, 418)
Screenshot: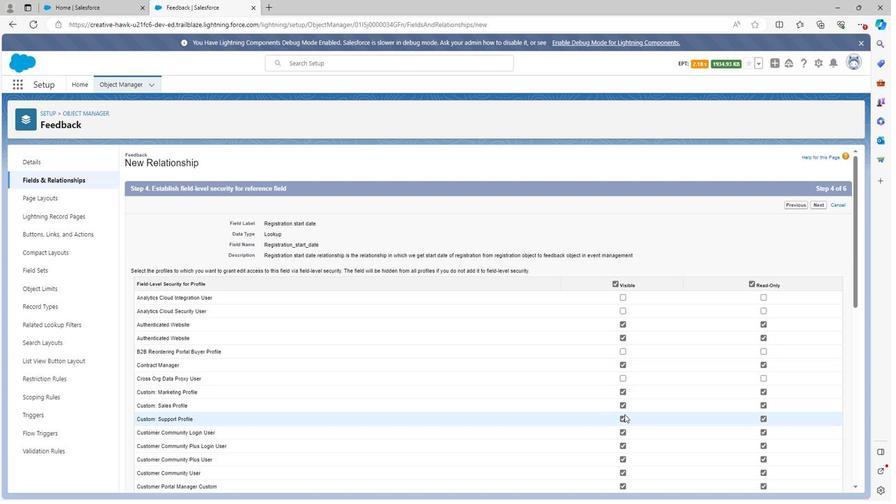 
Action: Mouse moved to (621, 421)
Screenshot: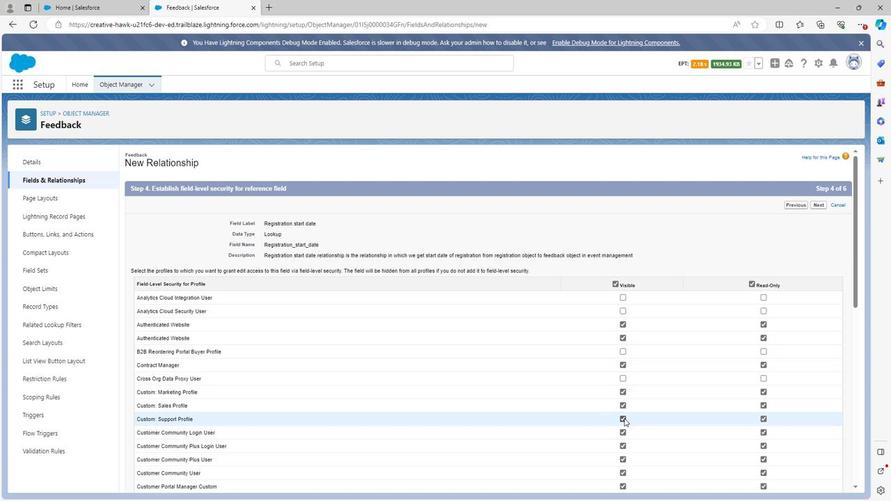 
Action: Mouse pressed left at (621, 421)
Screenshot: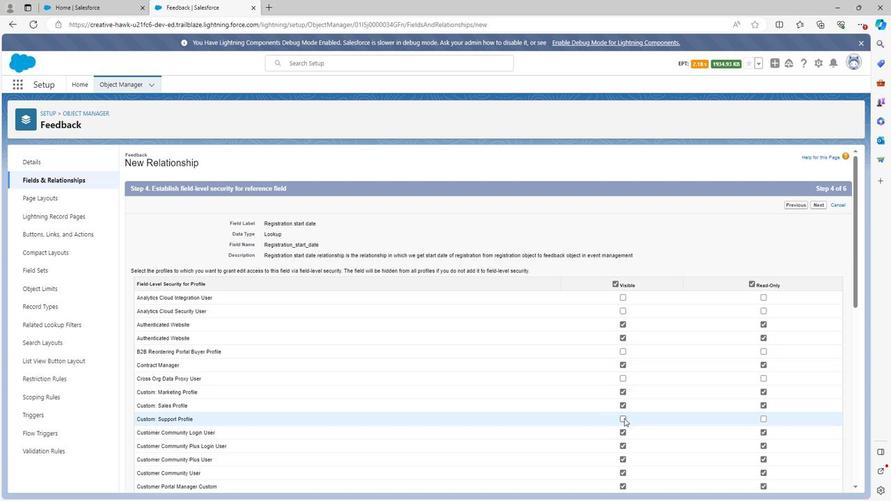 
Action: Mouse scrolled (621, 421) with delta (0, 0)
Screenshot: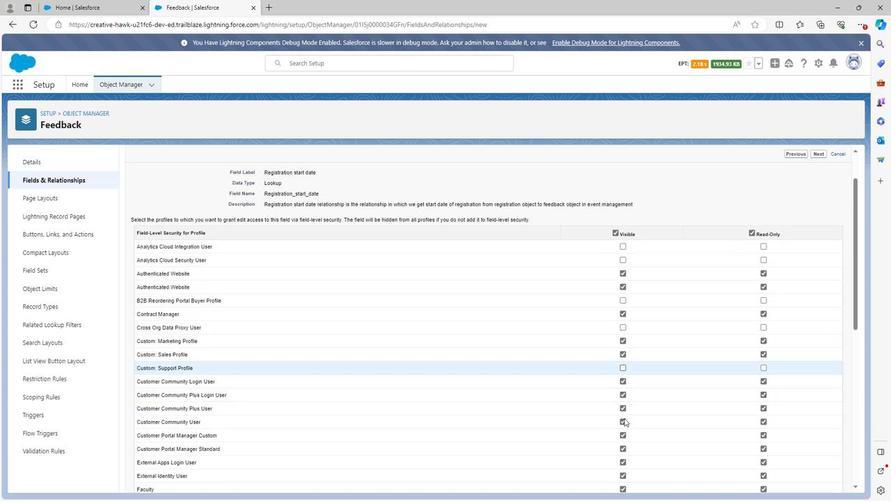 
Action: Mouse moved to (621, 415)
Screenshot: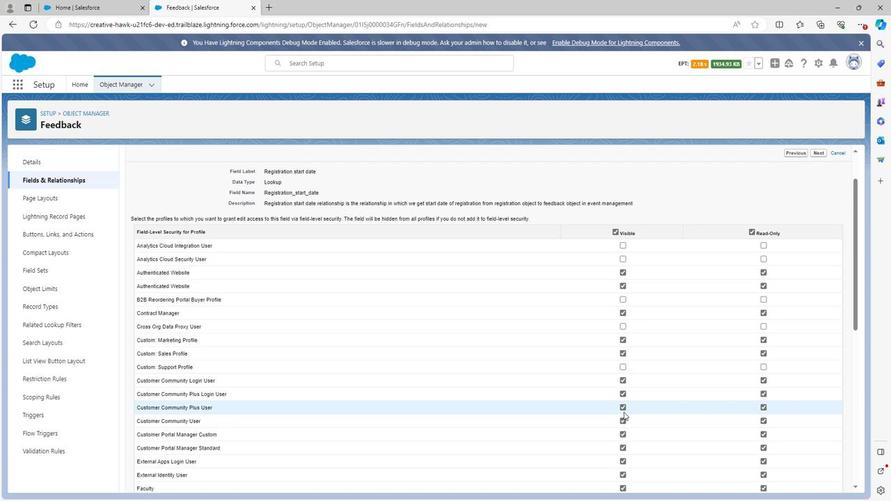 
Action: Mouse pressed left at (621, 415)
Screenshot: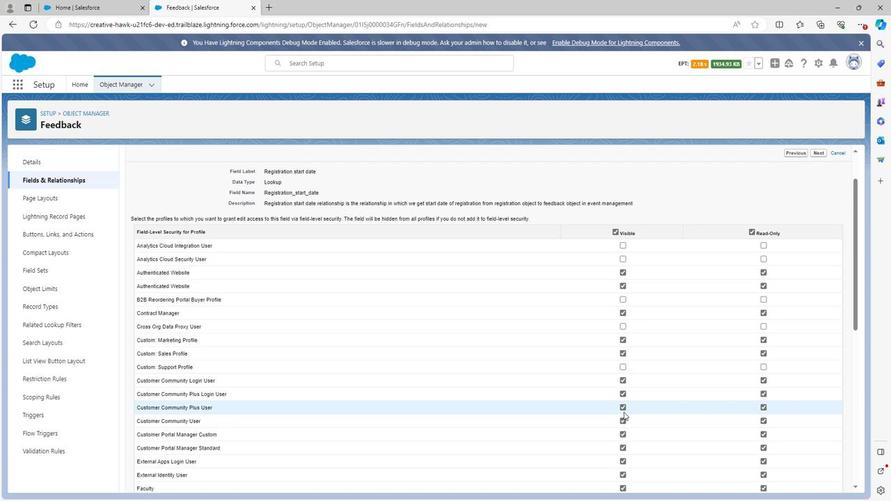 
Action: Mouse moved to (622, 412)
Screenshot: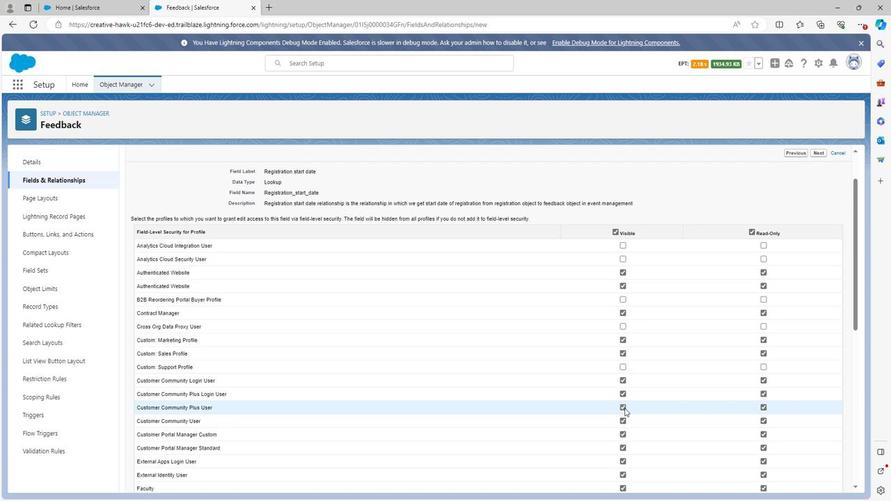 
Action: Mouse pressed left at (622, 412)
Screenshot: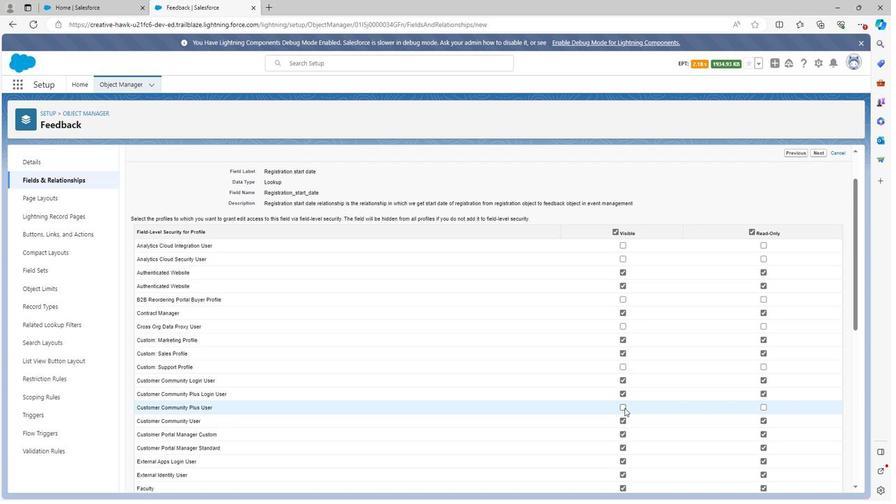 
Action: Mouse moved to (619, 462)
Screenshot: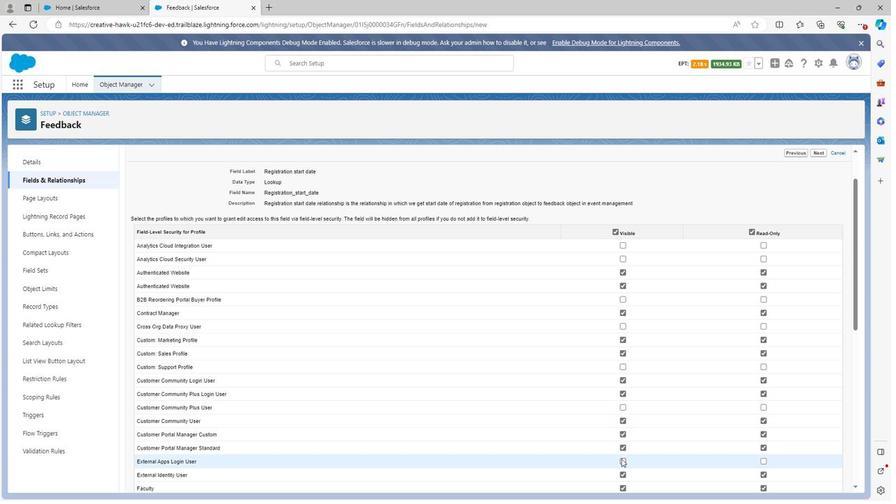 
Action: Mouse pressed left at (619, 462)
Screenshot: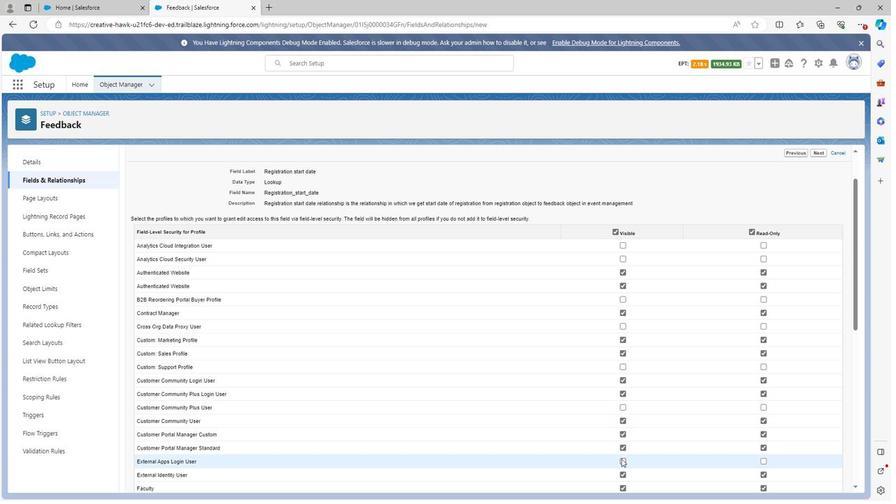 
Action: Mouse moved to (618, 479)
Screenshot: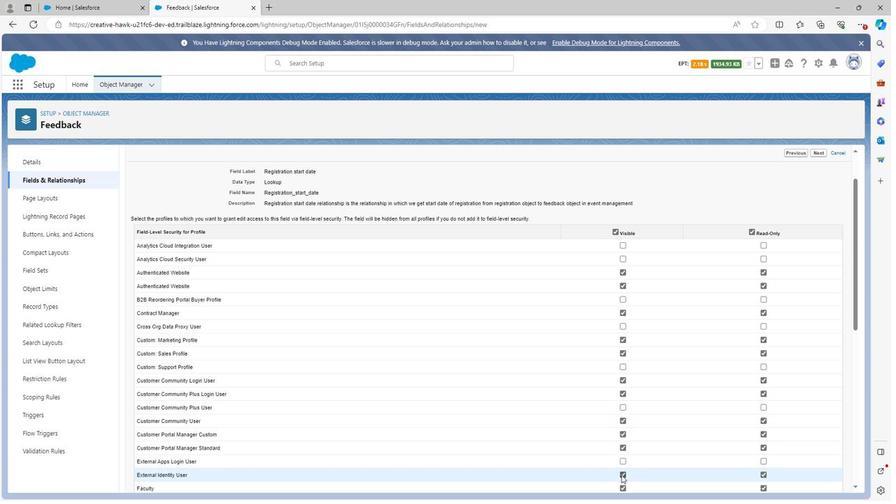 
Action: Mouse pressed left at (618, 479)
Screenshot: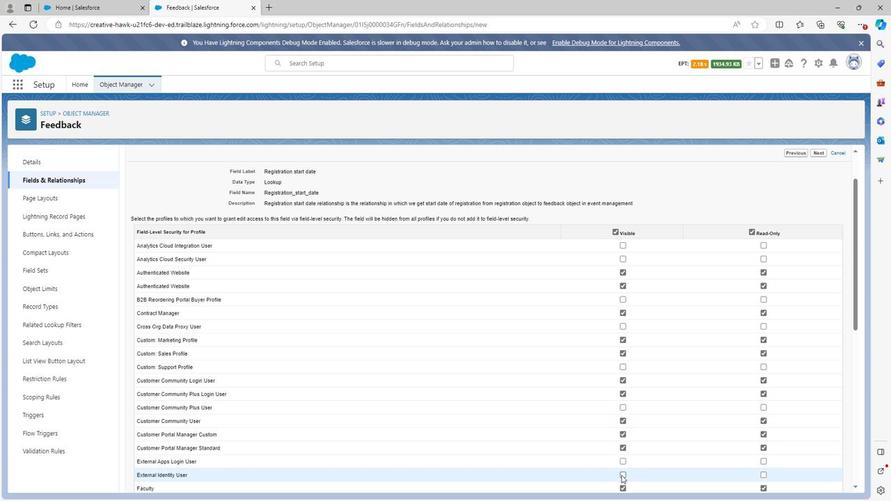 
Action: Mouse moved to (619, 494)
Screenshot: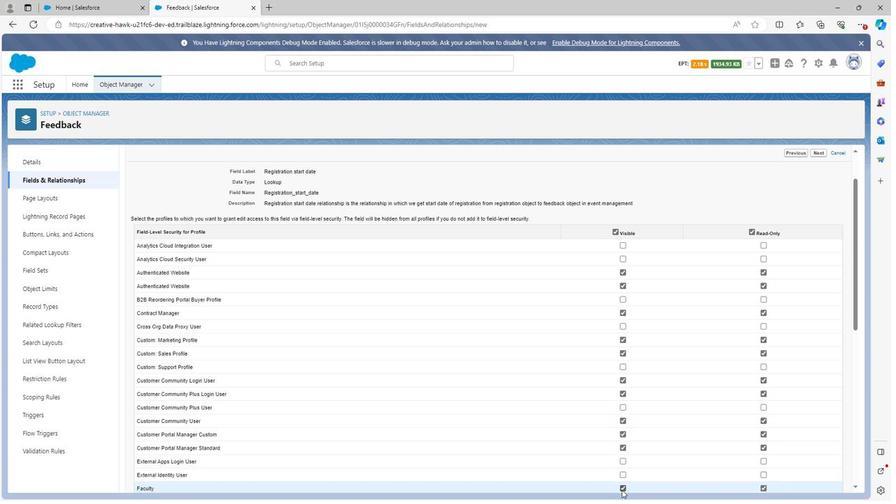 
Action: Mouse pressed left at (619, 494)
Screenshot: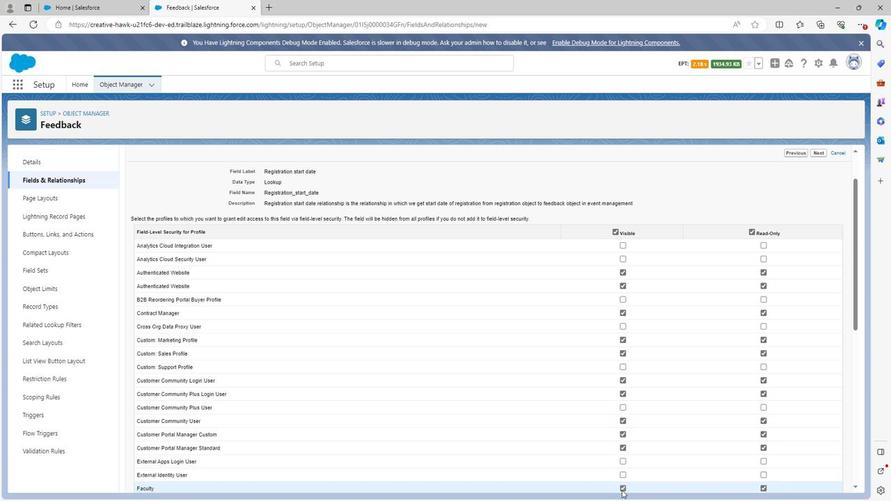 
Action: Mouse moved to (621, 491)
Screenshot: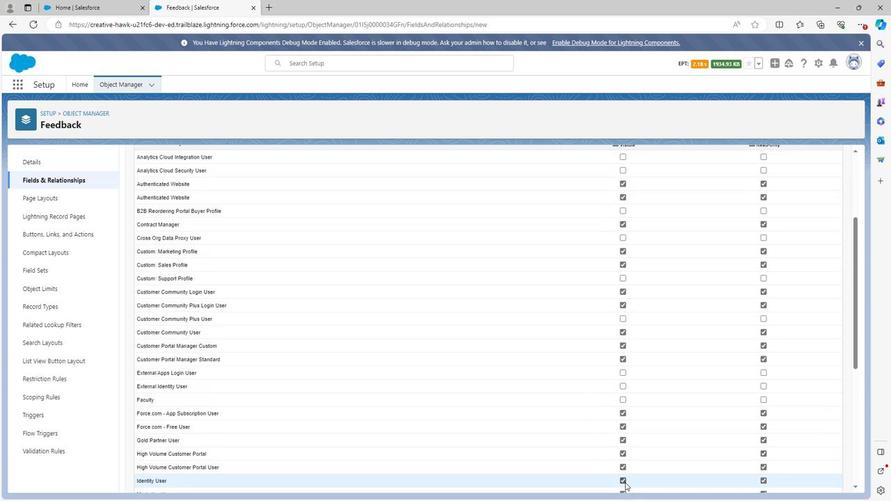 
Action: Mouse scrolled (621, 490) with delta (0, 0)
Screenshot: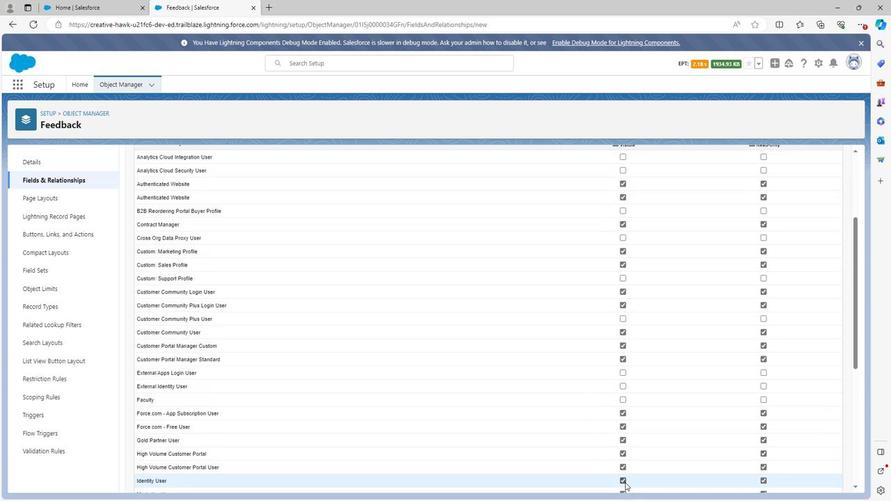 
Action: Mouse moved to (621, 489)
Screenshot: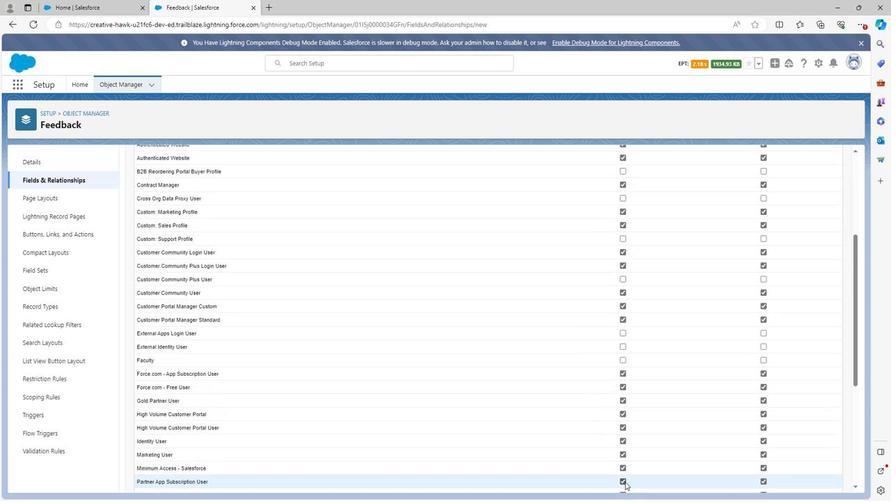 
Action: Mouse scrolled (621, 489) with delta (0, 0)
Screenshot: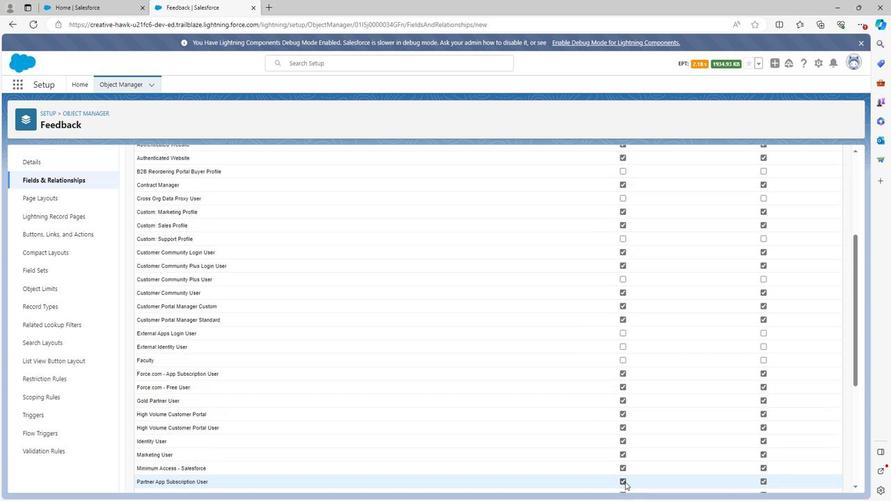 
Action: Mouse moved to (623, 487)
Screenshot: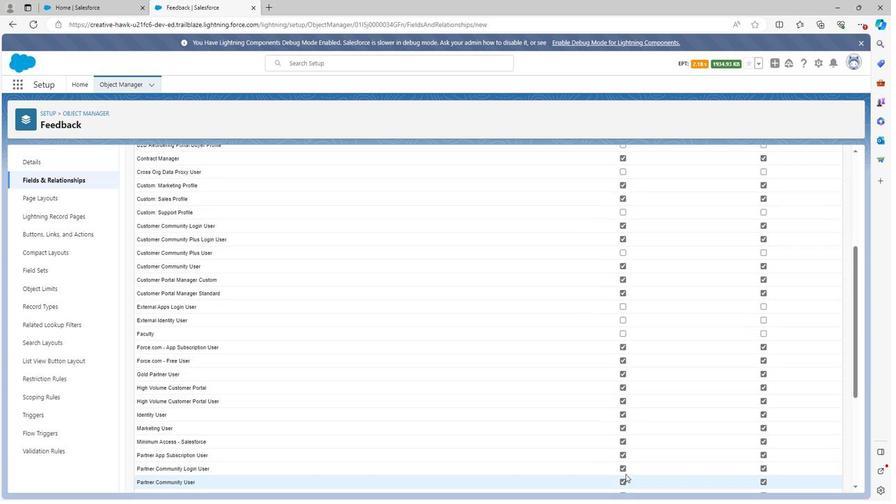 
Action: Mouse scrolled (623, 487) with delta (0, 0)
Screenshot: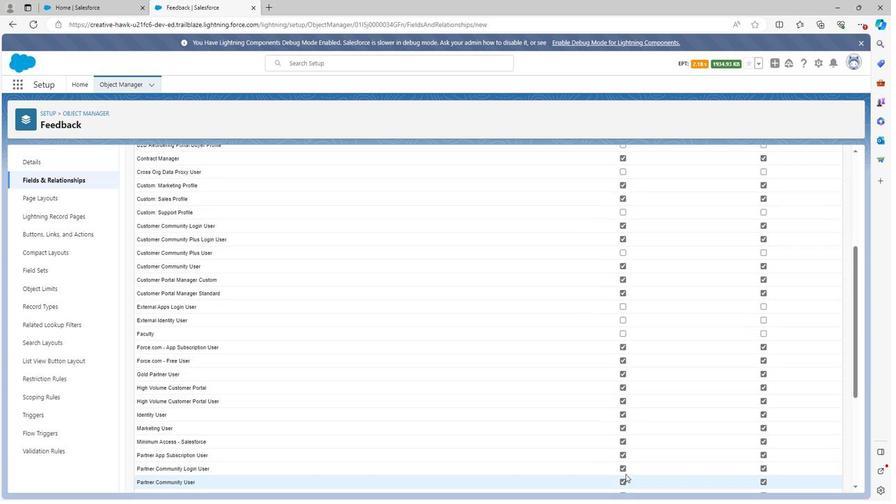 
Action: Mouse moved to (623, 371)
Screenshot: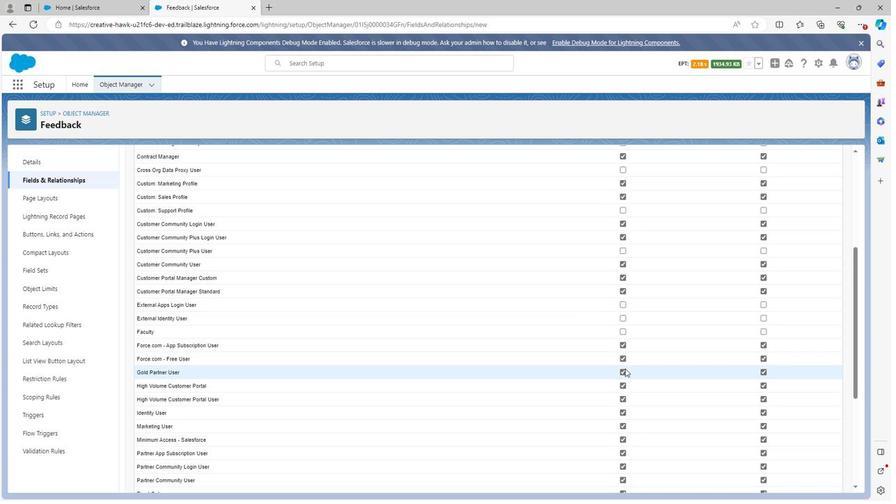 
Action: Mouse pressed left at (623, 371)
Screenshot: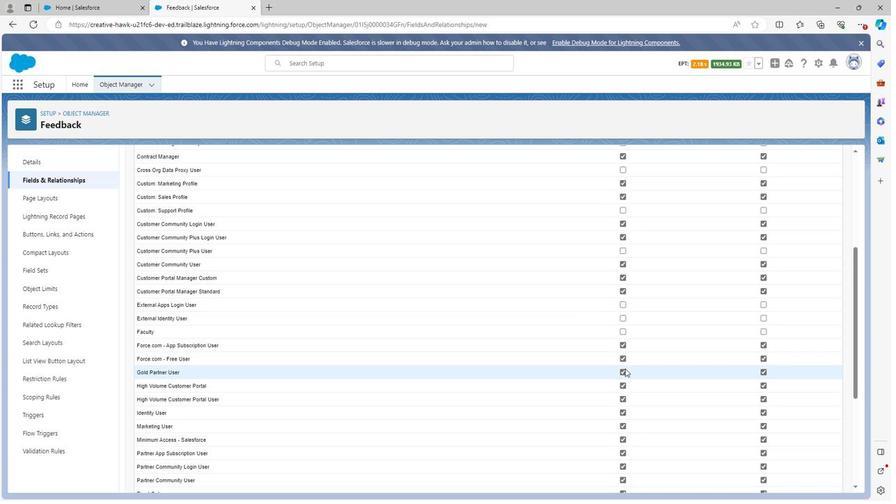 
Action: Mouse moved to (620, 375)
Screenshot: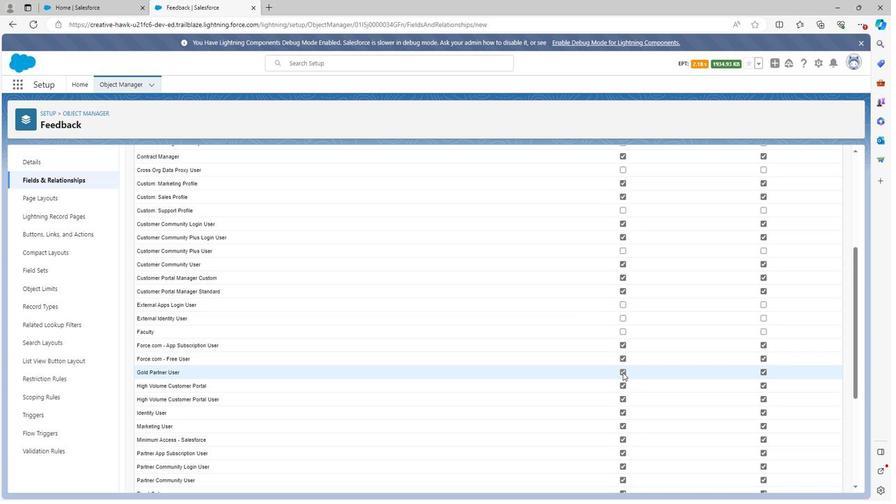 
Action: Mouse pressed left at (620, 375)
Screenshot: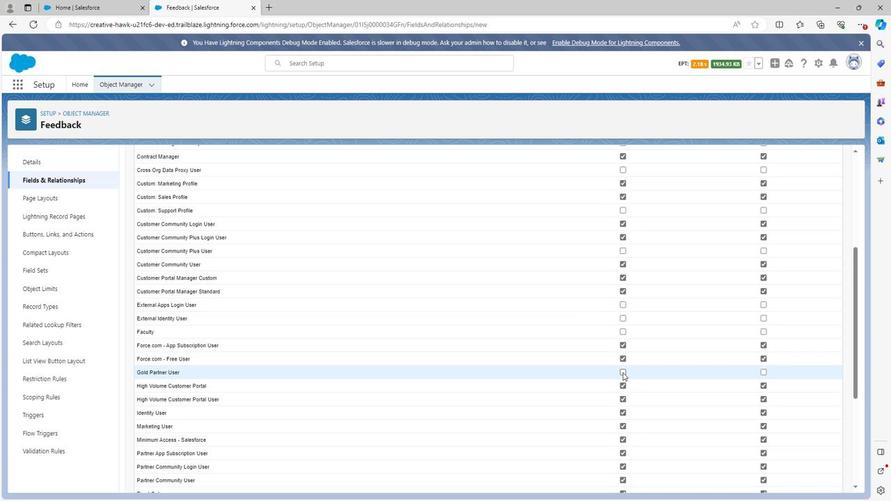 
Action: Mouse moved to (620, 387)
Screenshot: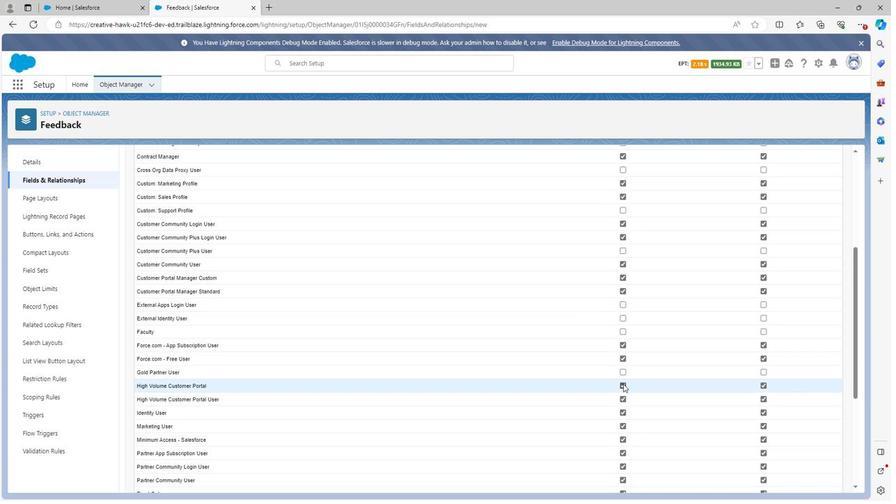 
Action: Mouse pressed left at (620, 387)
Screenshot: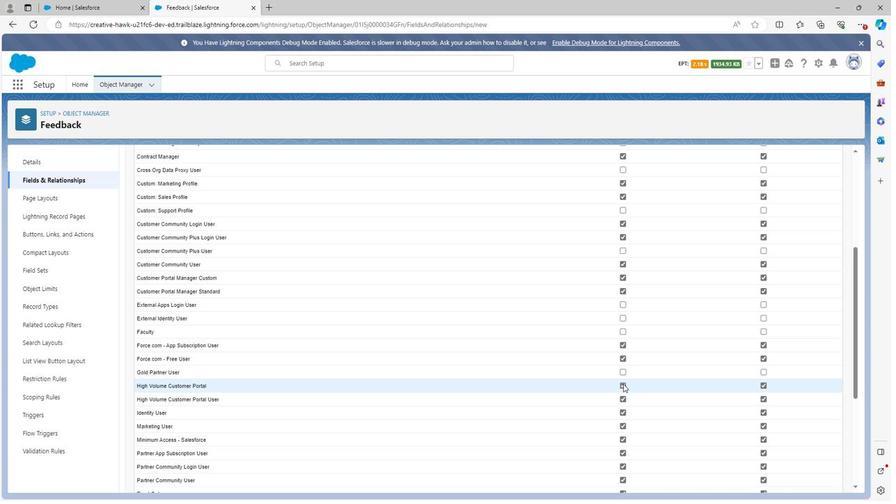 
Action: Mouse moved to (620, 405)
Screenshot: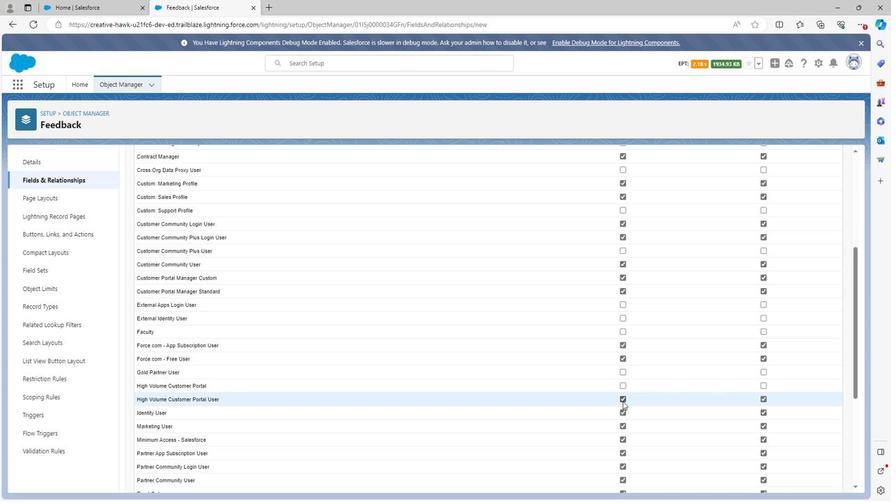 
Action: Mouse pressed left at (620, 405)
Screenshot: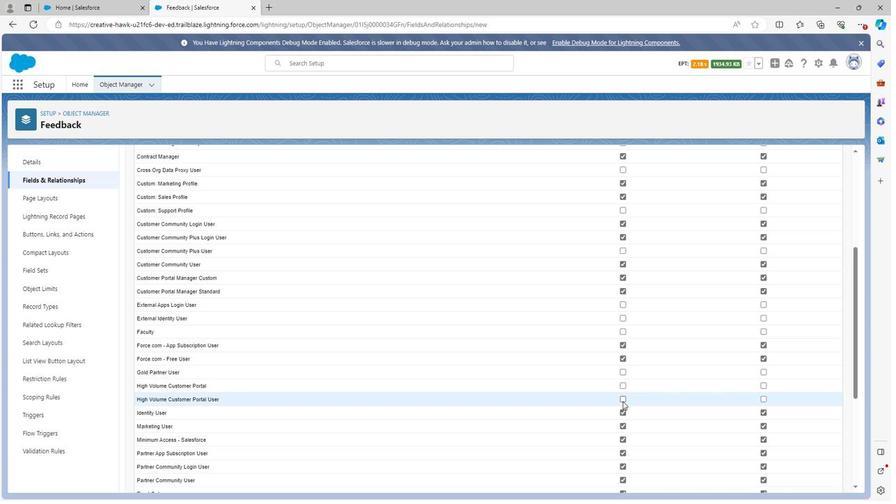 
Action: Mouse moved to (620, 458)
Screenshot: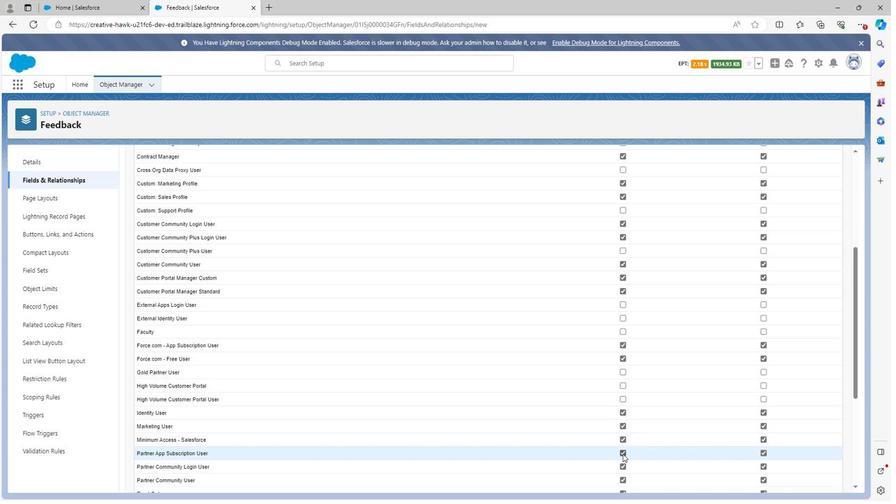 
Action: Mouse pressed left at (620, 458)
Screenshot: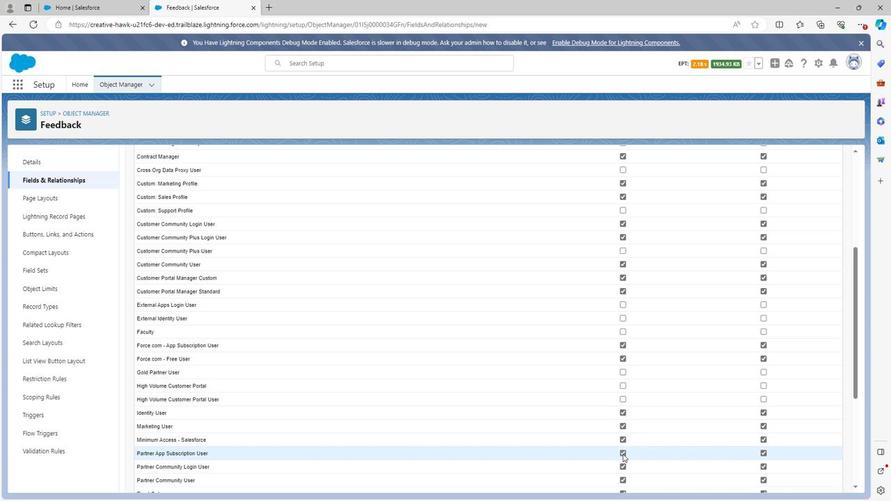 
Action: Mouse scrolled (620, 458) with delta (0, 0)
Screenshot: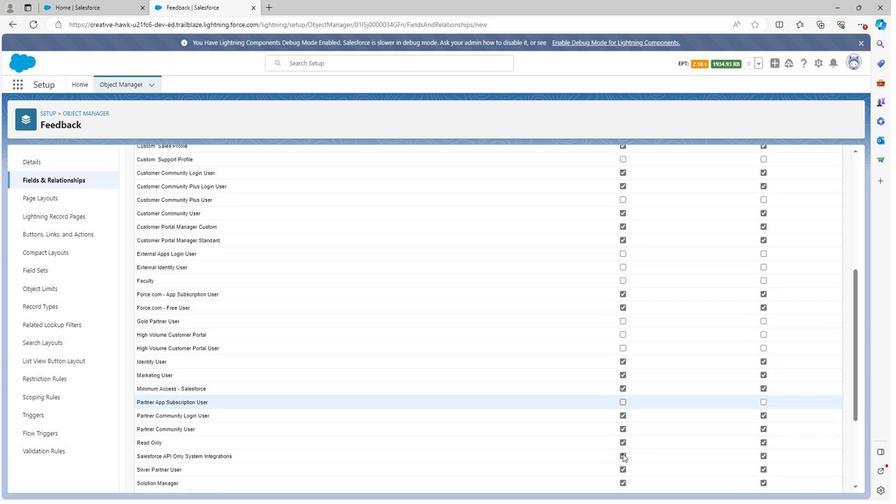 
Action: Mouse moved to (623, 445)
Screenshot: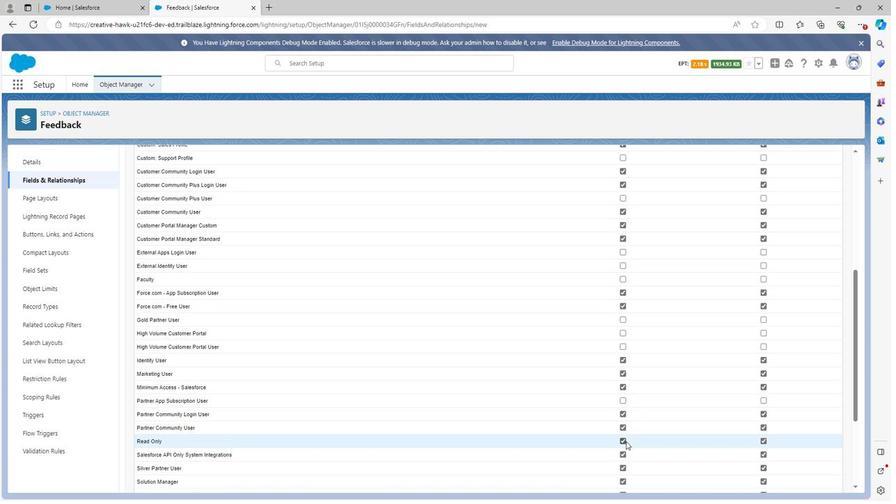 
Action: Mouse pressed left at (623, 445)
Screenshot: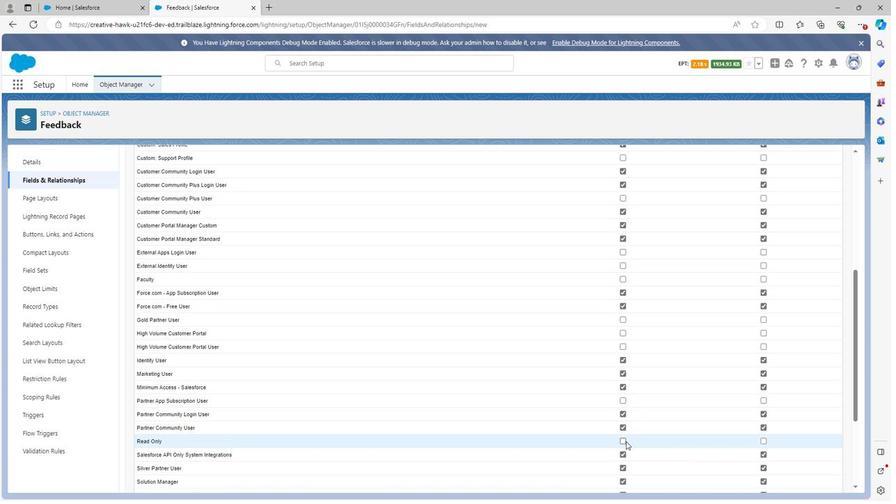 
Action: Mouse moved to (620, 457)
Screenshot: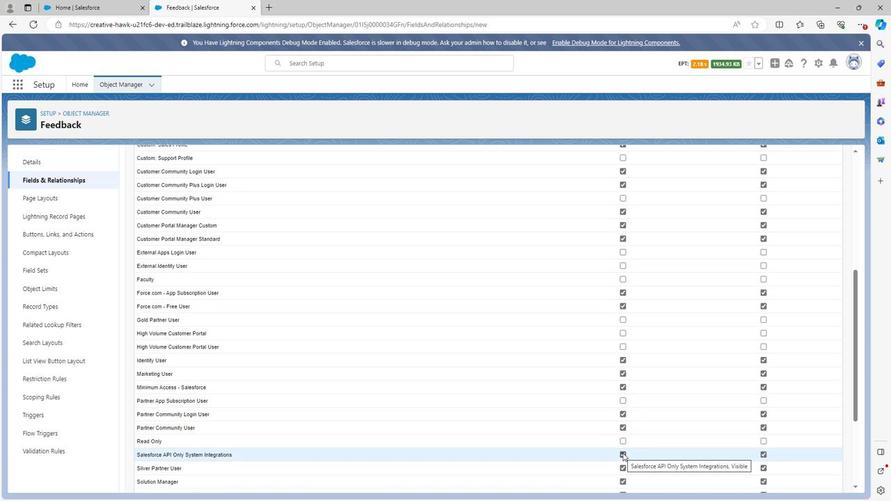 
Action: Mouse pressed left at (620, 457)
Screenshot: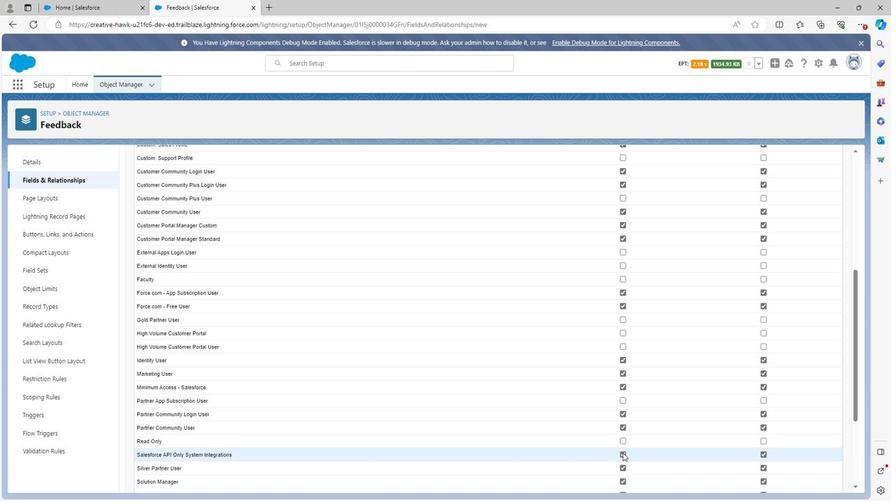 
Action: Mouse moved to (620, 469)
Screenshot: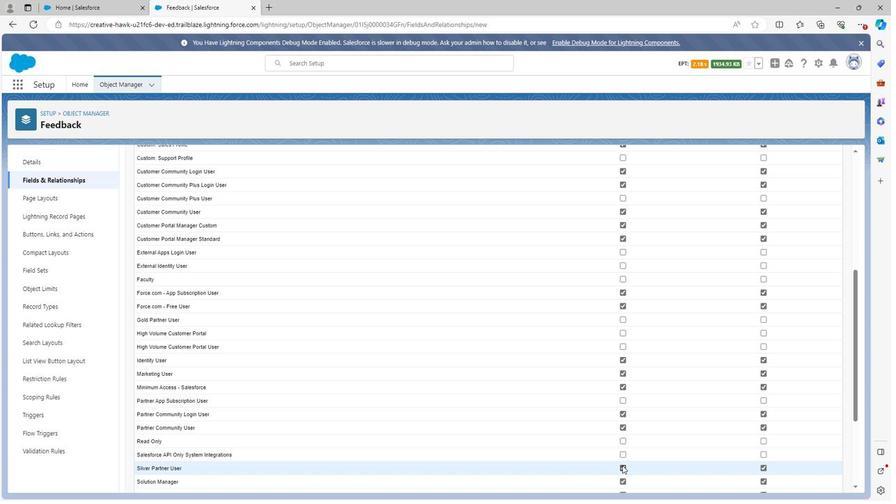 
Action: Mouse pressed left at (620, 469)
Screenshot: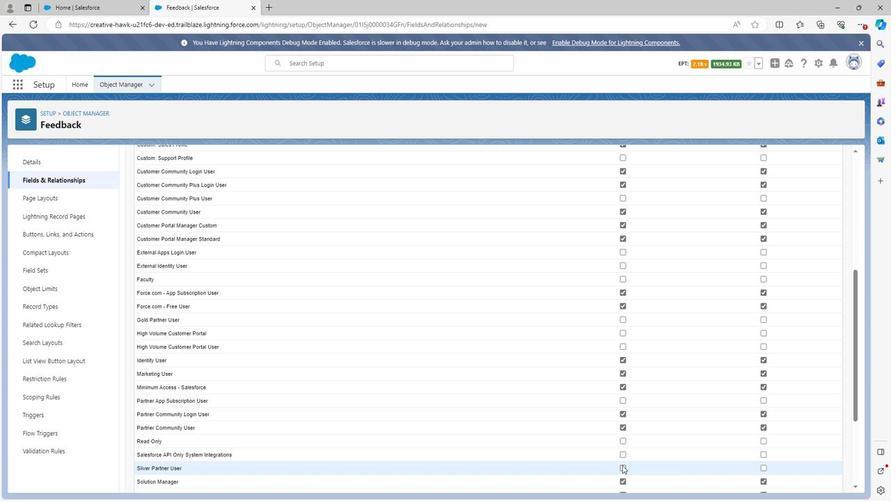 
Action: Mouse scrolled (620, 469) with delta (0, 0)
Screenshot: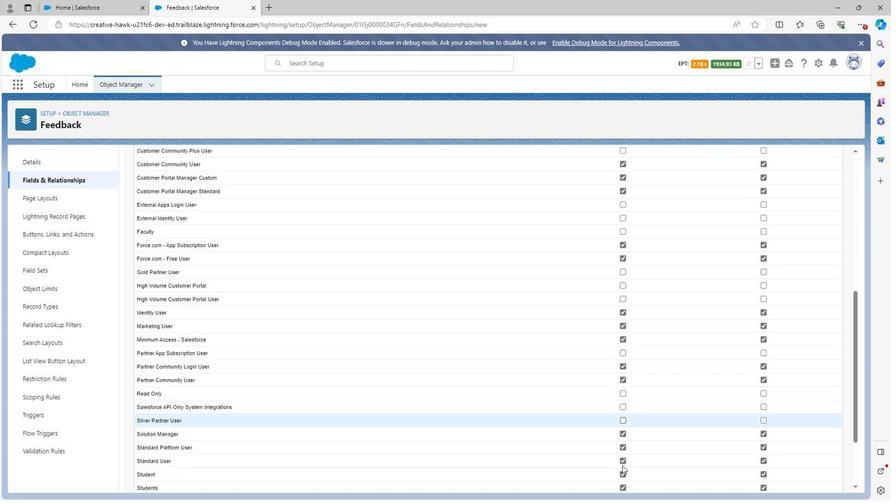 
Action: Mouse moved to (620, 472)
Screenshot: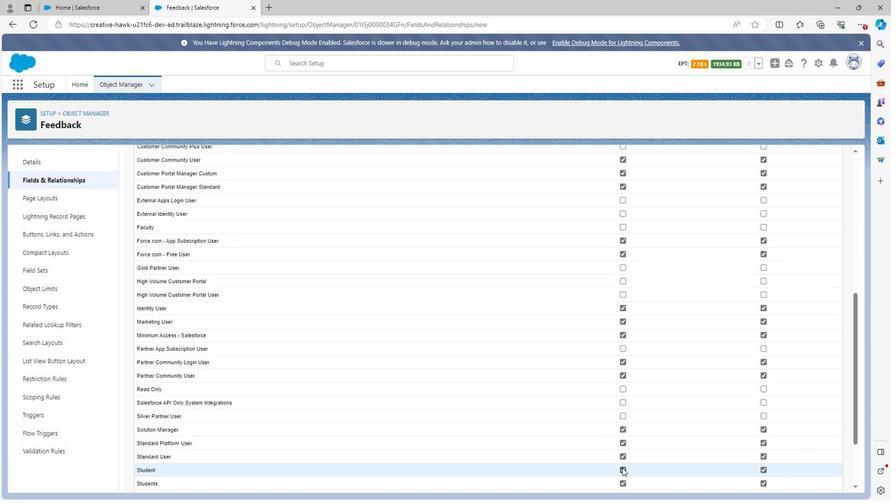 
Action: Mouse pressed left at (620, 472)
Screenshot: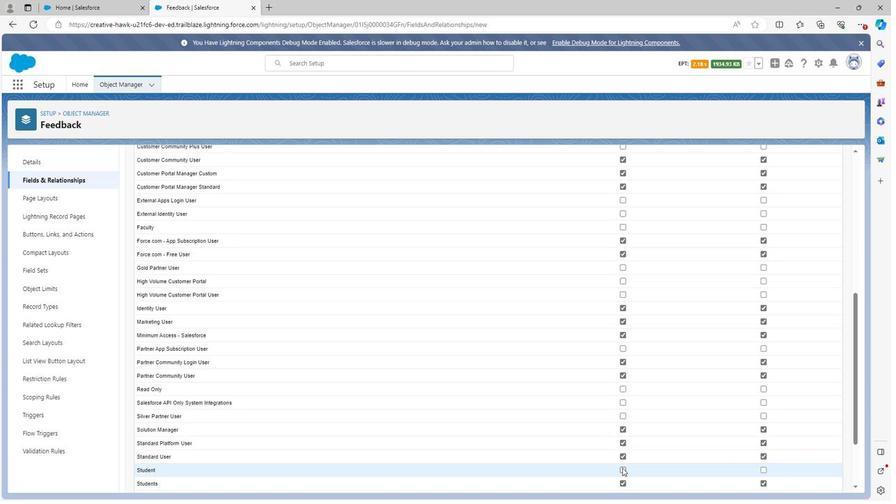 
Action: Mouse moved to (619, 488)
Screenshot: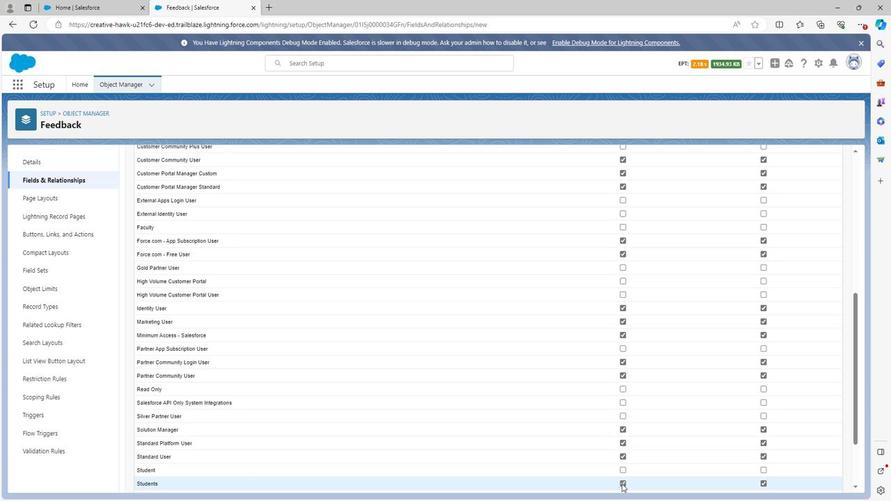 
Action: Mouse pressed left at (619, 488)
Screenshot: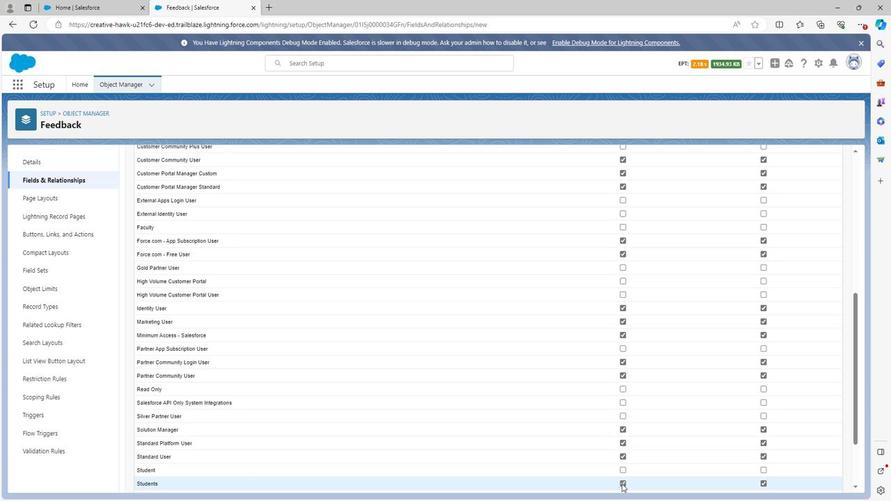
Action: Mouse moved to (625, 470)
Screenshot: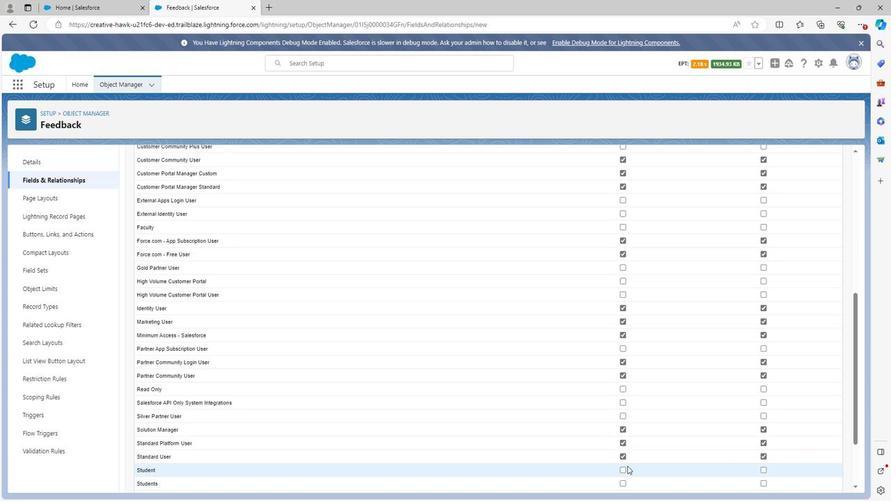 
Action: Mouse scrolled (625, 469) with delta (0, 0)
Screenshot: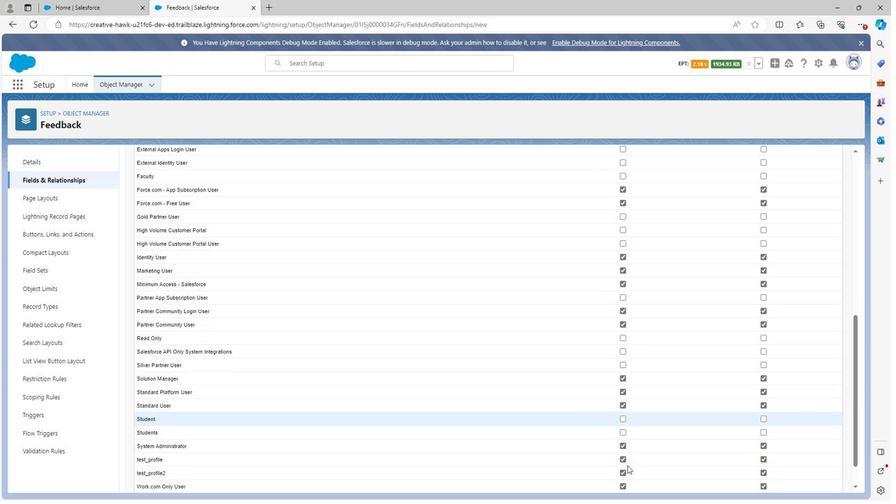
Action: Mouse moved to (621, 462)
Screenshot: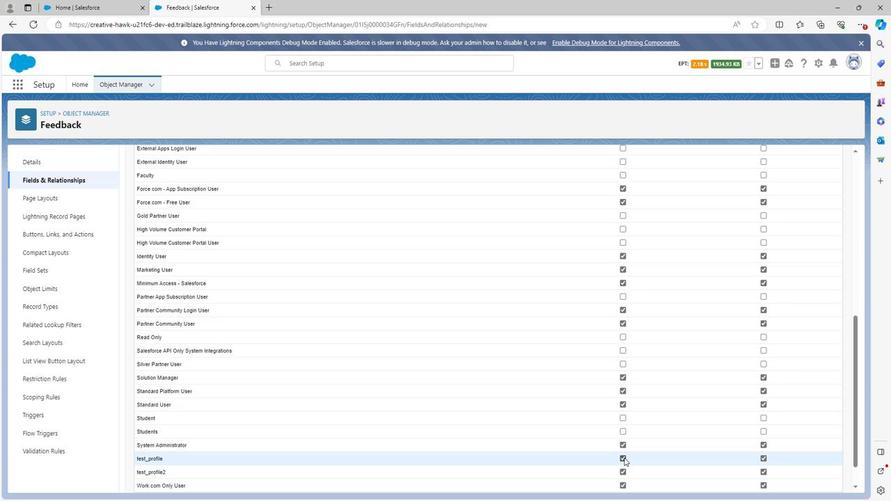 
Action: Mouse pressed left at (621, 462)
Screenshot: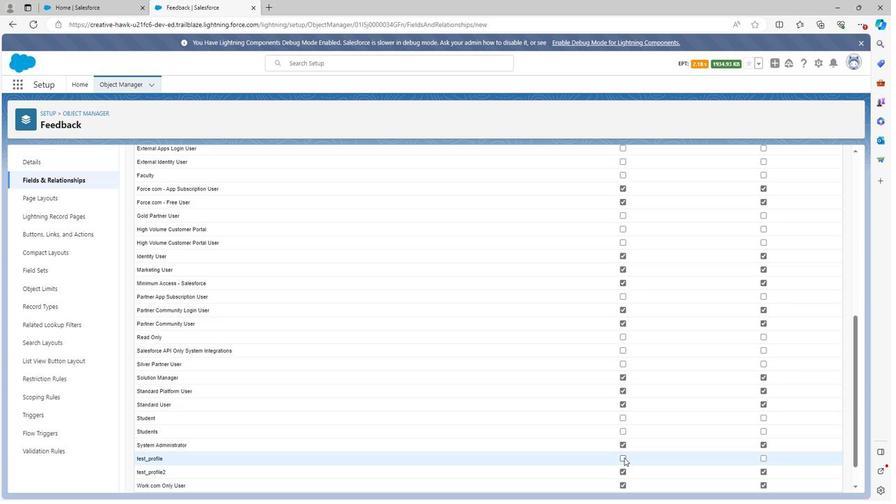 
Action: Mouse moved to (620, 477)
Screenshot: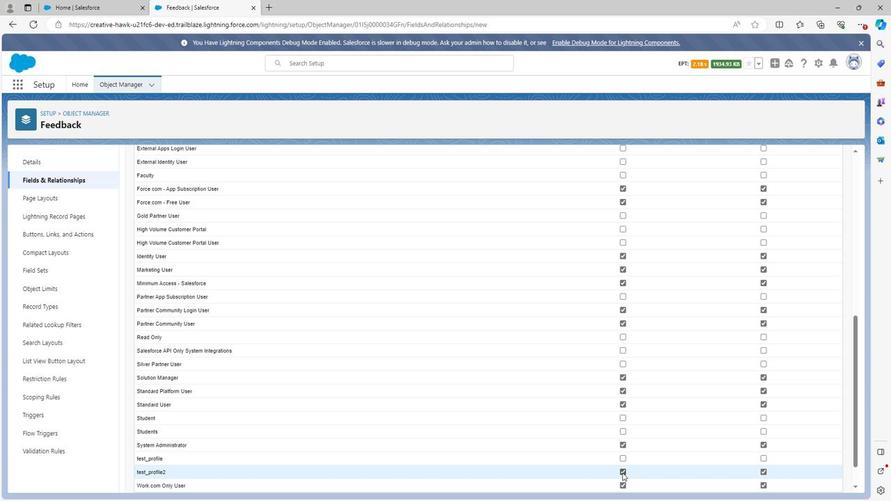 
Action: Mouse pressed left at (620, 477)
Screenshot: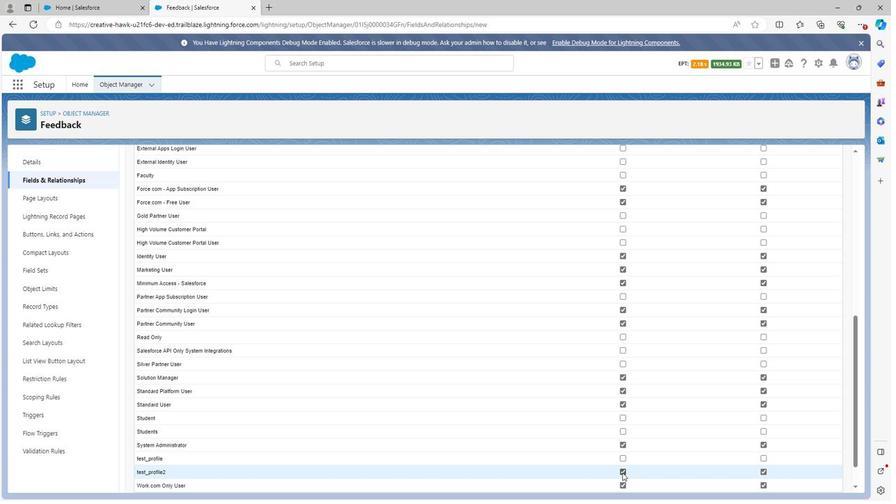 
Action: Mouse moved to (620, 489)
Screenshot: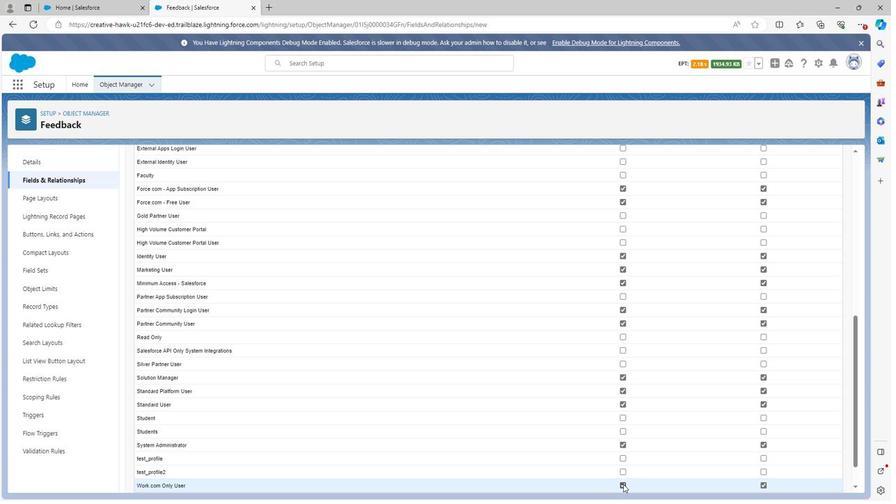 
Action: Mouse pressed left at (620, 489)
Screenshot: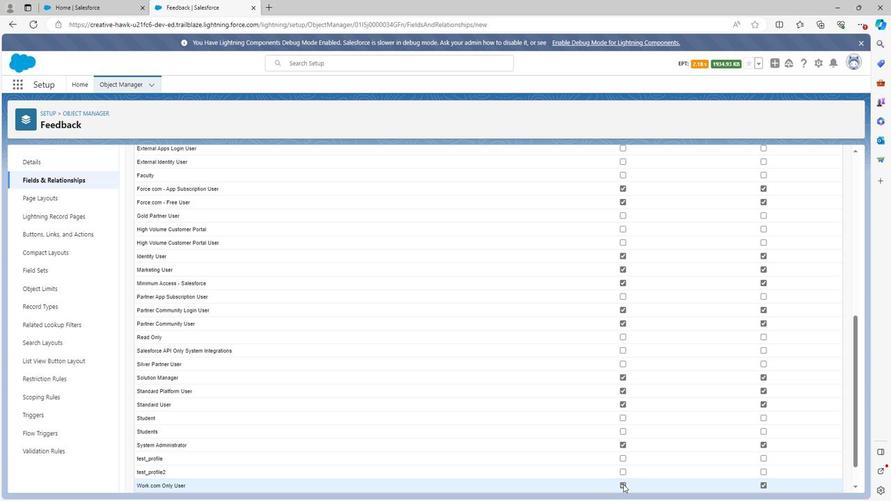 
Action: Mouse moved to (626, 481)
Screenshot: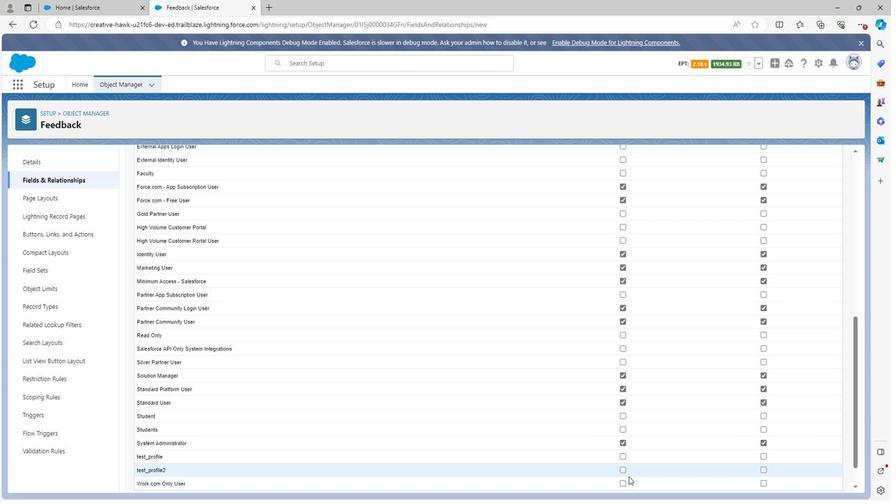 
Action: Mouse scrolled (626, 481) with delta (0, 0)
Screenshot: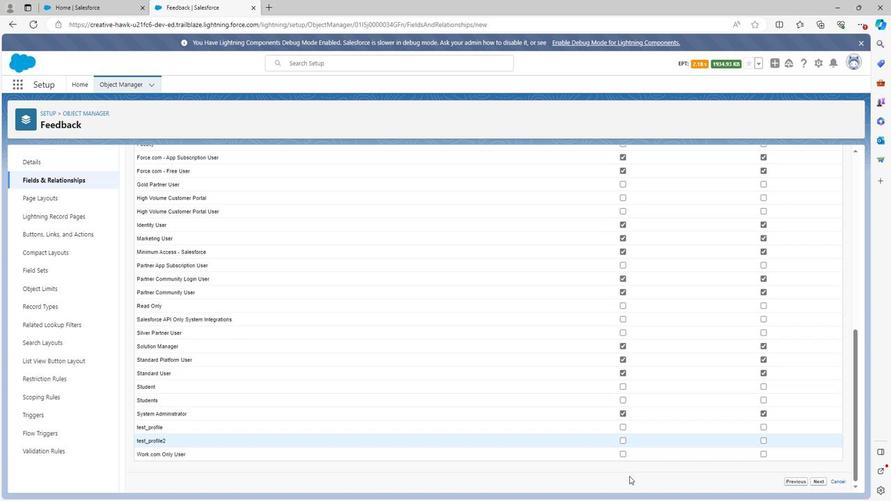 
Action: Mouse moved to (816, 484)
Screenshot: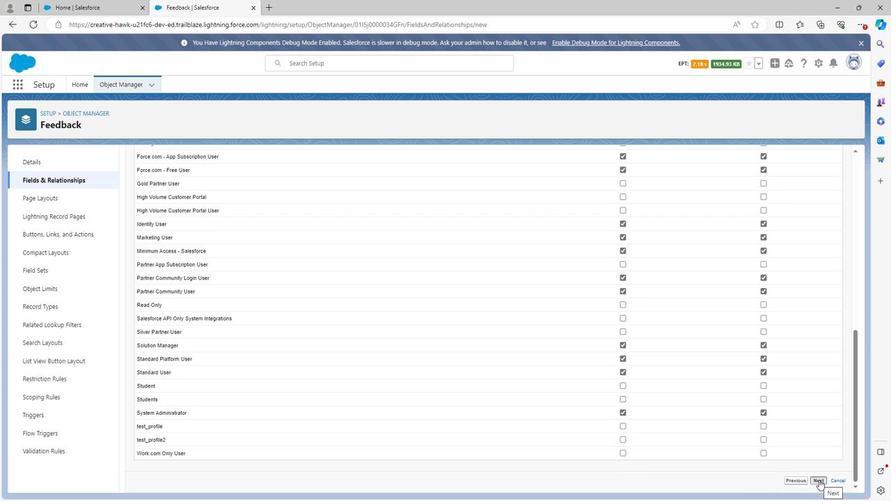 
Action: Mouse pressed left at (816, 484)
Screenshot: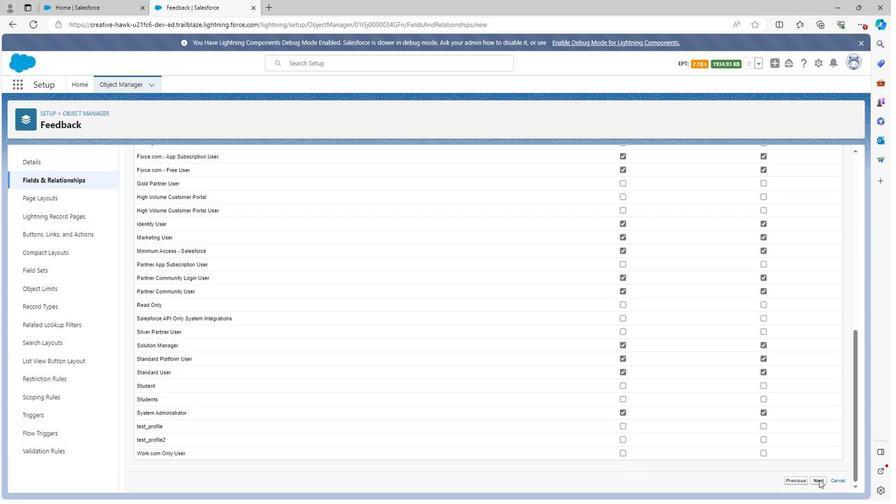 
Action: Mouse moved to (824, 333)
Screenshot: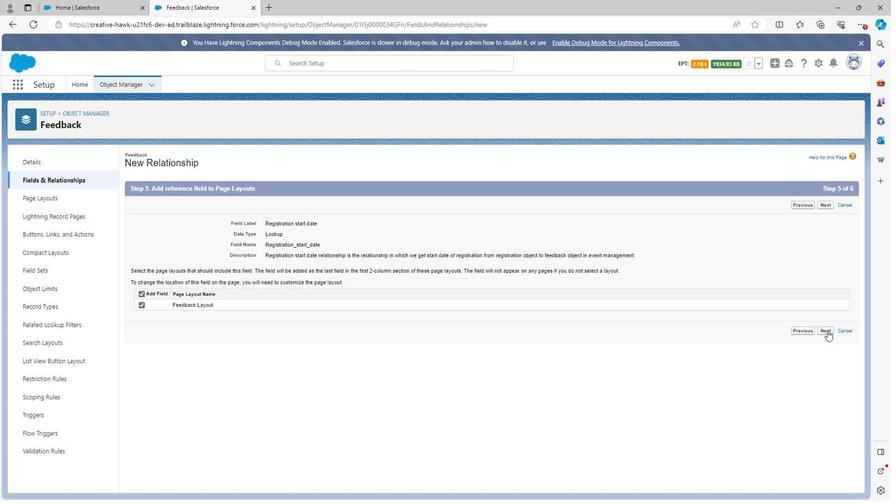 
Action: Mouse pressed left at (824, 333)
Screenshot: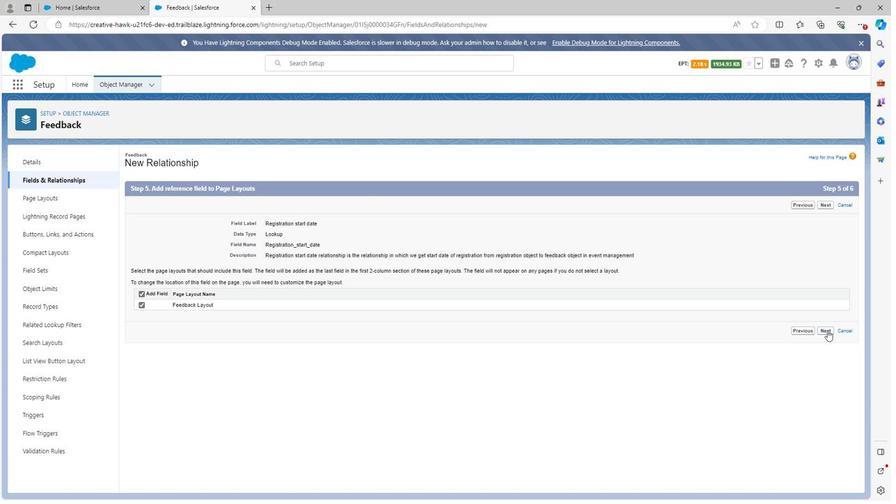 
Action: Mouse moved to (819, 367)
Screenshot: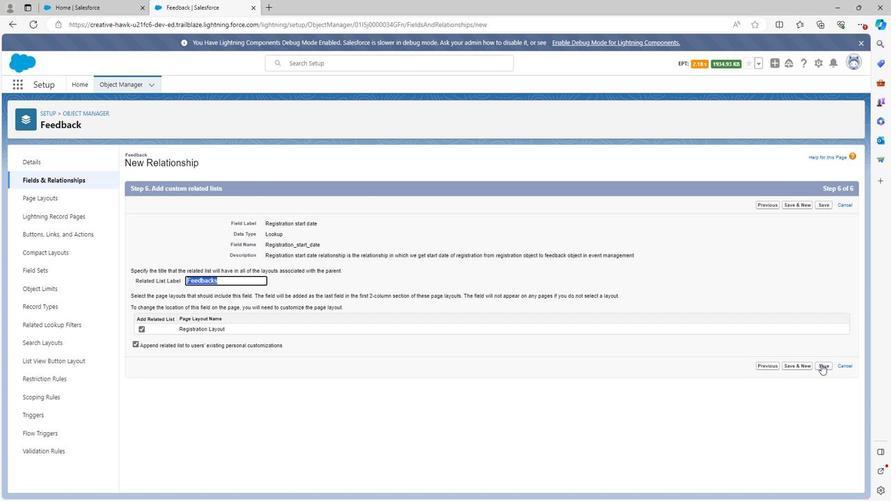 
Action: Mouse pressed left at (819, 367)
Screenshot: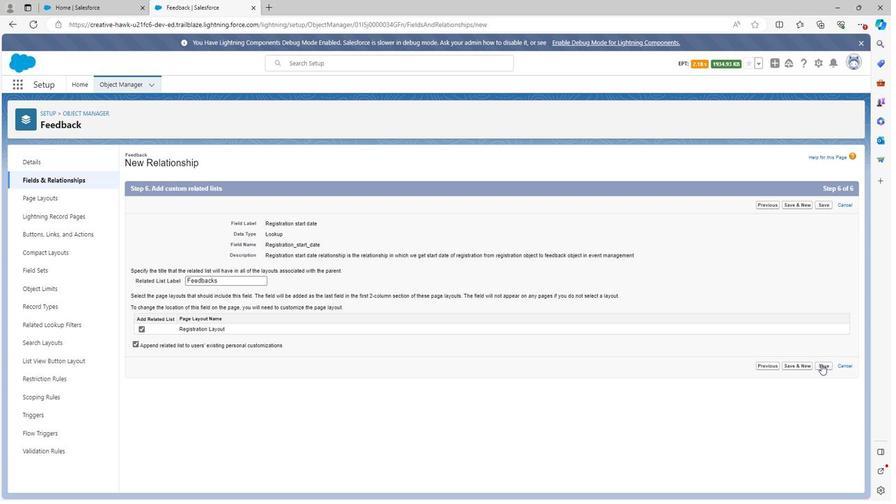 
Action: Mouse moved to (653, 162)
Screenshot: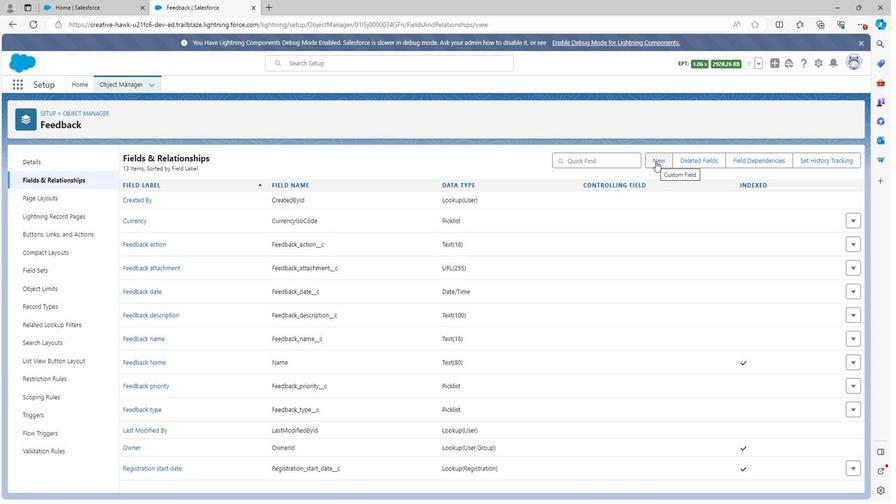 
Action: Mouse pressed left at (653, 162)
Screenshot: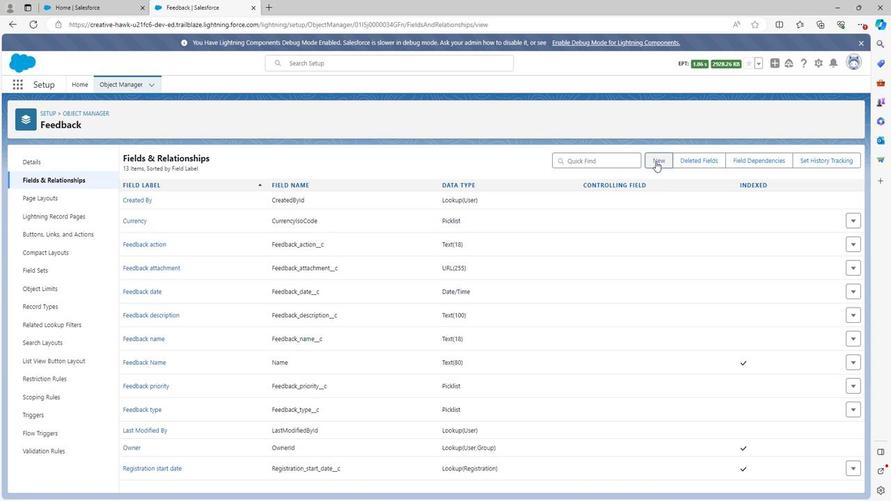 
Action: Mouse moved to (135, 334)
Screenshot: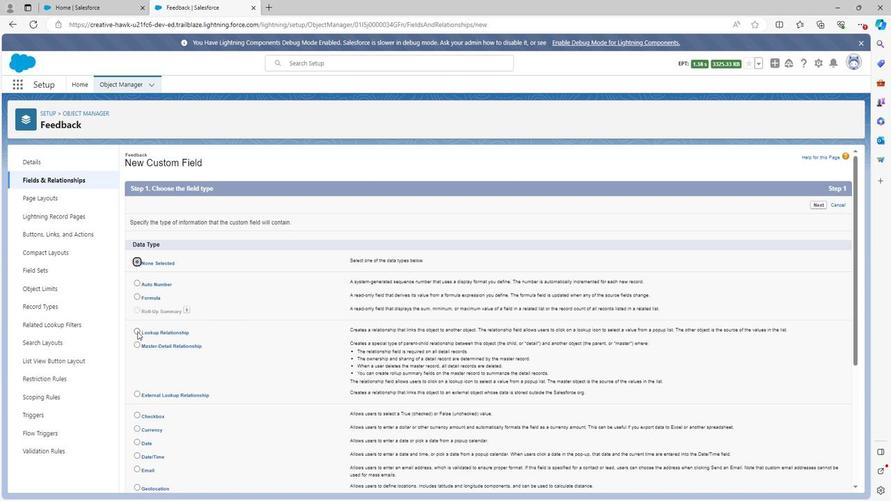
Action: Mouse pressed left at (135, 334)
Screenshot: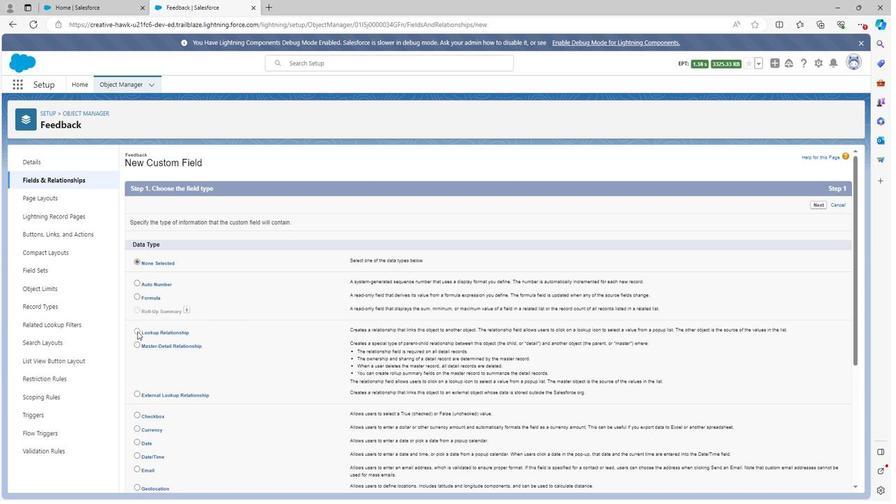 
Action: Mouse moved to (815, 407)
Screenshot: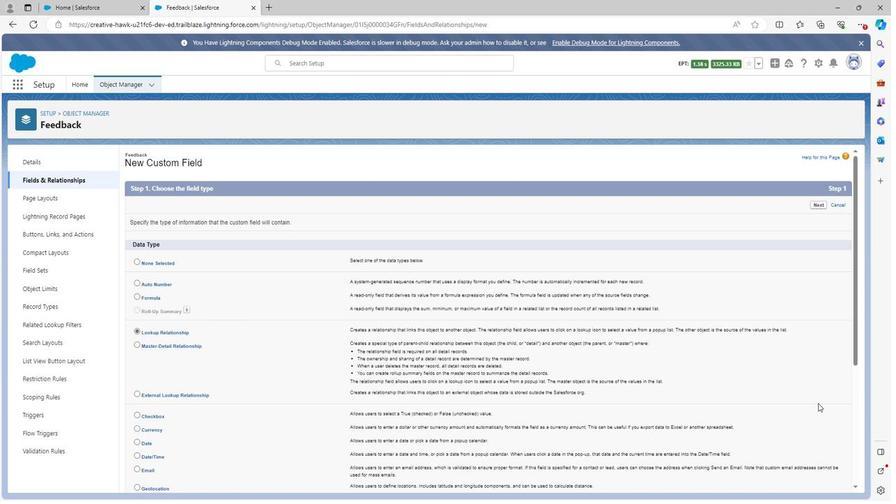
Action: Mouse scrolled (815, 406) with delta (0, 0)
Screenshot: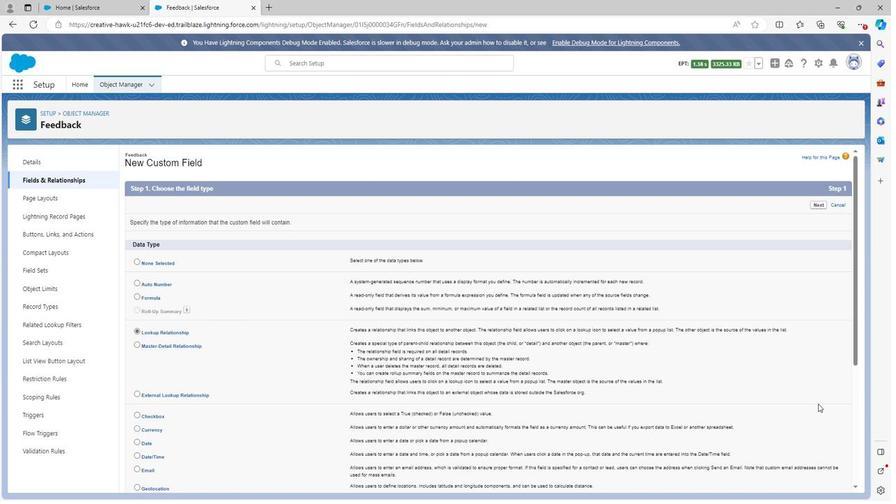 
Action: Mouse moved to (815, 407)
Screenshot: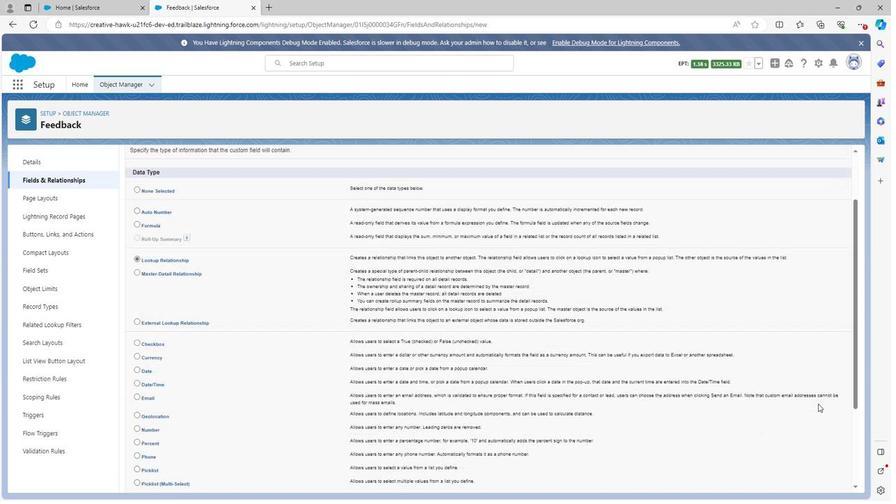 
Action: Mouse scrolled (815, 407) with delta (0, 0)
Screenshot: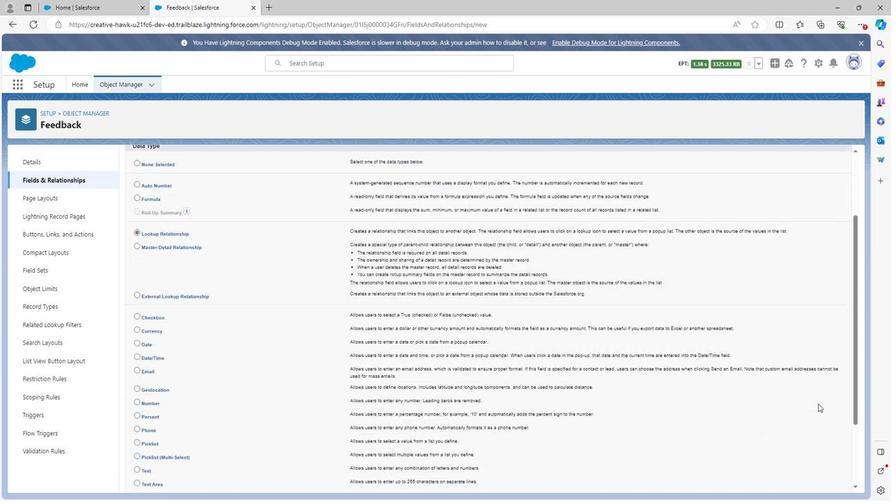 
Action: Mouse scrolled (815, 407) with delta (0, 0)
Screenshot: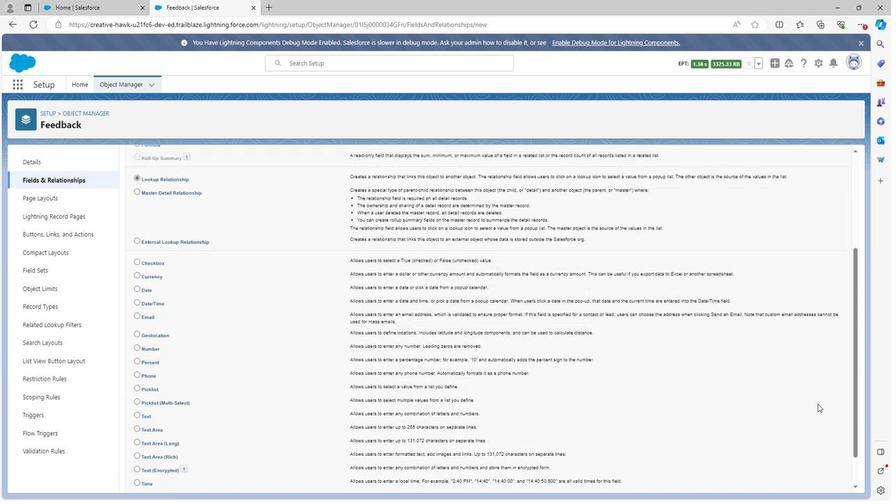 
Action: Mouse moved to (815, 407)
Screenshot: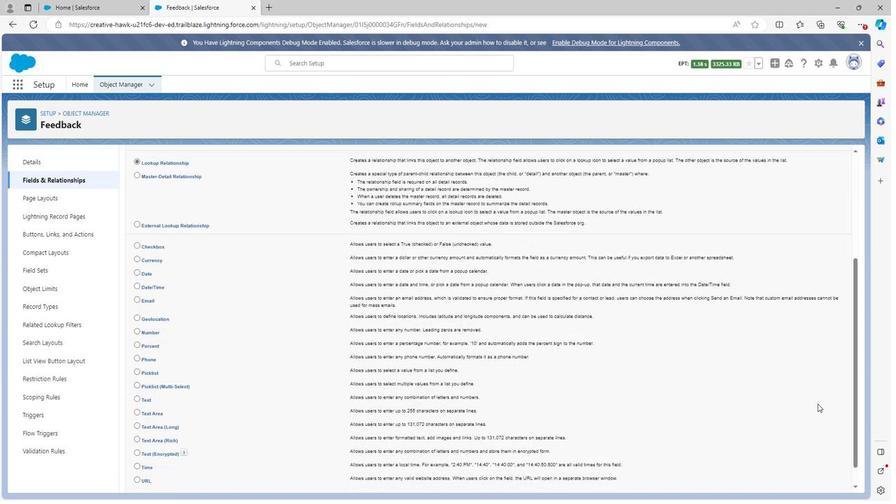 
Action: Mouse scrolled (815, 407) with delta (0, 0)
Screenshot: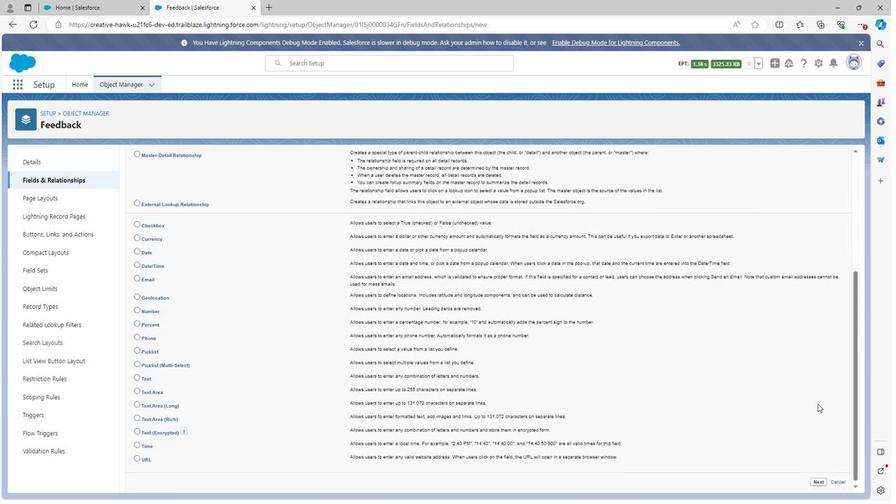 
Action: Mouse moved to (816, 483)
Screenshot: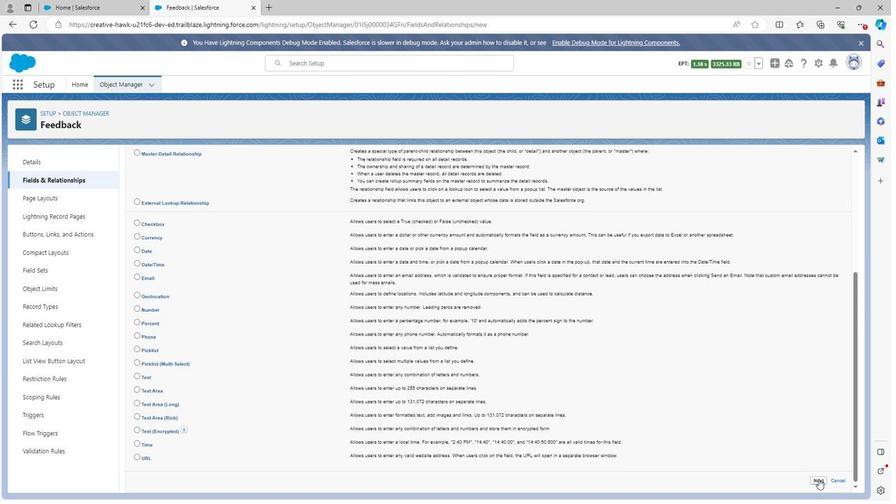 
Action: Mouse pressed left at (816, 483)
Screenshot: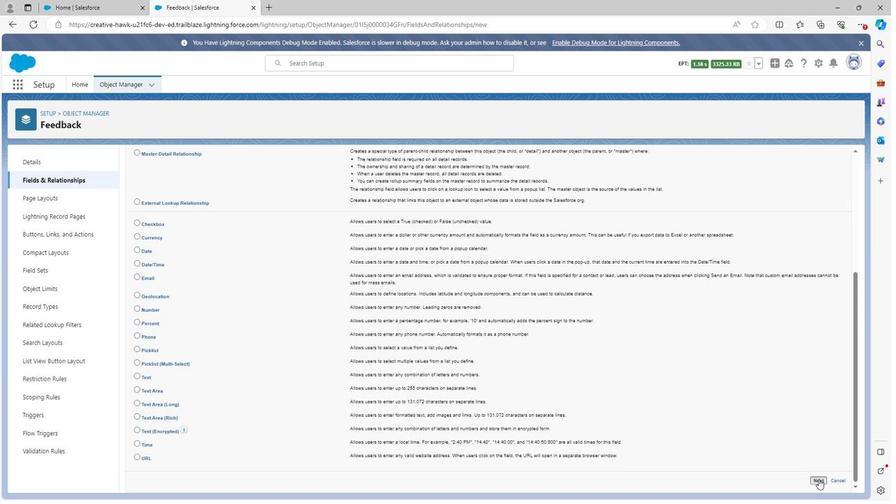 
Action: Mouse moved to (312, 245)
Screenshot: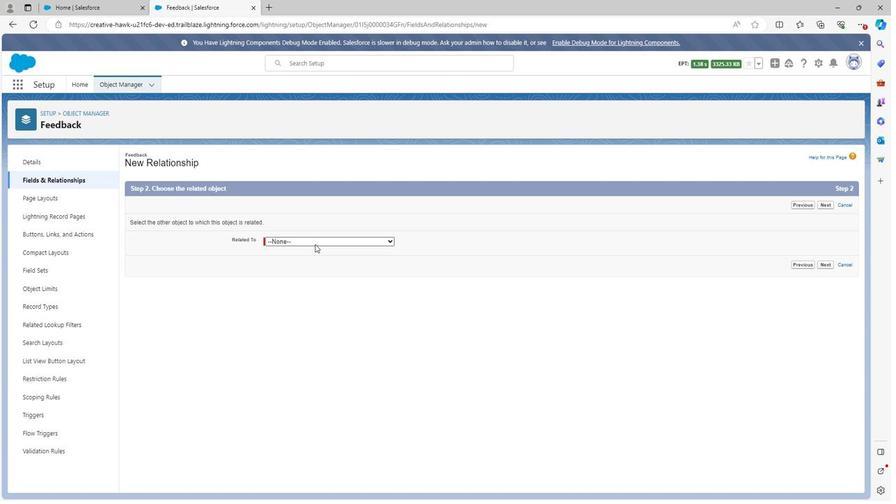 
Action: Mouse pressed left at (312, 245)
Screenshot: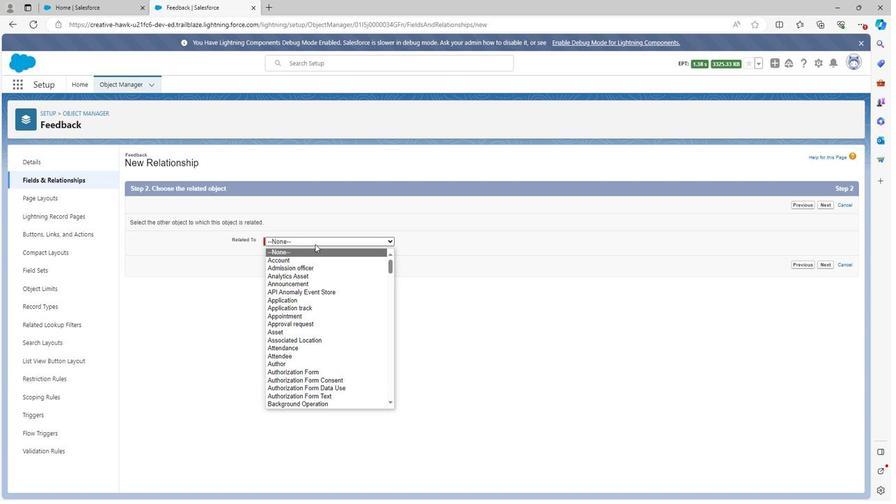 
Action: Mouse moved to (308, 362)
Screenshot: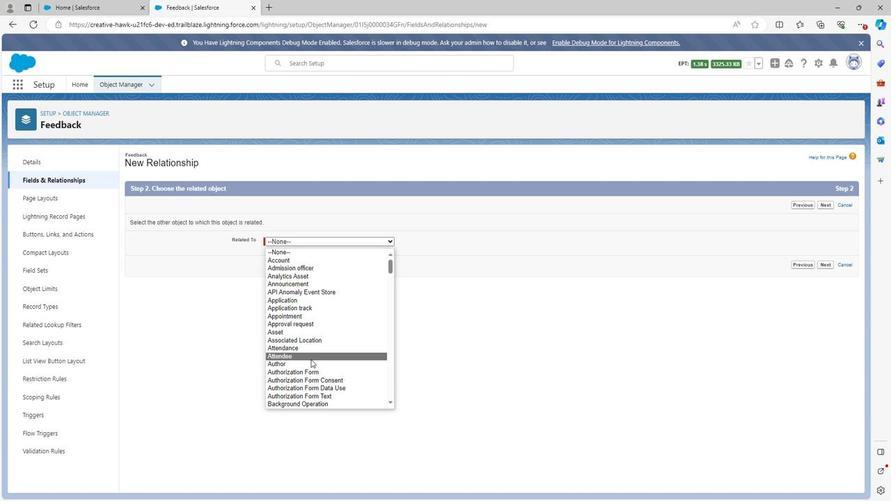 
Action: Mouse scrolled (308, 361) with delta (0, 0)
Screenshot: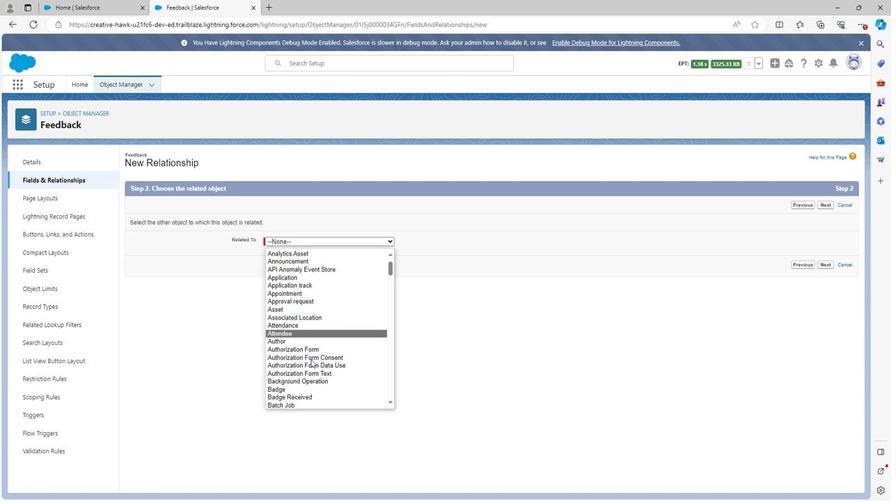 
Action: Mouse scrolled (308, 361) with delta (0, 0)
Screenshot: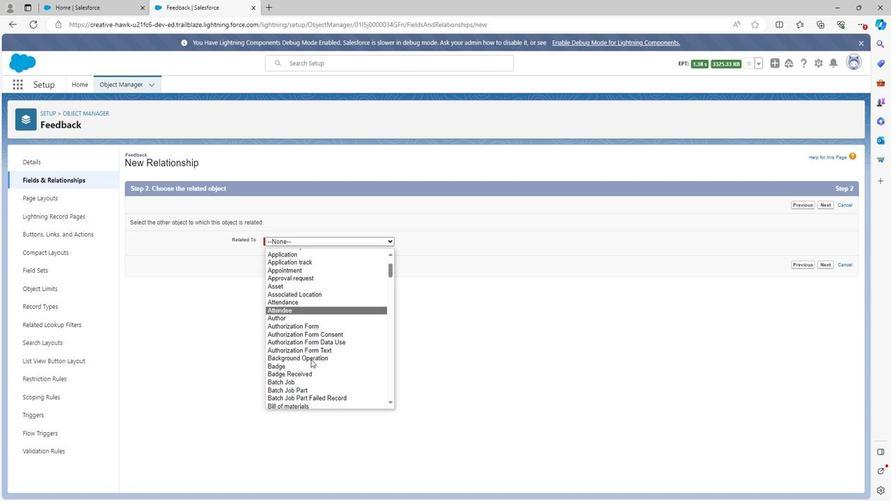 
Action: Mouse scrolled (308, 361) with delta (0, 0)
Screenshot: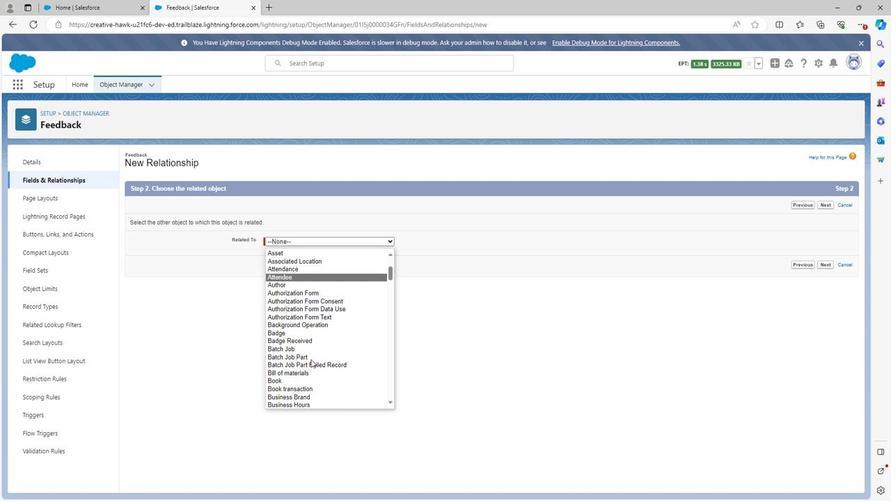 
Action: Mouse scrolled (308, 361) with delta (0, 0)
Screenshot: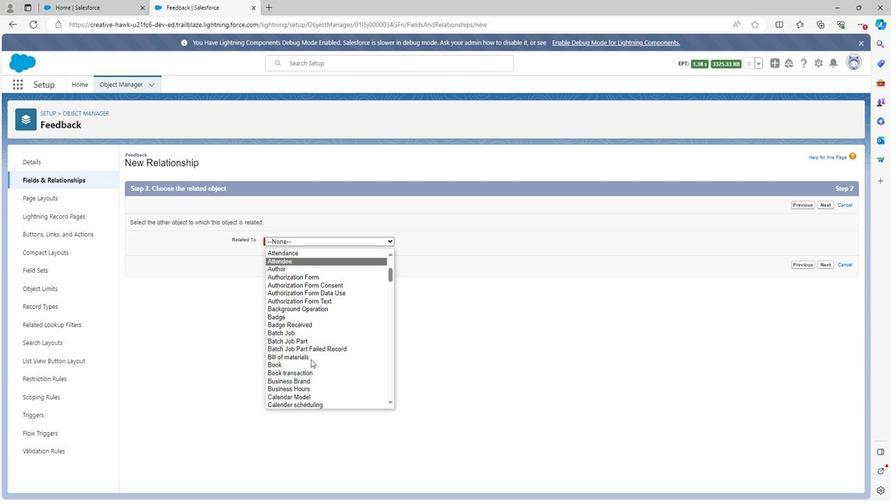 
Action: Mouse scrolled (308, 361) with delta (0, 0)
Screenshot: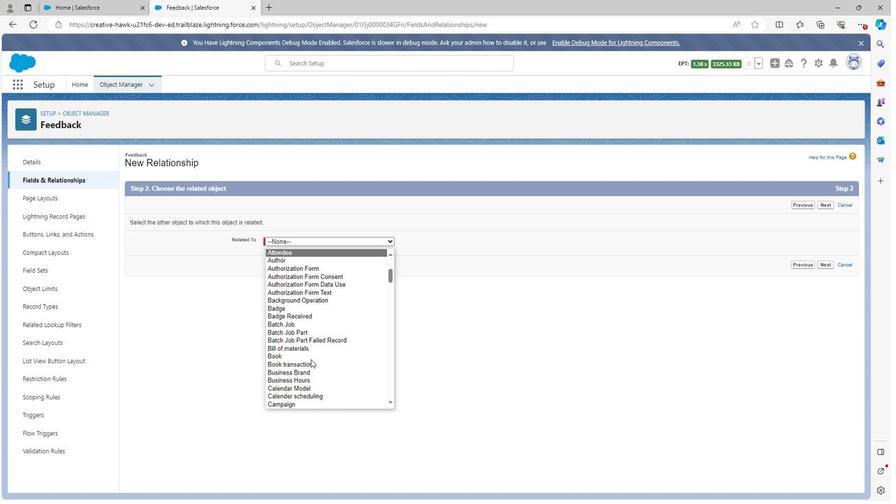 
Action: Mouse moved to (308, 362)
Screenshot: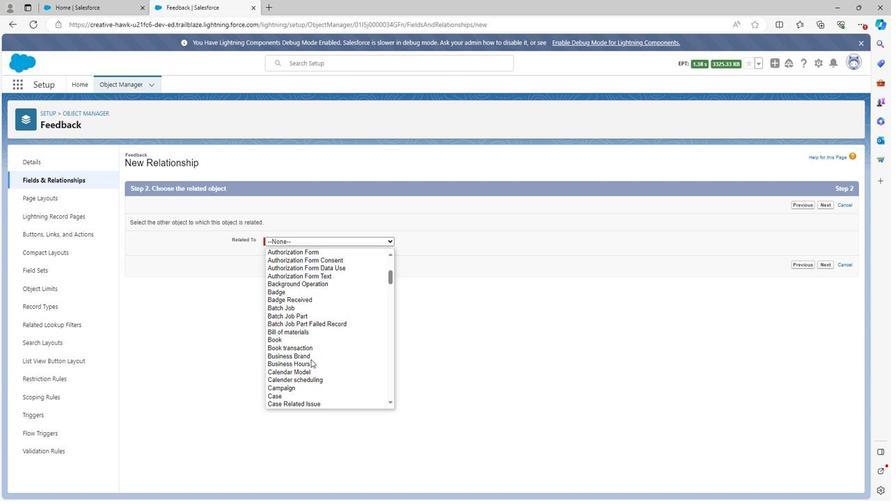 
Action: Mouse scrolled (308, 361) with delta (0, 0)
Screenshot: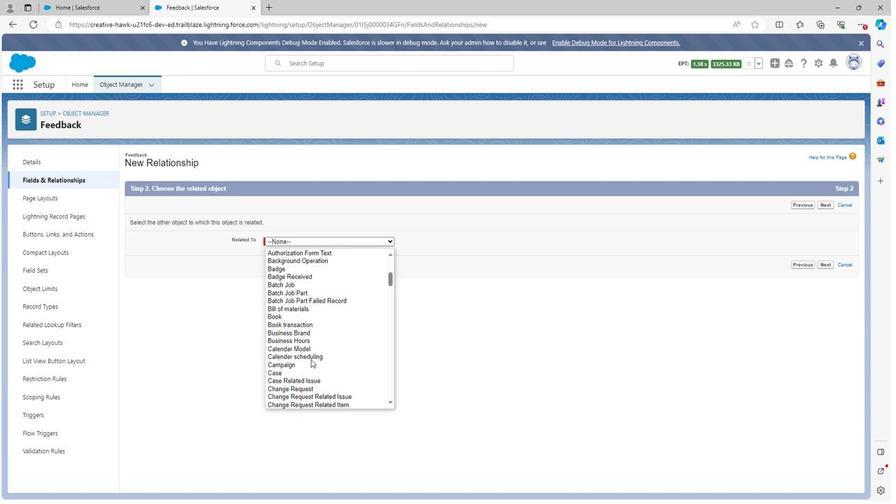 
Action: Mouse scrolled (308, 361) with delta (0, 0)
Screenshot: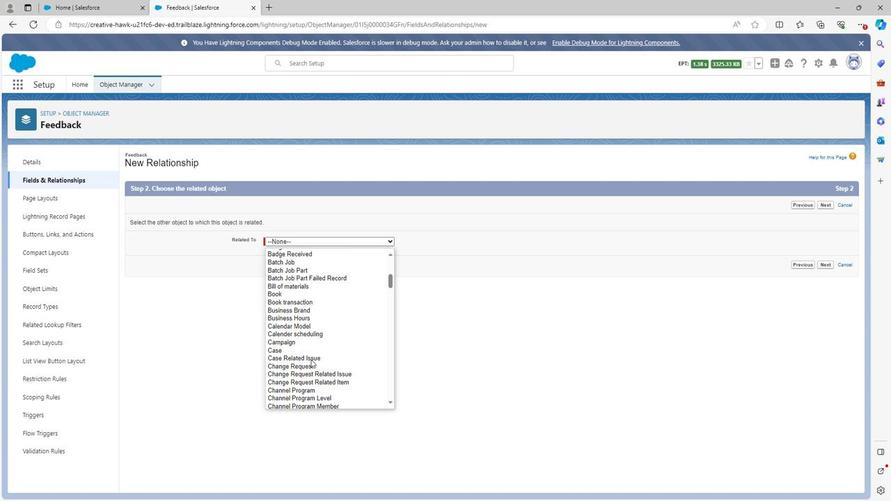 
Action: Mouse scrolled (308, 361) with delta (0, 0)
Screenshot: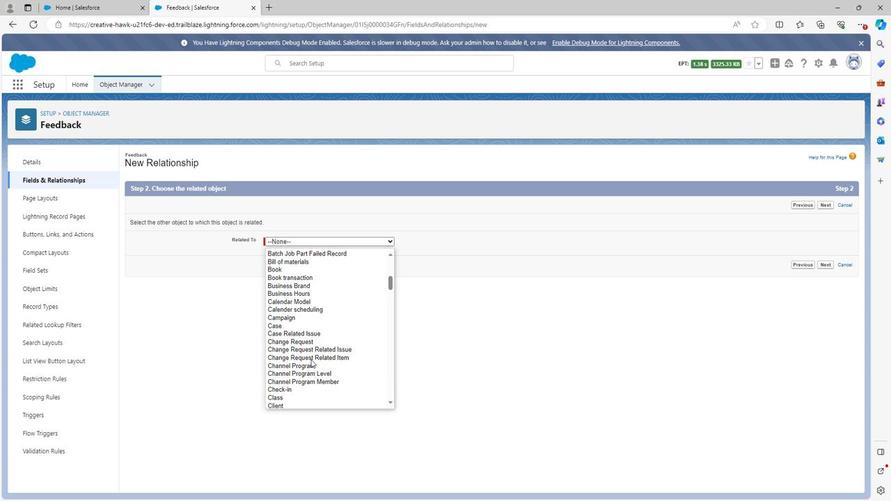 
Action: Mouse scrolled (308, 361) with delta (0, 0)
Screenshot: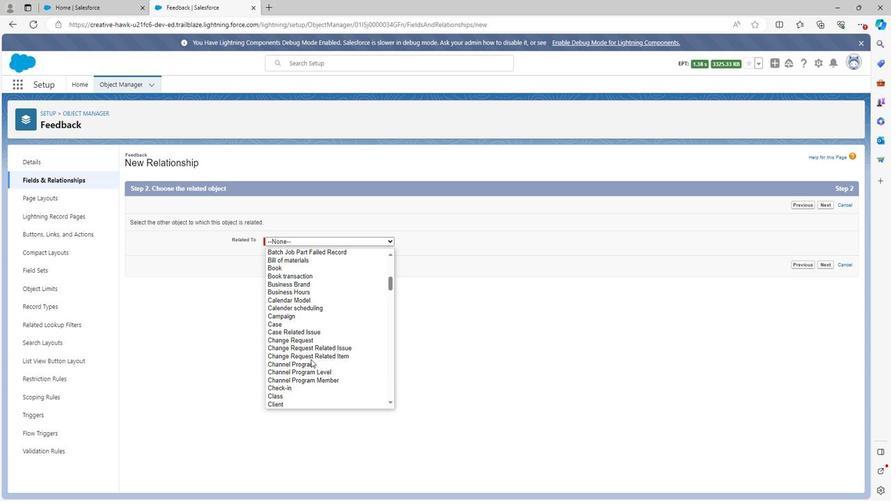 
Action: Mouse scrolled (308, 361) with delta (0, 0)
Screenshot: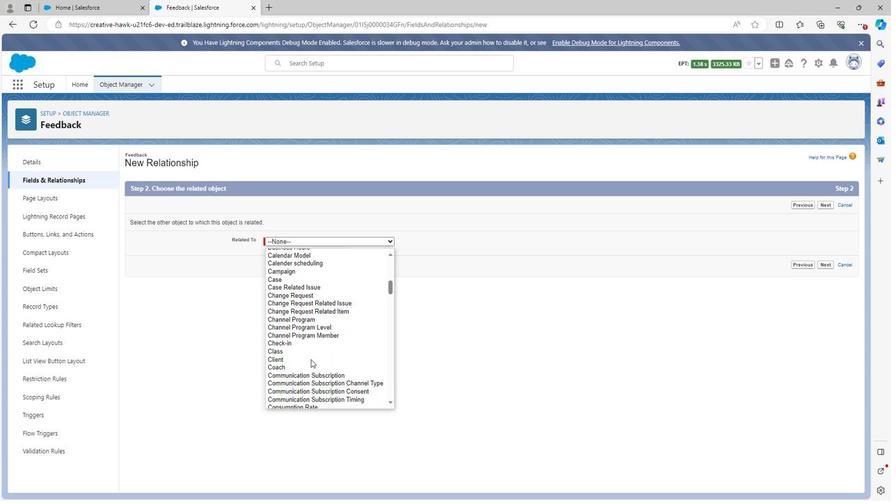 
Action: Mouse scrolled (308, 361) with delta (0, 0)
Screenshot: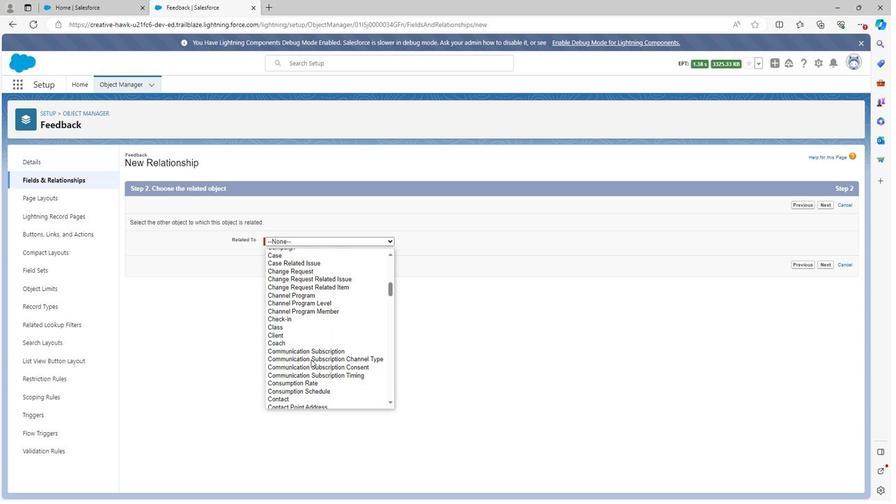 
Action: Mouse scrolled (308, 361) with delta (0, 0)
Screenshot: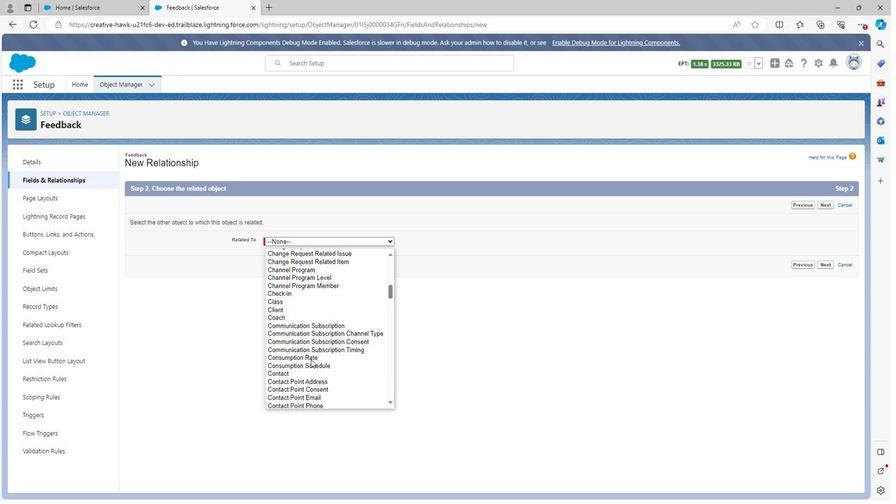 
Action: Mouse scrolled (308, 361) with delta (0, 0)
Screenshot: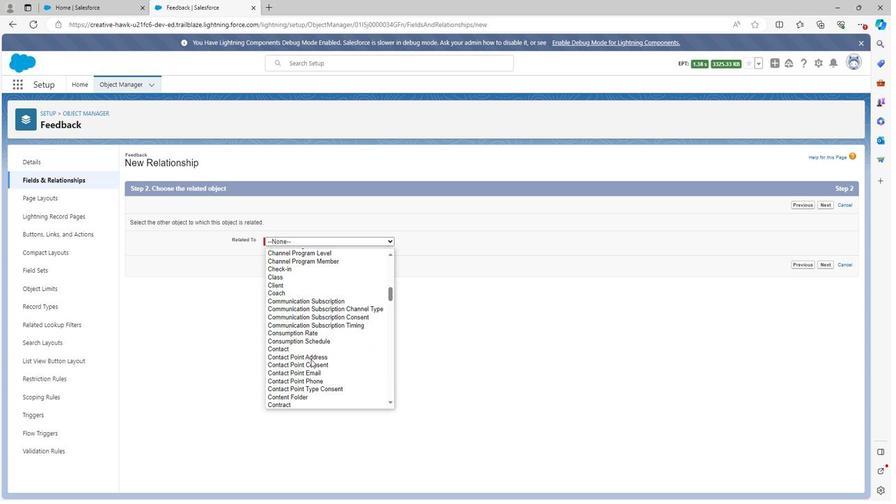 
Action: Mouse scrolled (308, 361) with delta (0, 0)
Screenshot: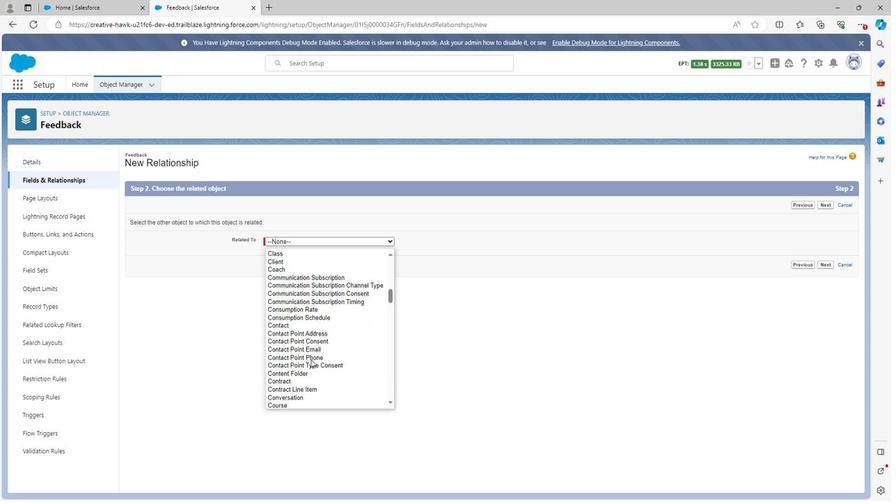 
Action: Mouse scrolled (308, 361) with delta (0, 0)
Screenshot: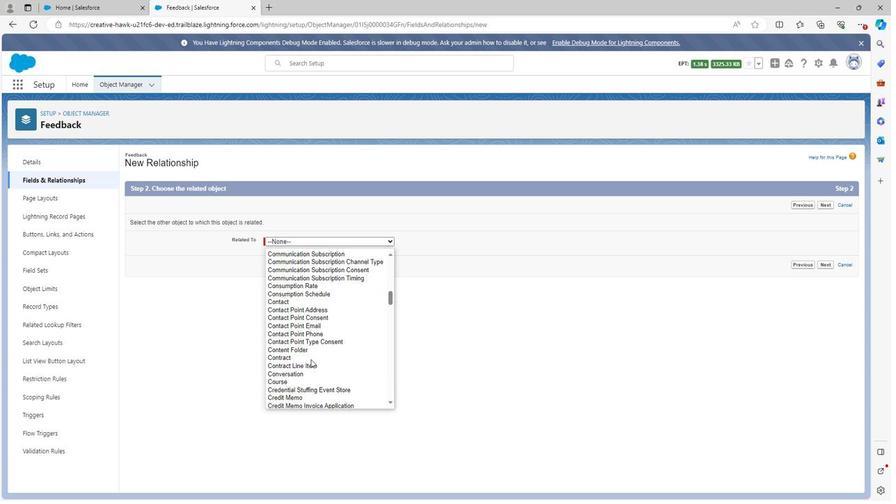 
Action: Mouse scrolled (308, 361) with delta (0, 0)
Screenshot: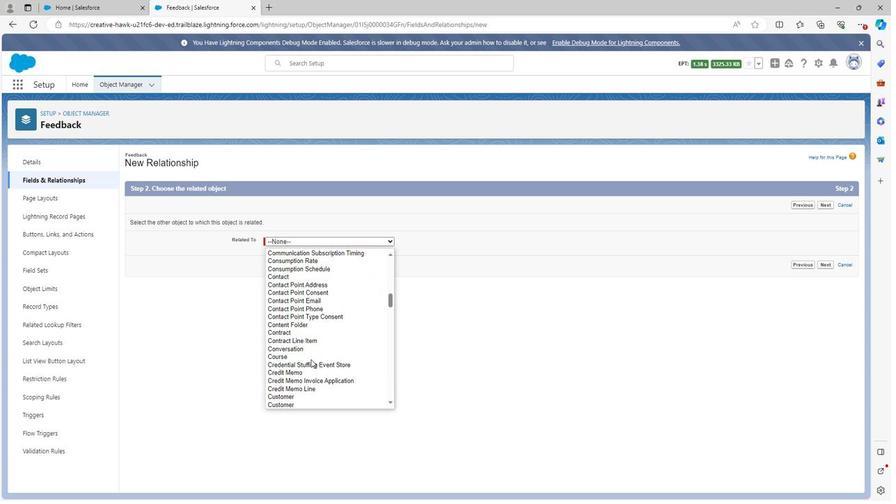 
Action: Mouse scrolled (308, 361) with delta (0, 0)
Screenshot: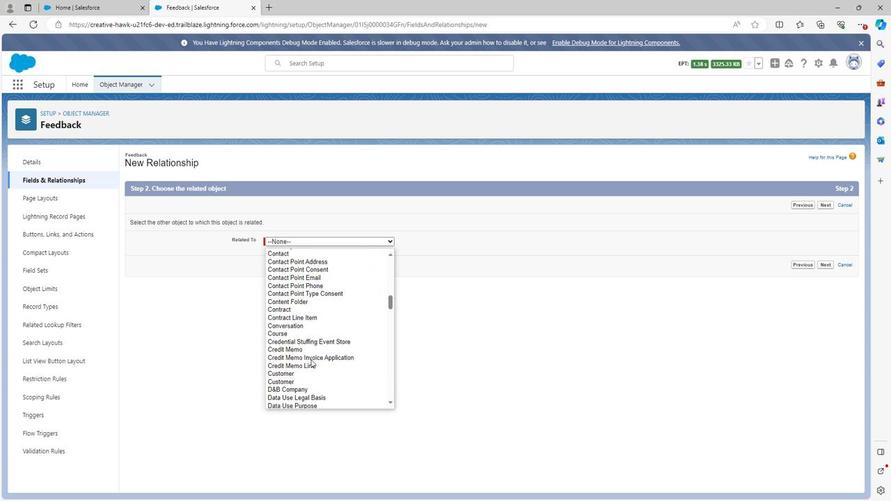 
Action: Mouse scrolled (308, 361) with delta (0, 0)
Screenshot: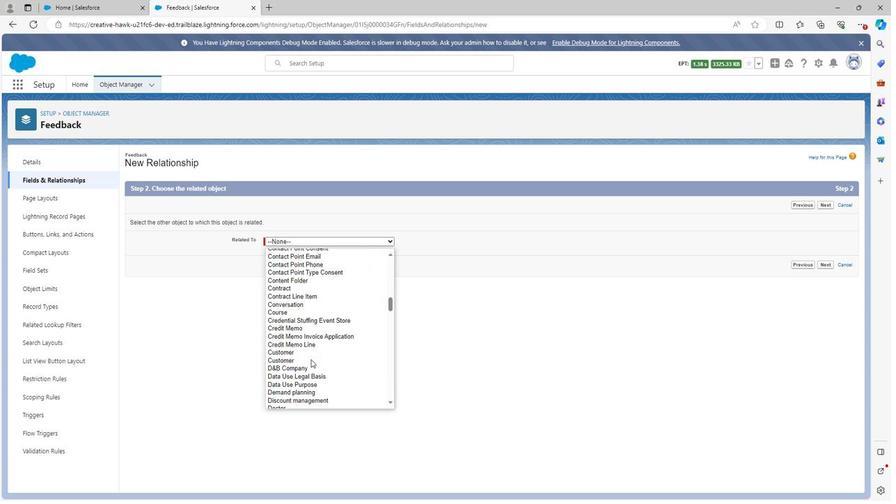 
Action: Mouse scrolled (308, 361) with delta (0, 0)
Screenshot: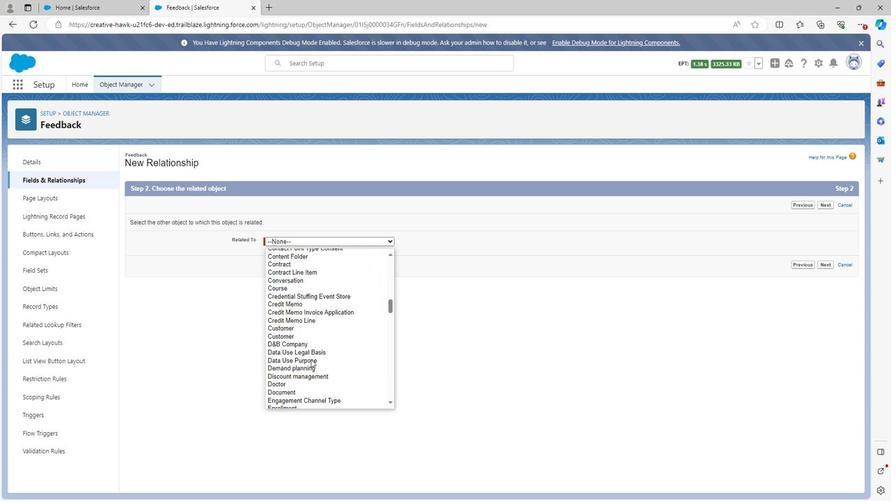 
Action: Mouse scrolled (308, 361) with delta (0, 0)
